 Task: Find connections with filter location Joué-lés-Tours with filter topic #Leanstartupswith filter profile language French with filter current company Bottomline Technologies with filter school SALESIAN COLLEGE  with filter industry Banking with filter service category Life Insurance with filter keywords title Researcher
Action: Mouse moved to (690, 112)
Screenshot: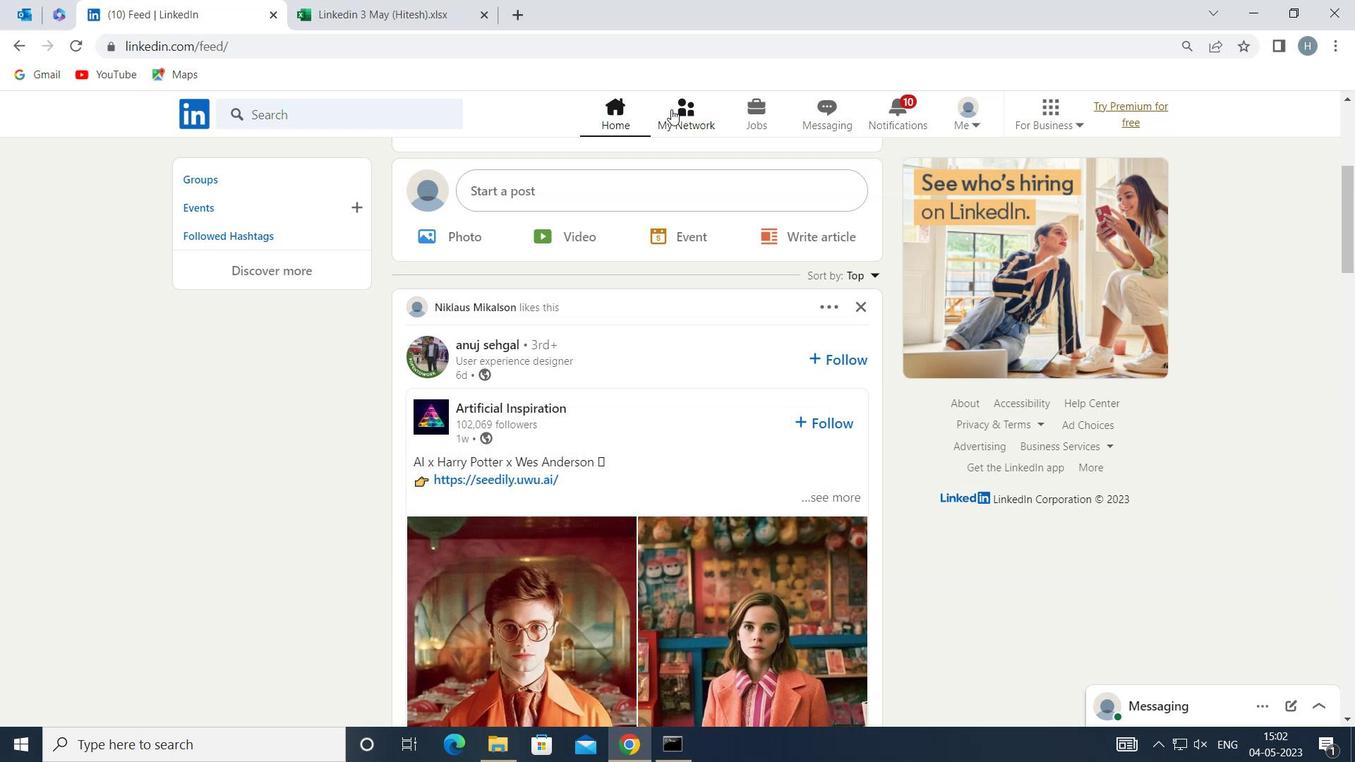 
Action: Mouse pressed left at (690, 112)
Screenshot: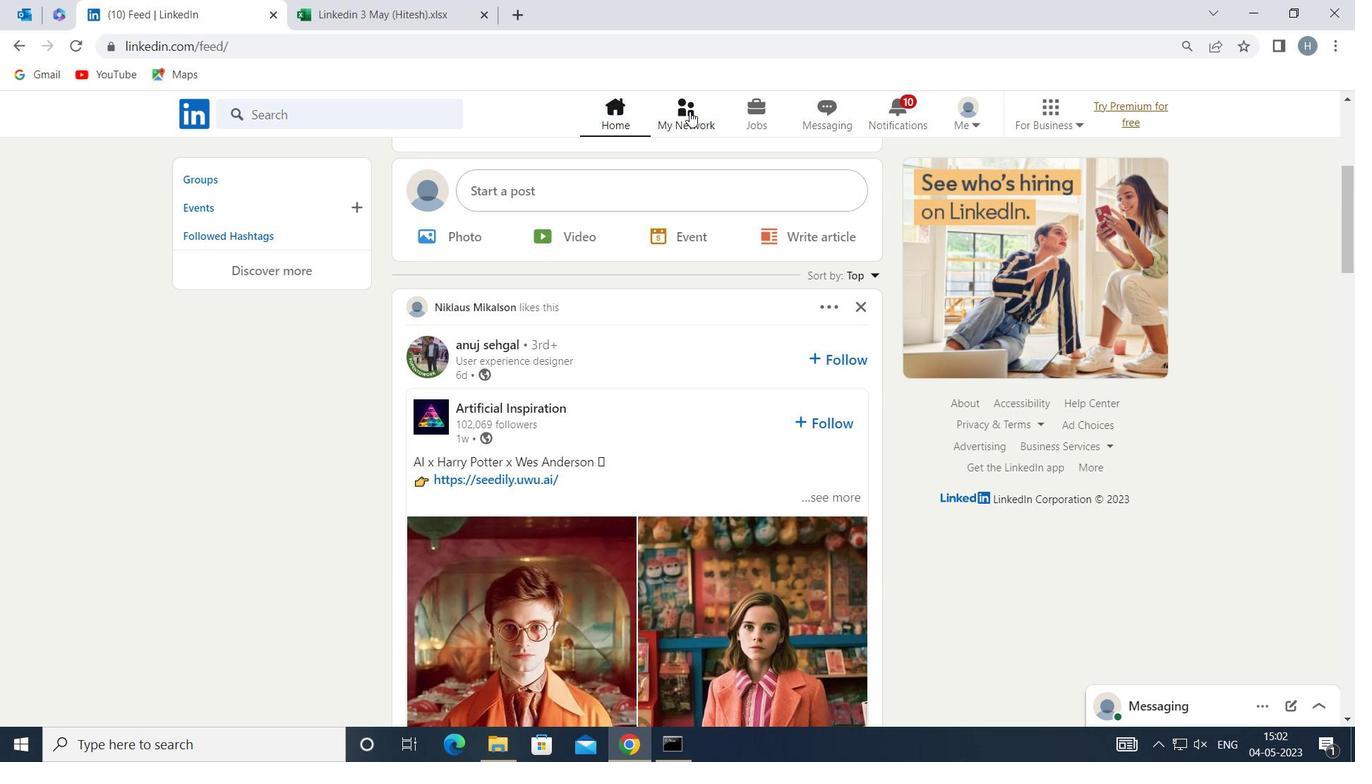 
Action: Mouse moved to (392, 207)
Screenshot: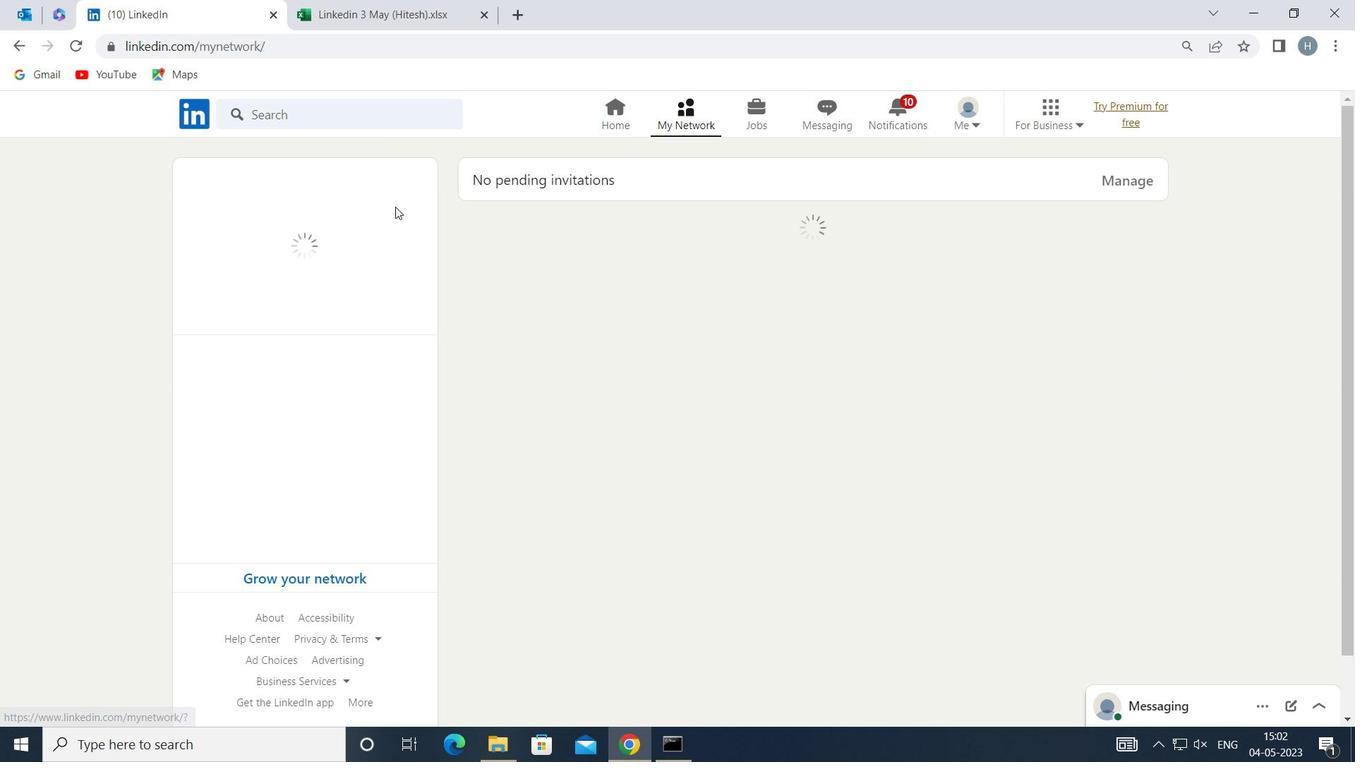 
Action: Mouse pressed left at (392, 207)
Screenshot: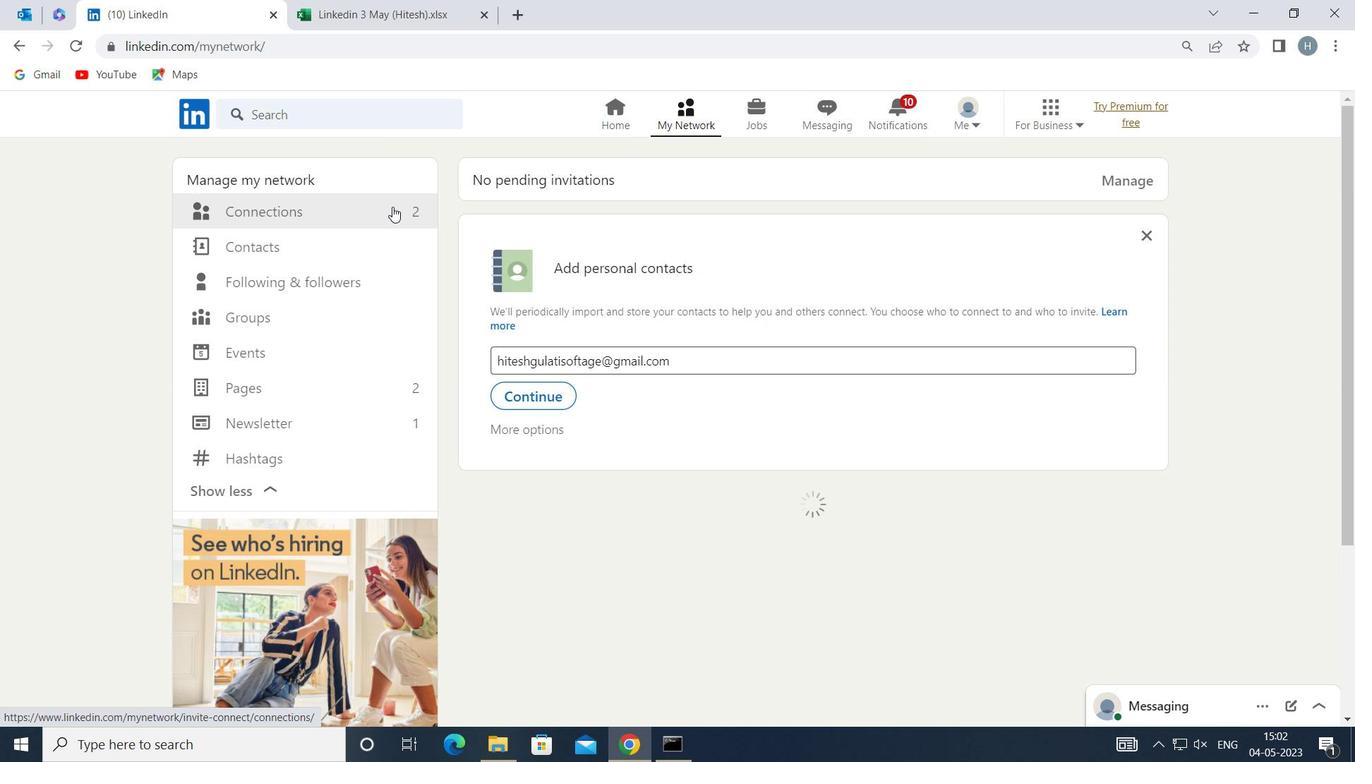 
Action: Mouse moved to (831, 208)
Screenshot: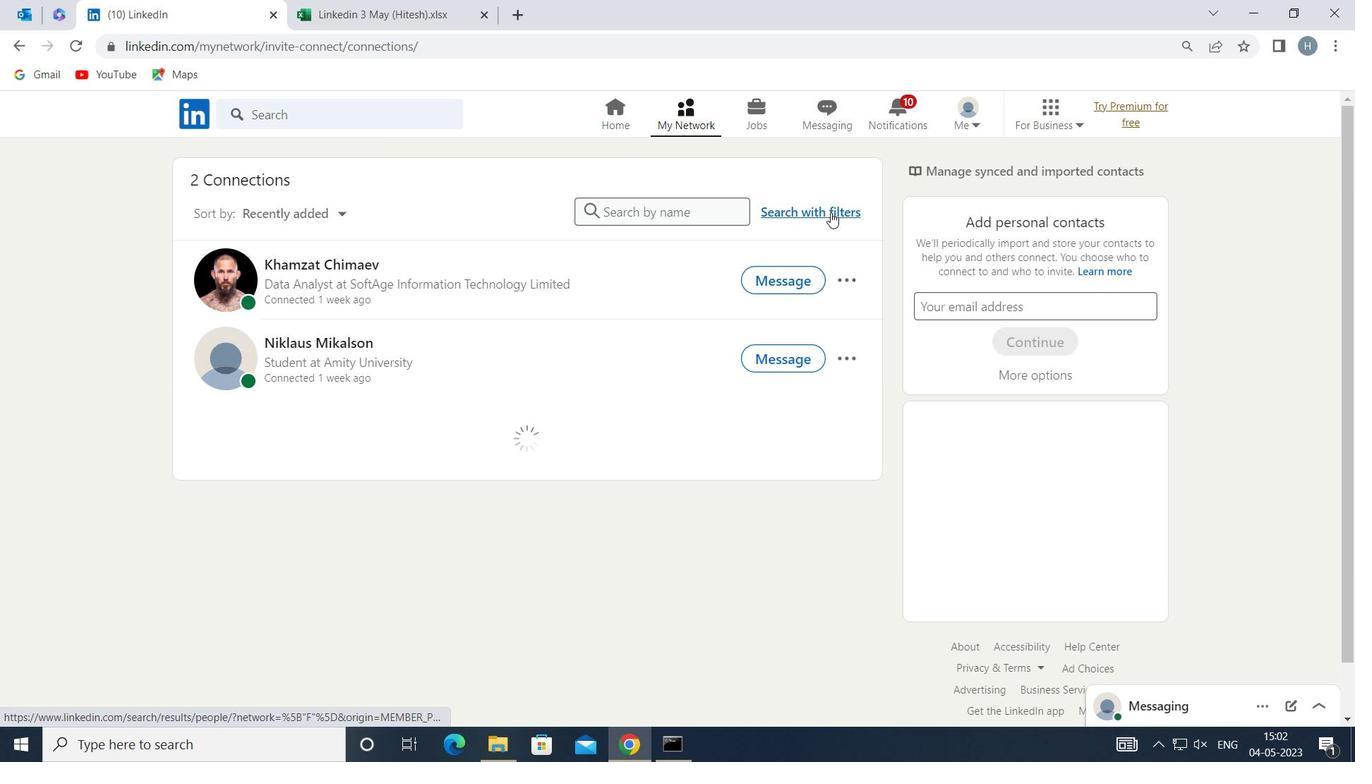 
Action: Mouse pressed left at (831, 208)
Screenshot: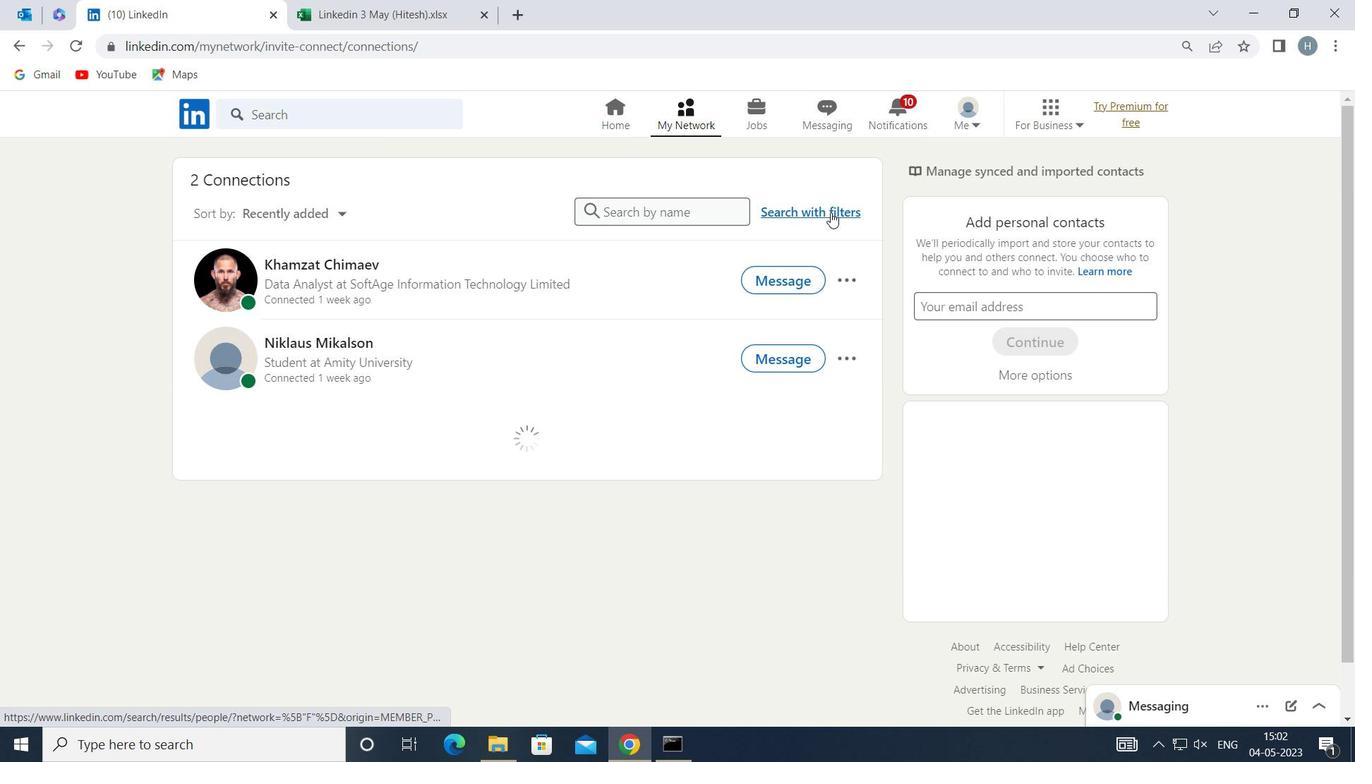 
Action: Mouse moved to (735, 163)
Screenshot: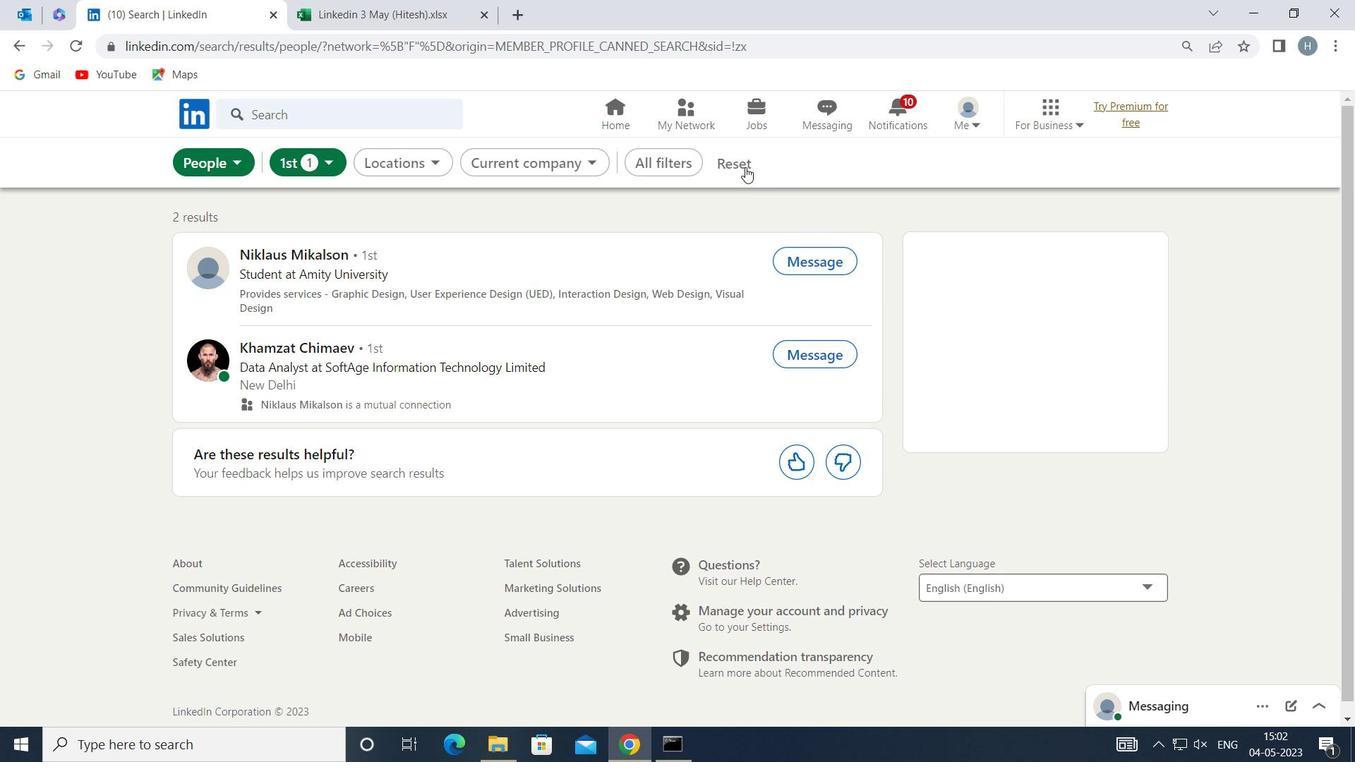 
Action: Mouse pressed left at (735, 163)
Screenshot: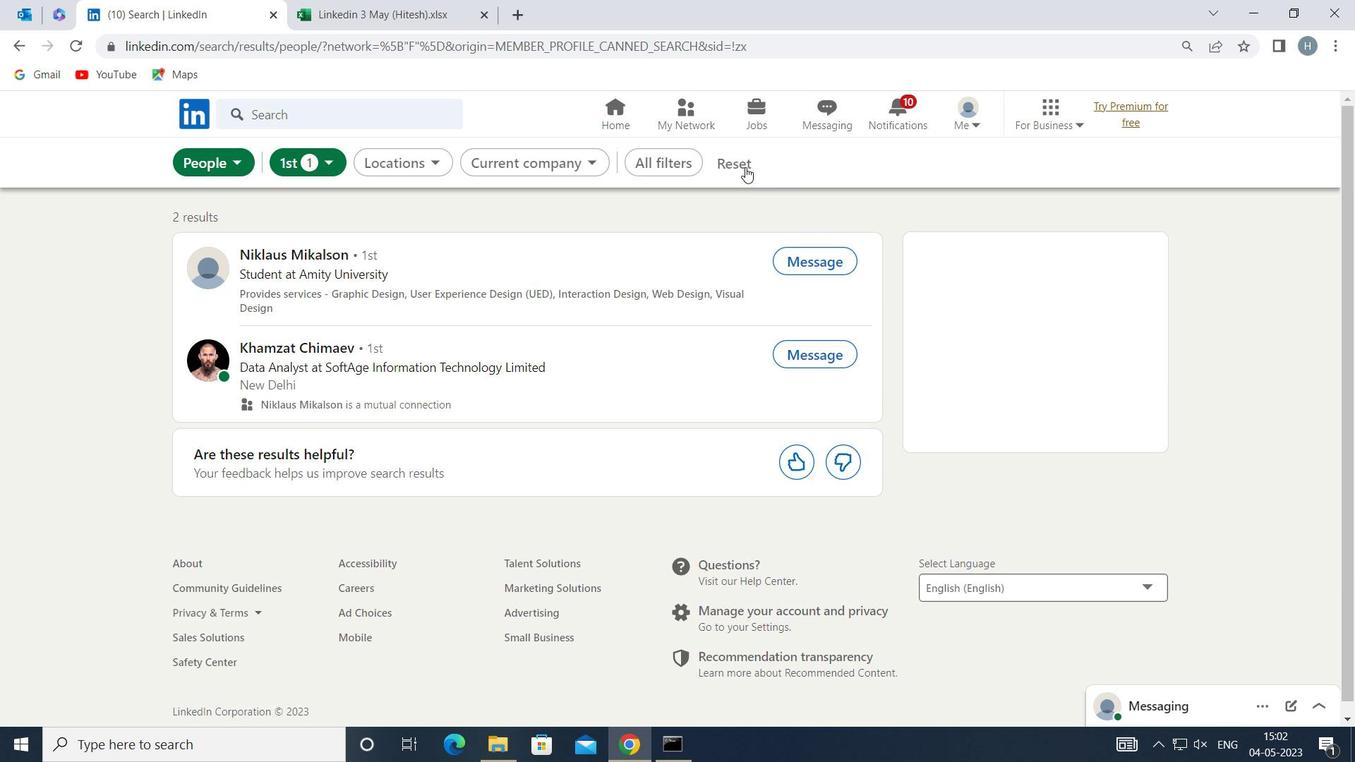 
Action: Mouse moved to (719, 160)
Screenshot: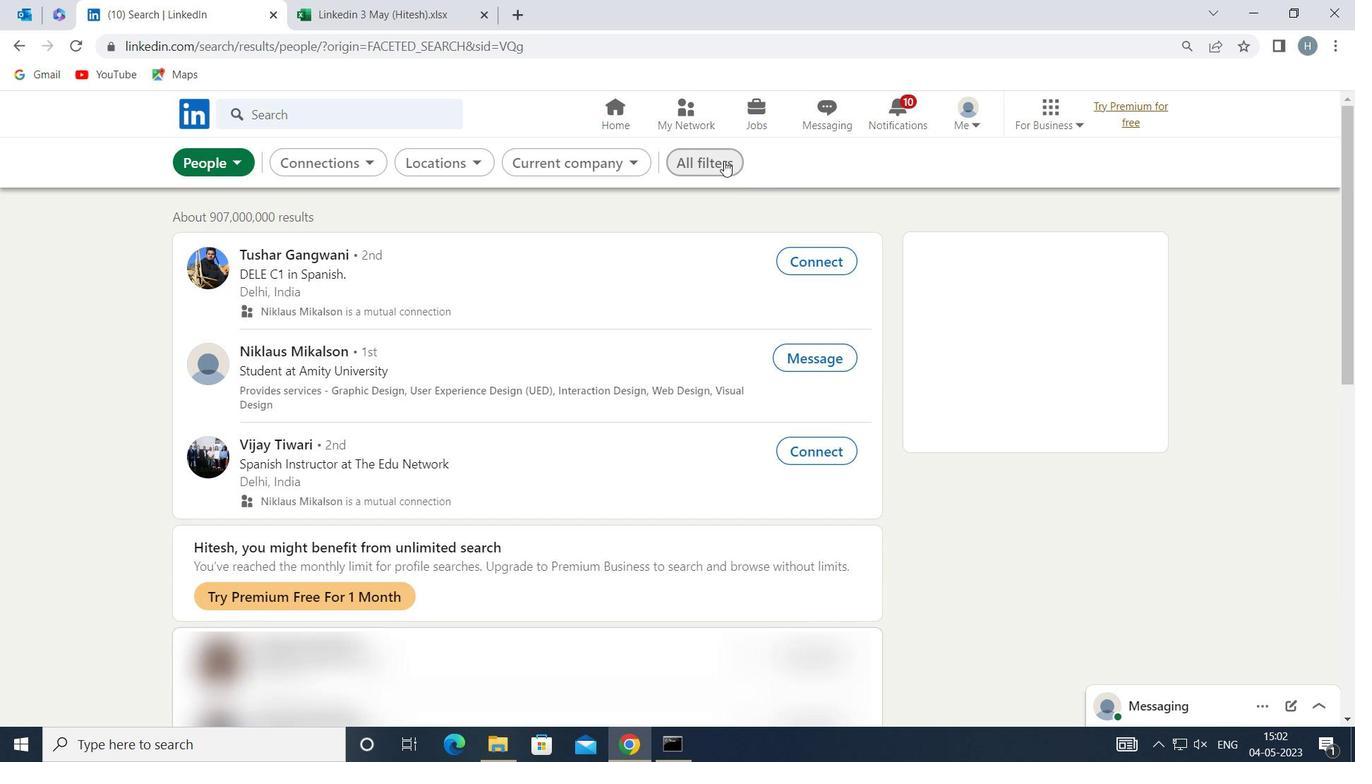 
Action: Mouse pressed left at (719, 160)
Screenshot: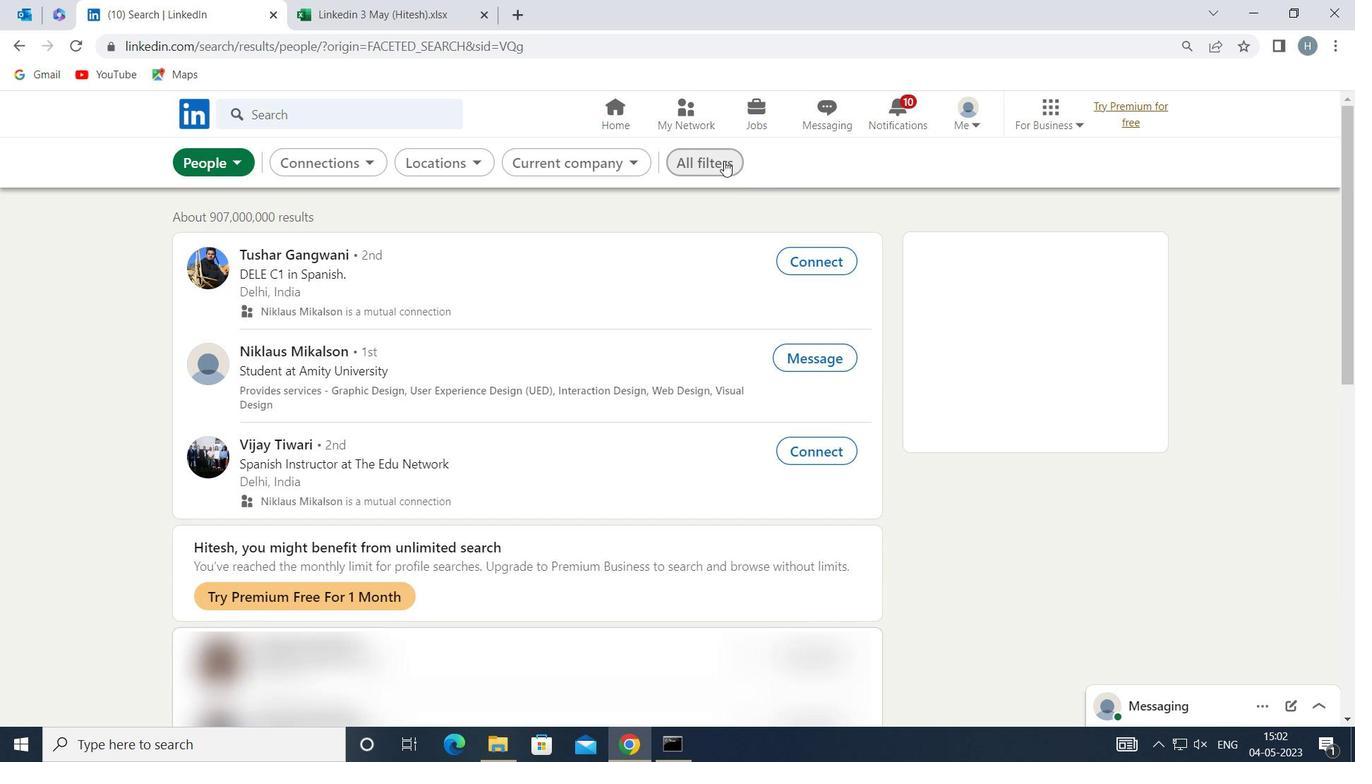
Action: Mouse moved to (1091, 402)
Screenshot: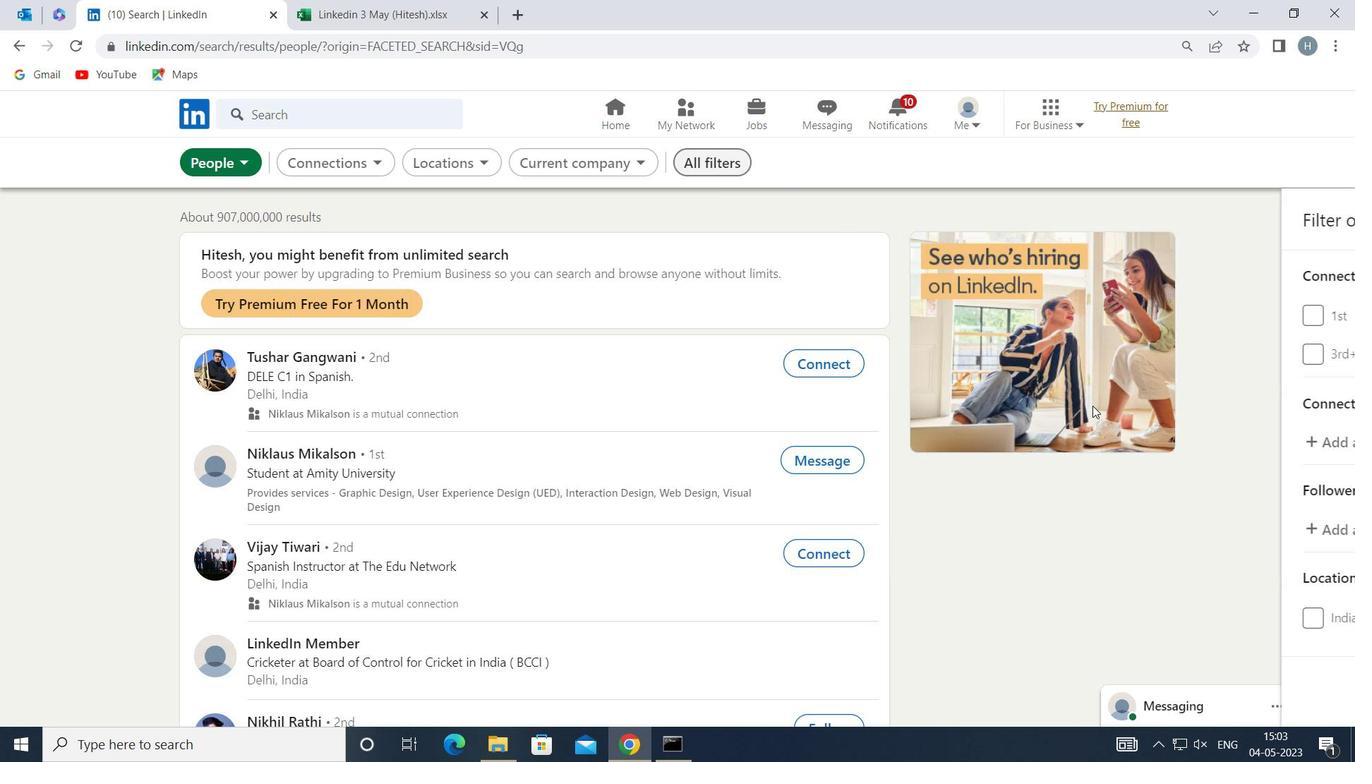 
Action: Mouse scrolled (1091, 401) with delta (0, 0)
Screenshot: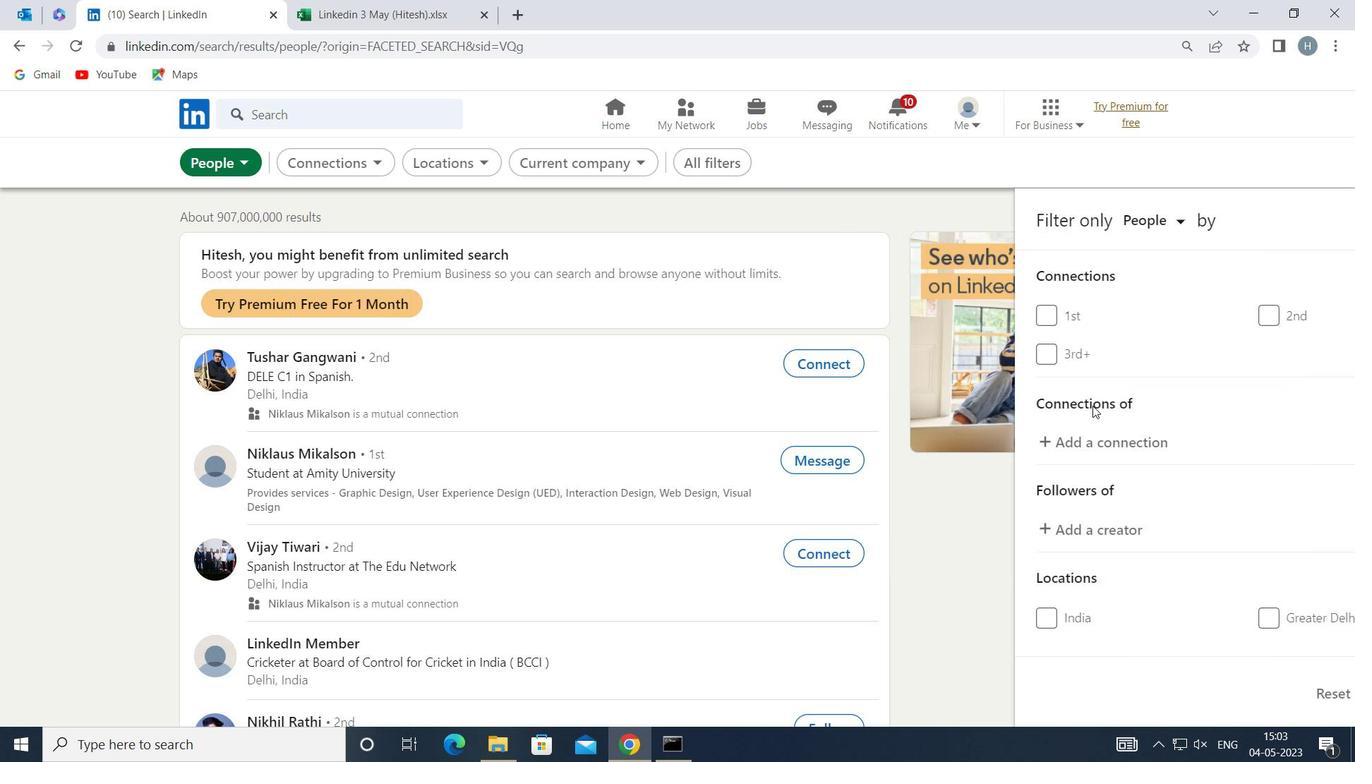 
Action: Mouse scrolled (1091, 401) with delta (0, 0)
Screenshot: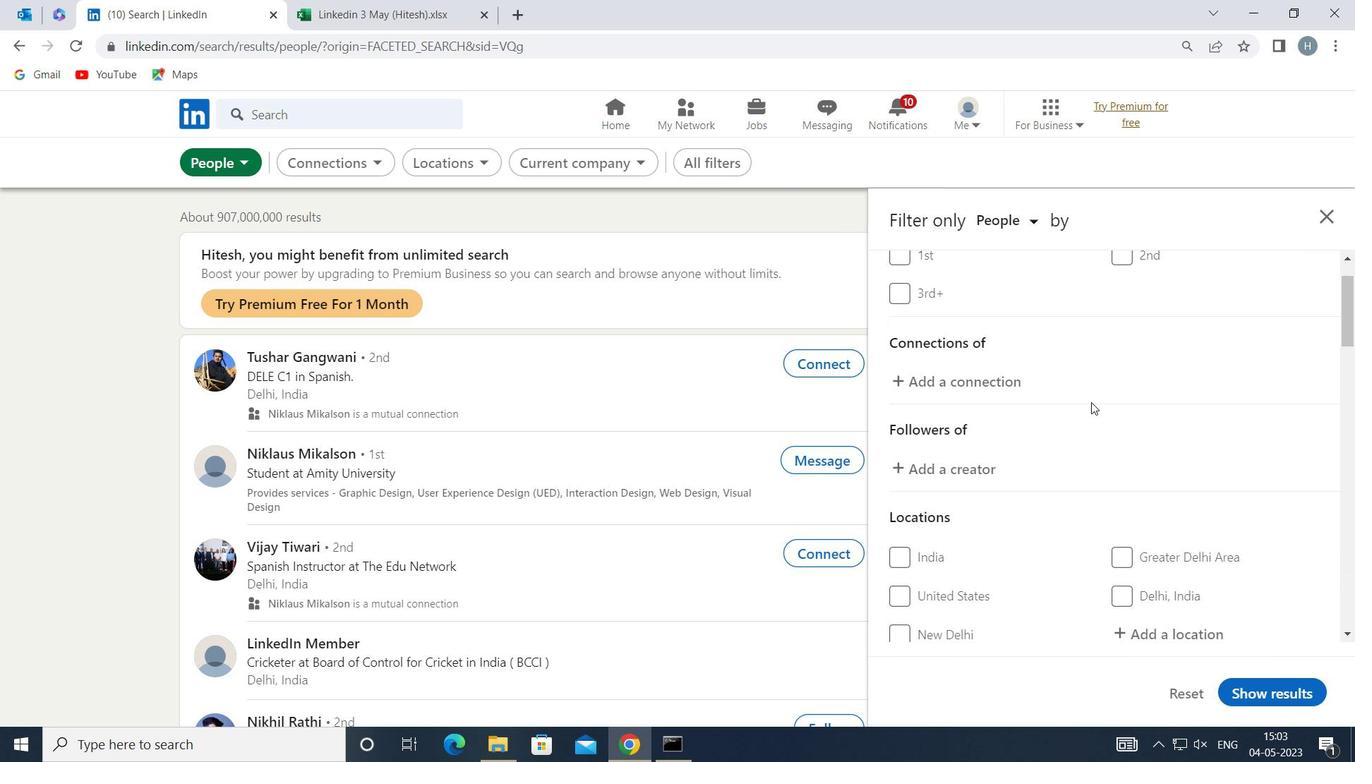 
Action: Mouse scrolled (1091, 401) with delta (0, 0)
Screenshot: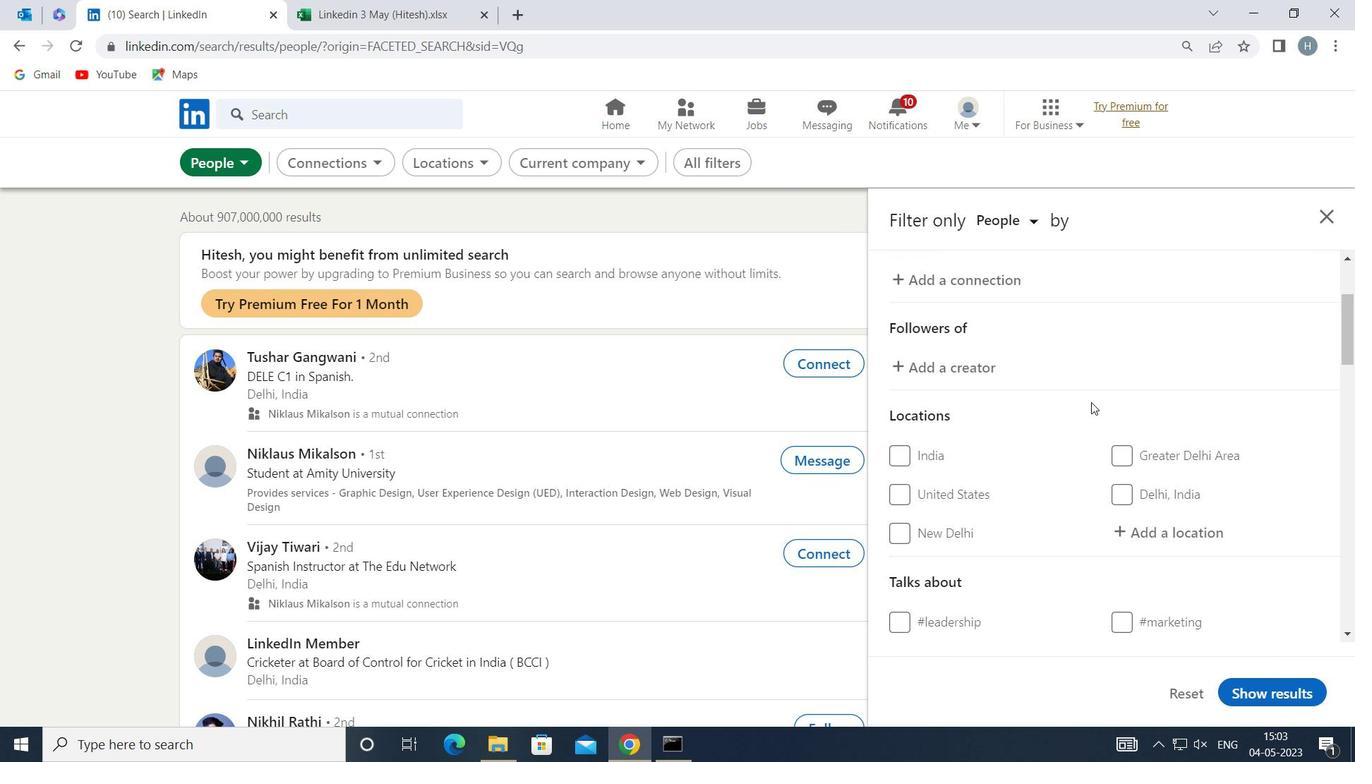 
Action: Mouse moved to (1166, 422)
Screenshot: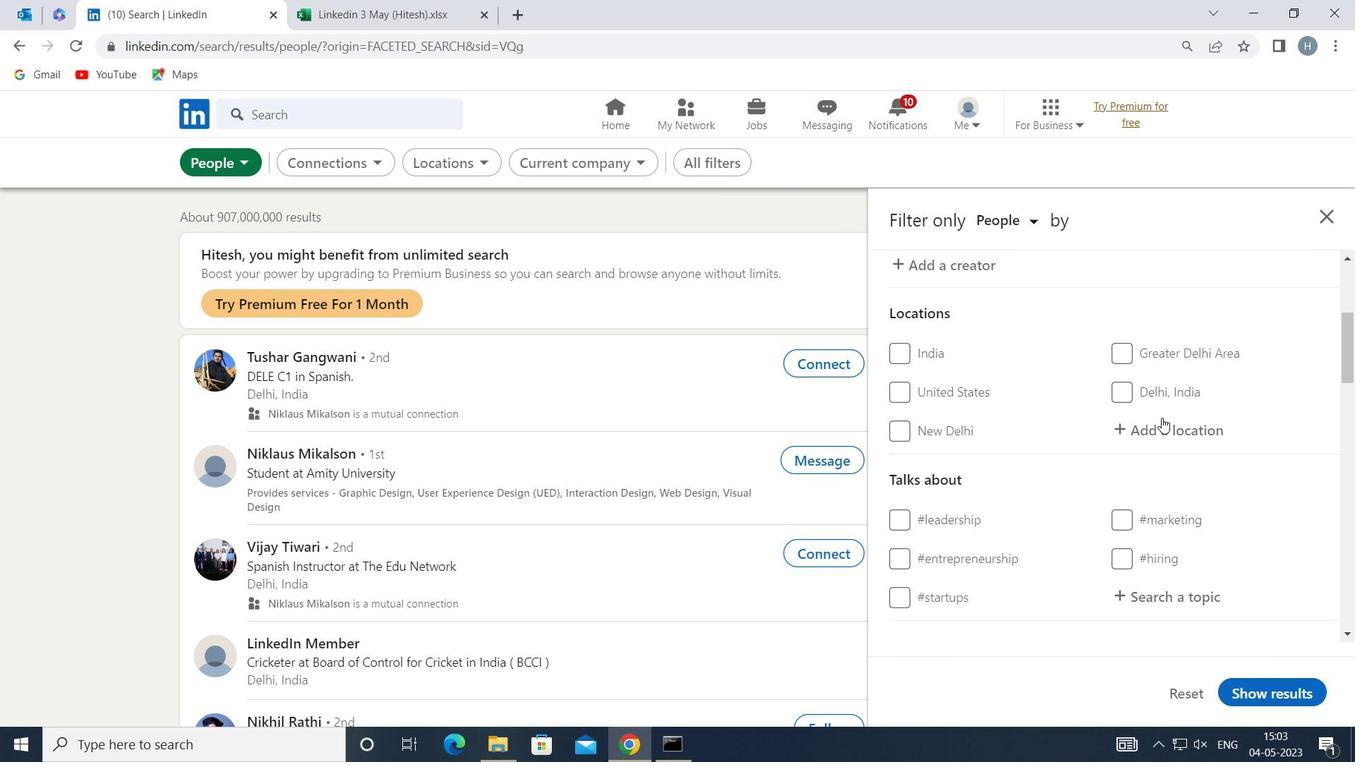 
Action: Mouse pressed left at (1166, 422)
Screenshot: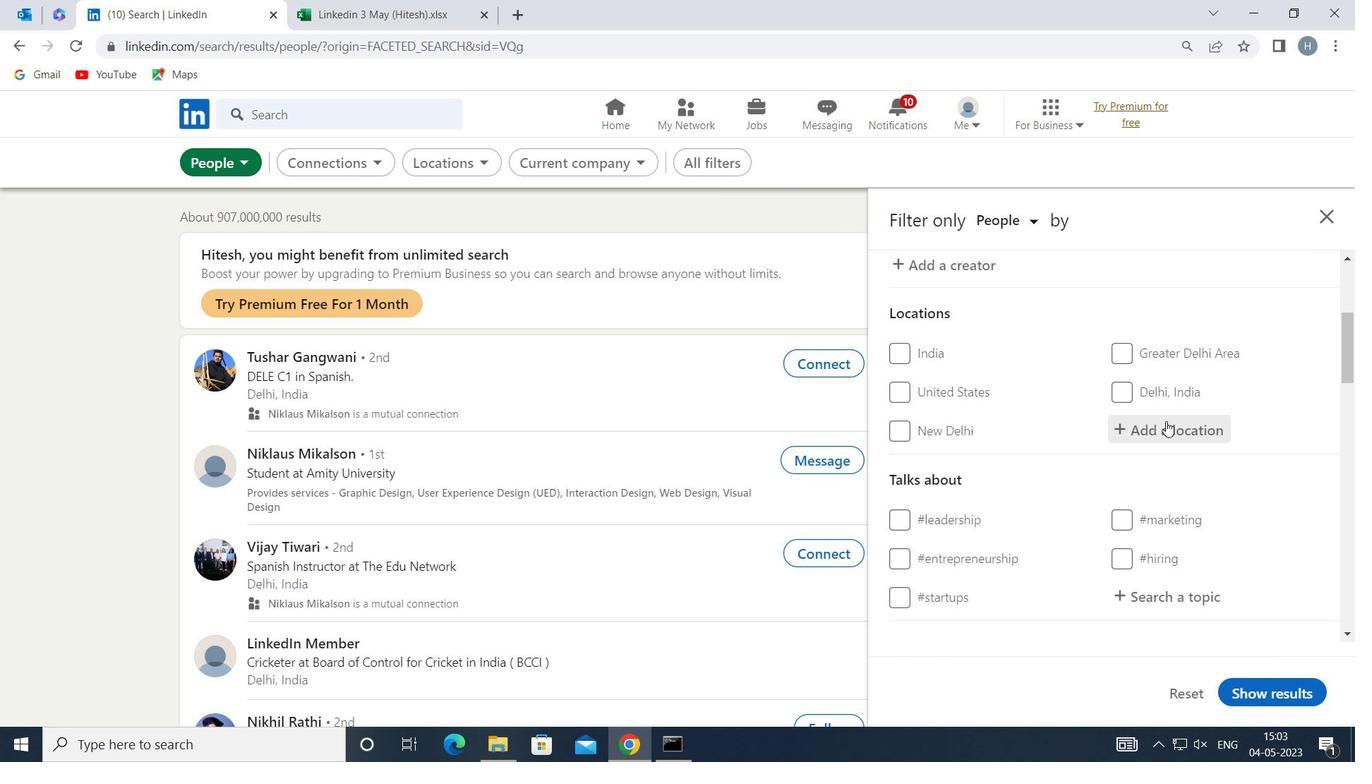 
Action: Key pressed <Key.shift>JOUE<Key.space>LA<Key.backspace>ES
Screenshot: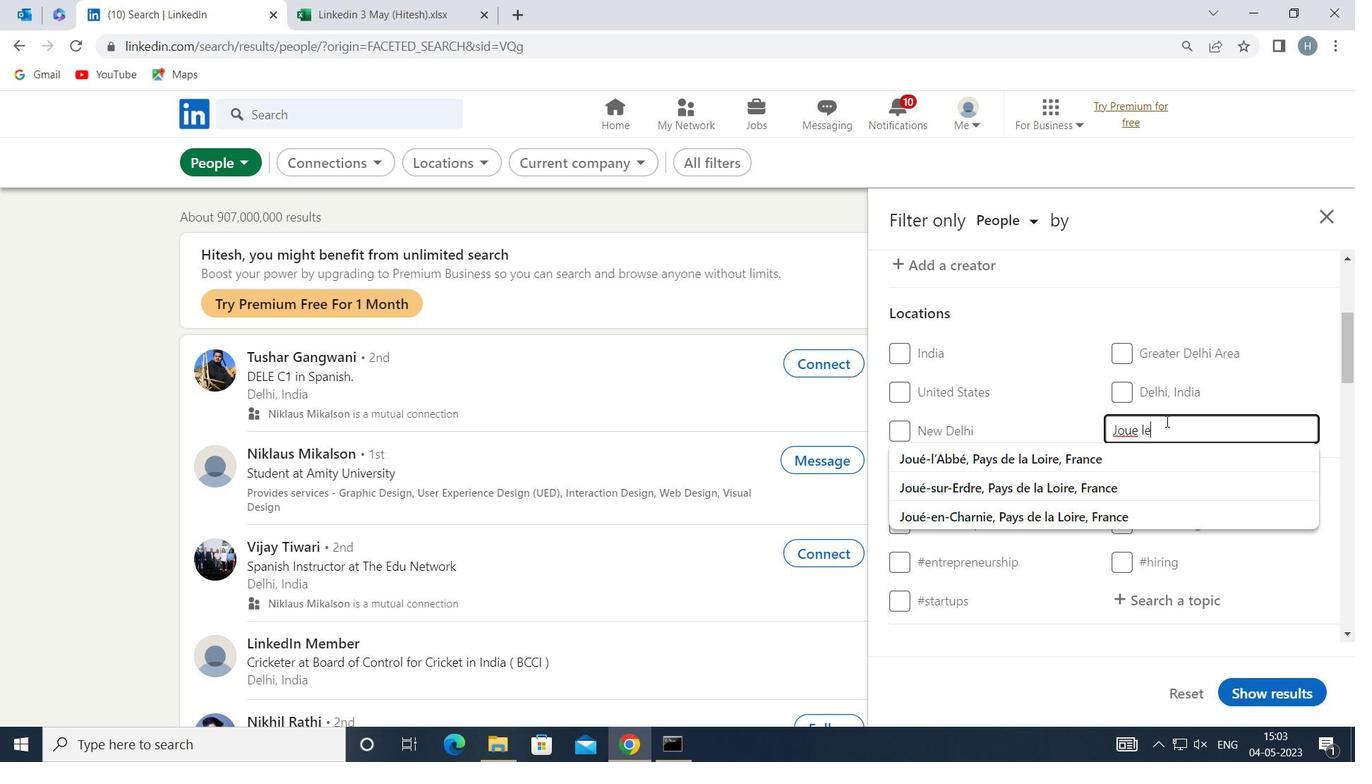 
Action: Mouse moved to (1084, 453)
Screenshot: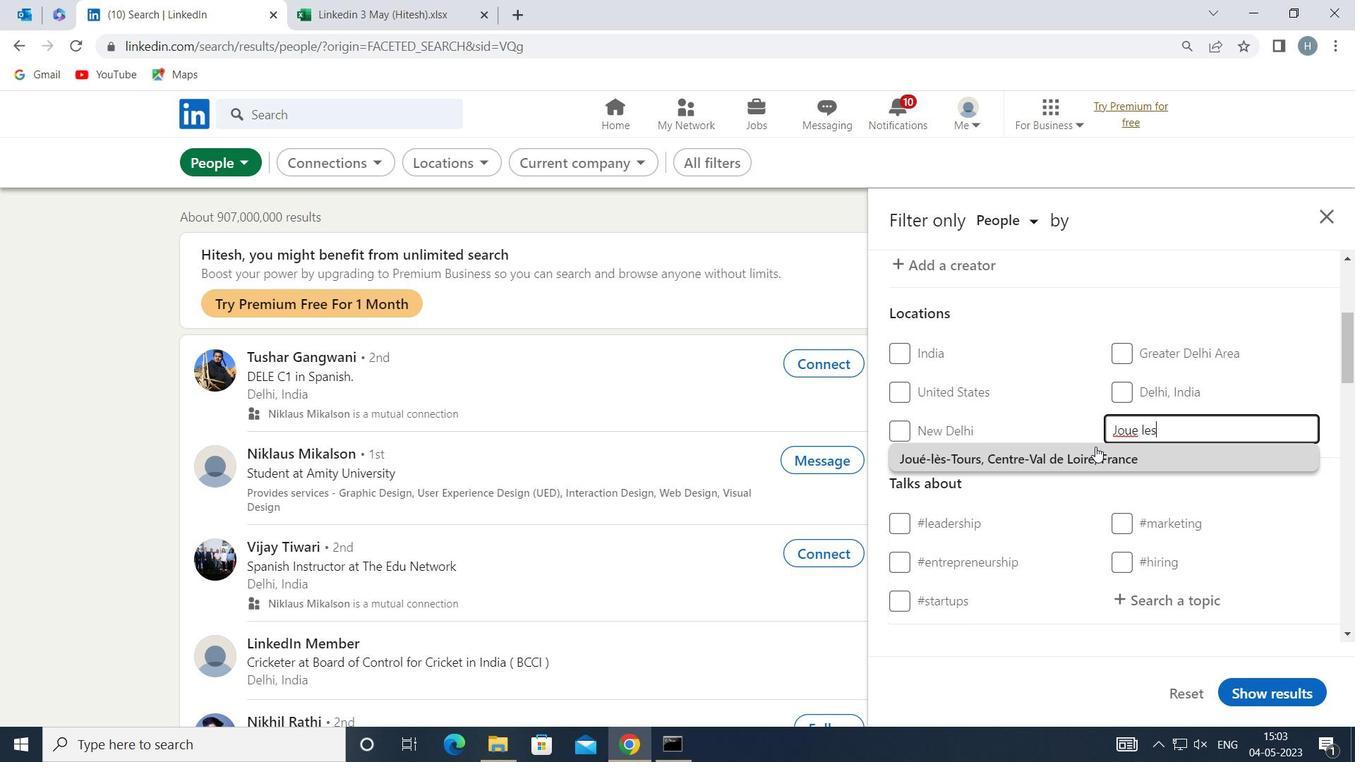 
Action: Mouse pressed left at (1084, 453)
Screenshot: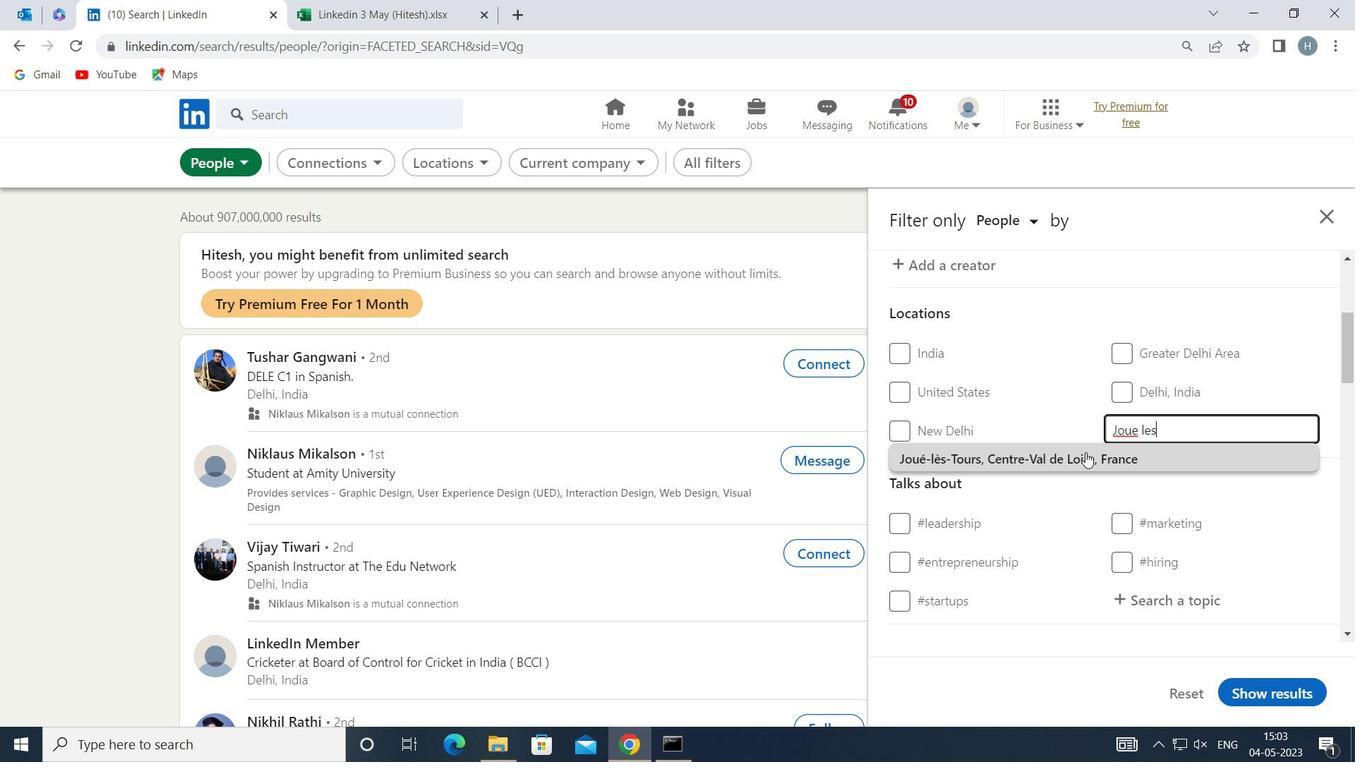 
Action: Mouse moved to (1079, 456)
Screenshot: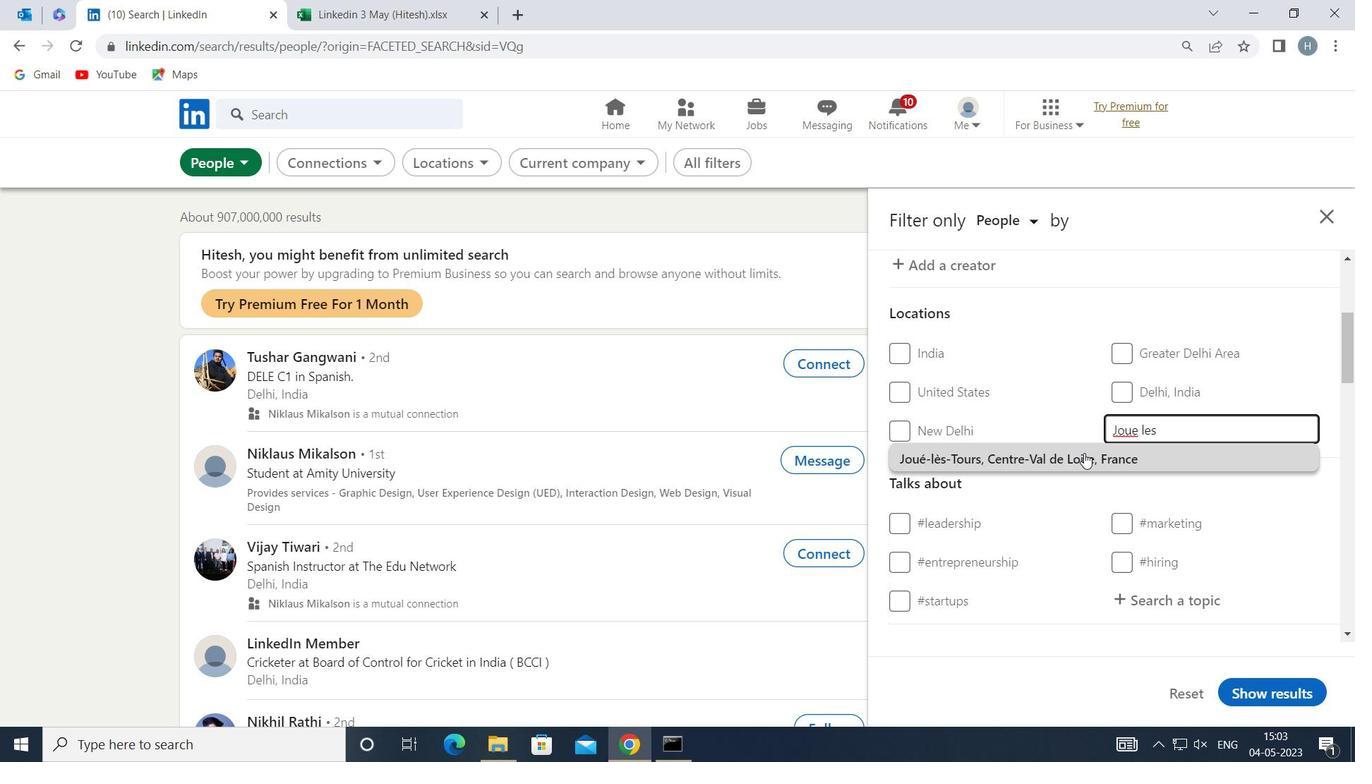 
Action: Mouse scrolled (1079, 455) with delta (0, 0)
Screenshot: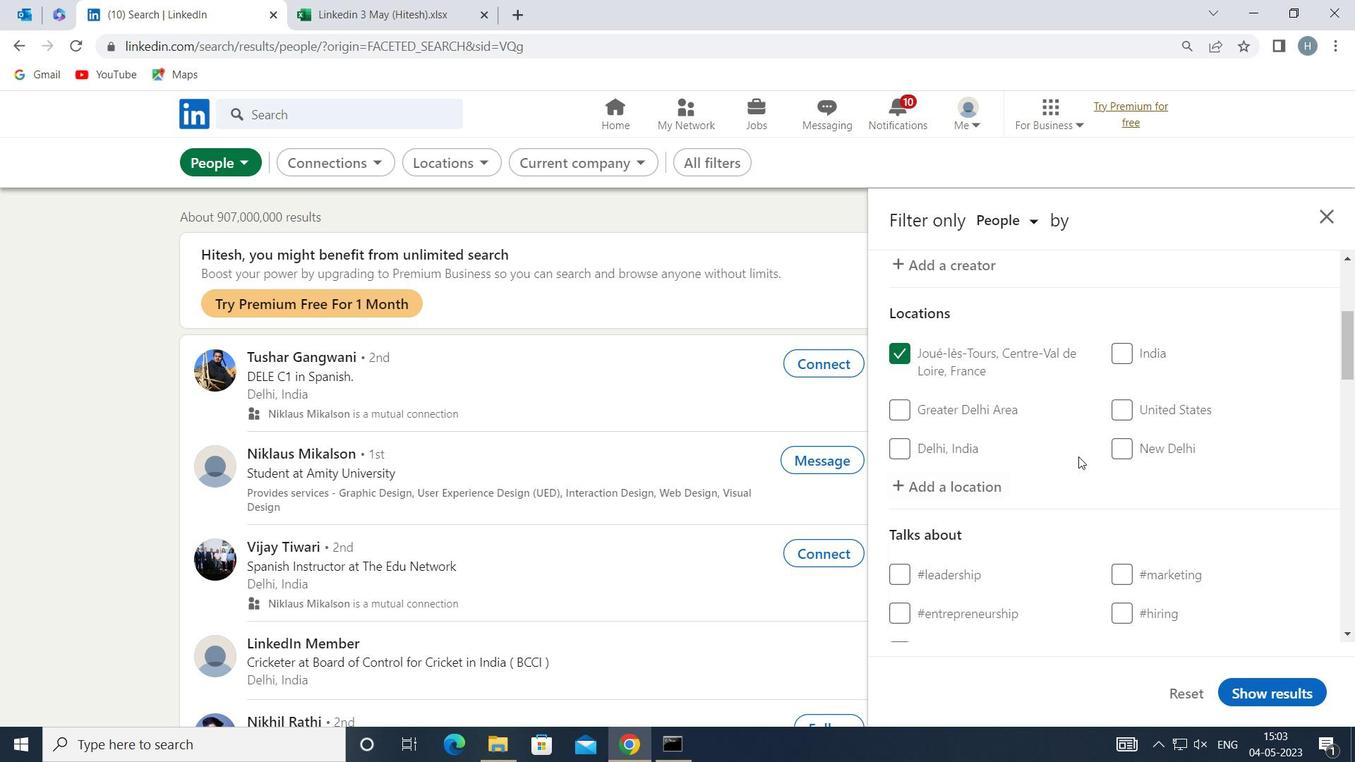 
Action: Mouse scrolled (1079, 455) with delta (0, 0)
Screenshot: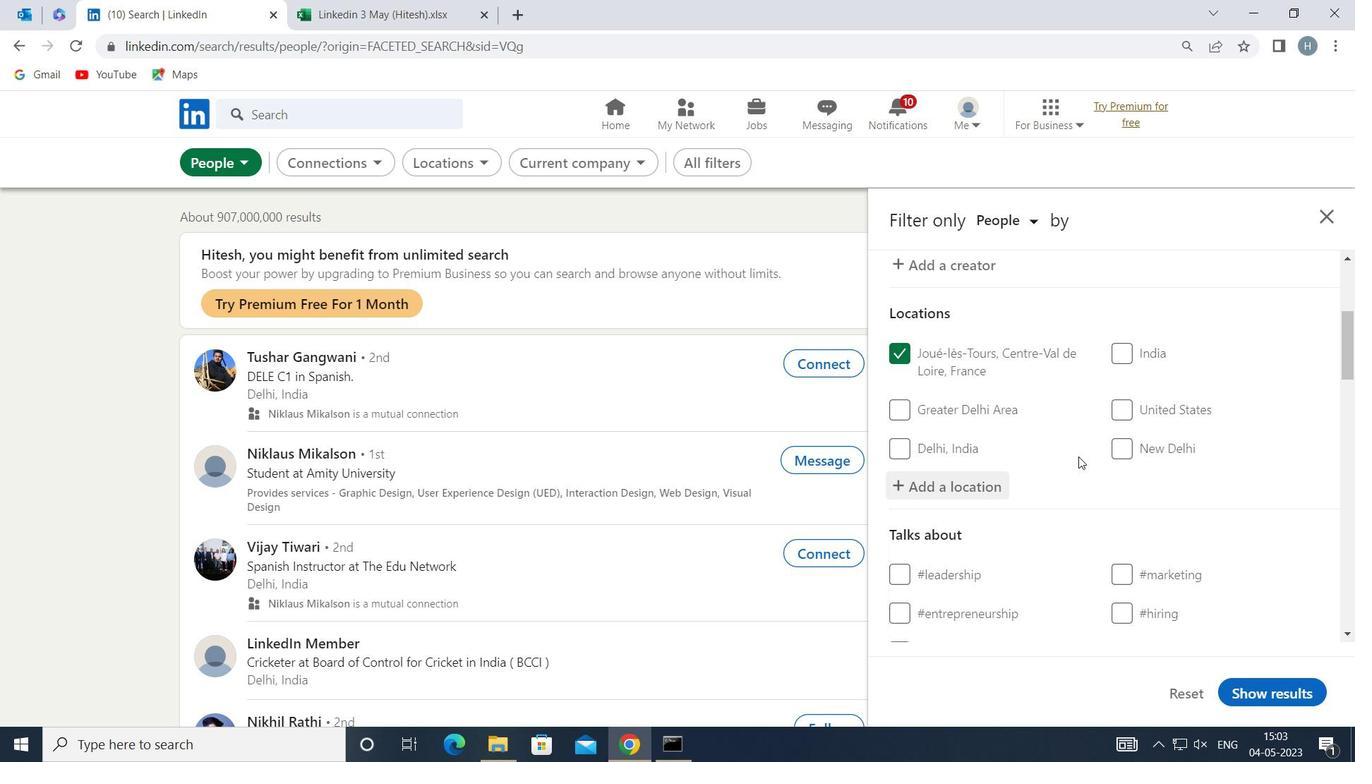 
Action: Mouse scrolled (1079, 455) with delta (0, 0)
Screenshot: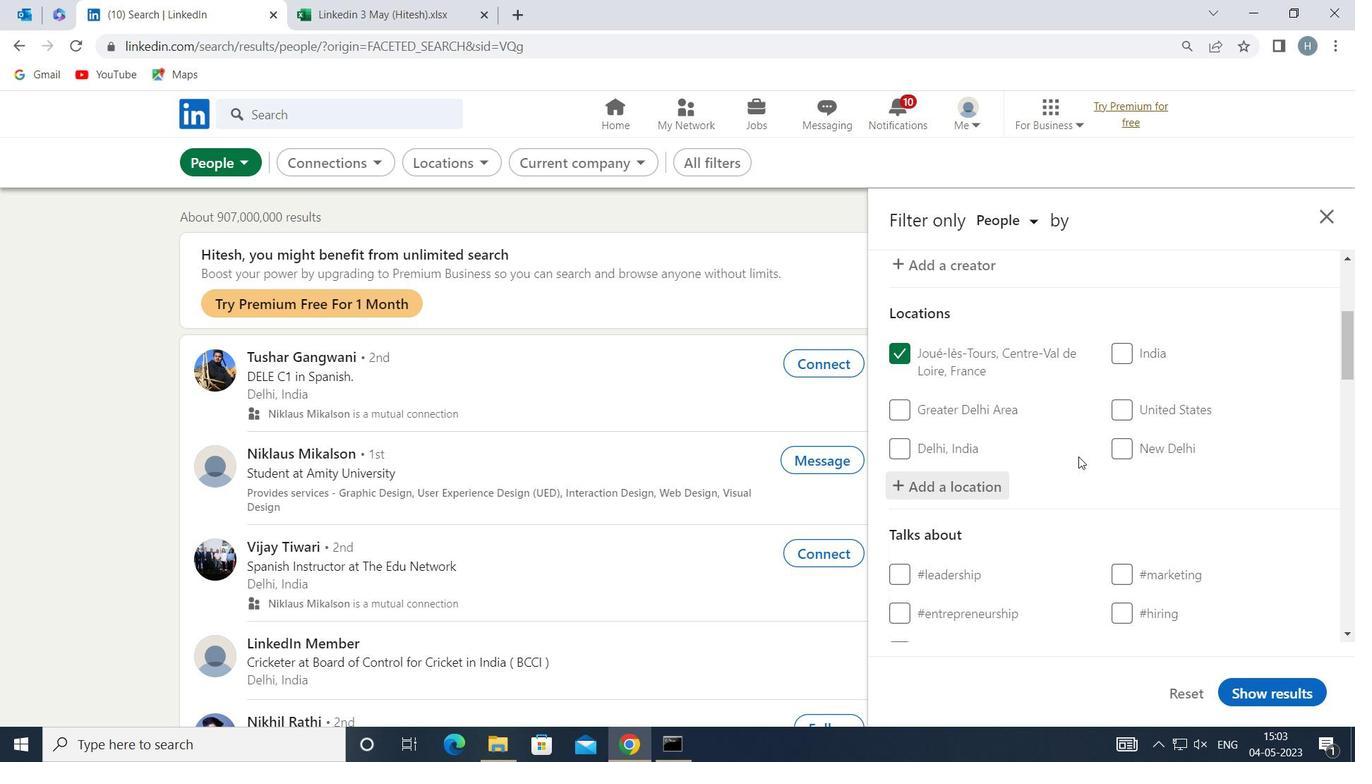 
Action: Mouse moved to (1076, 462)
Screenshot: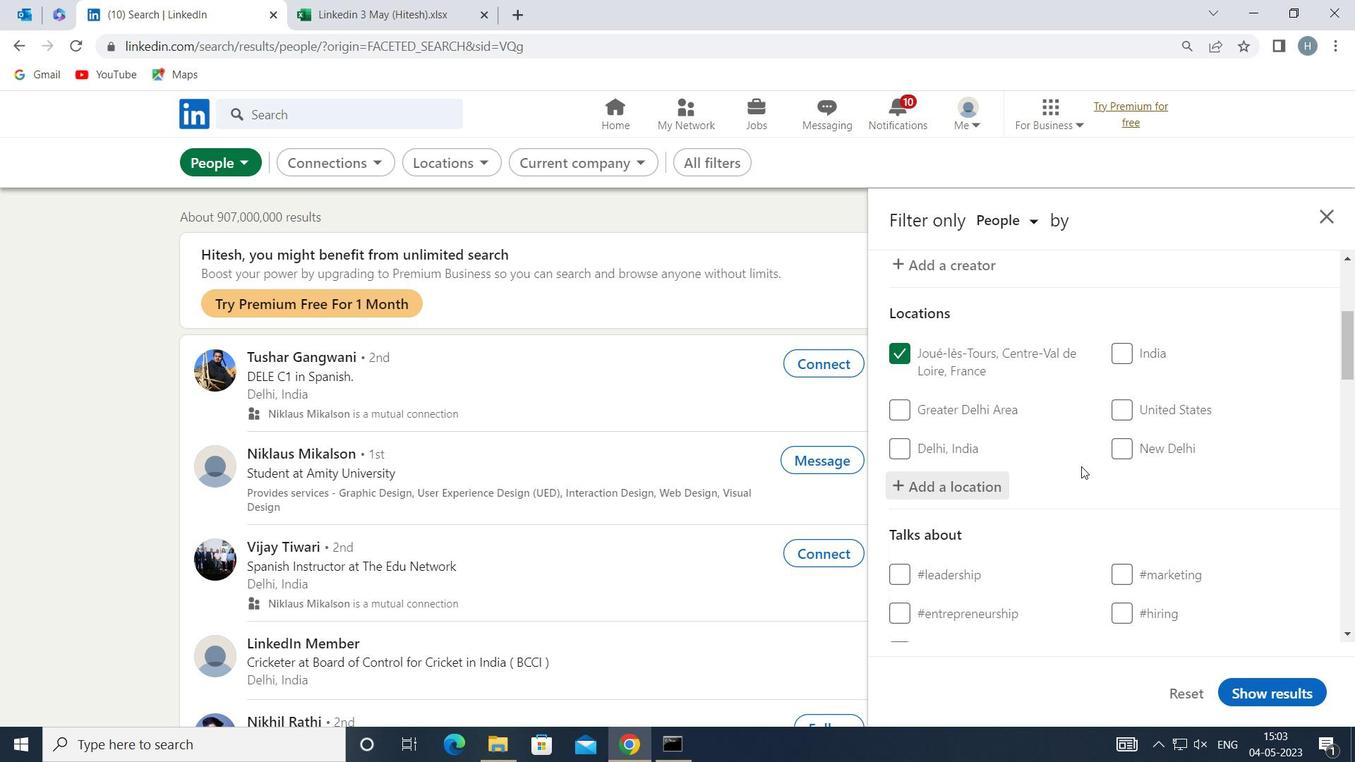 
Action: Mouse scrolled (1076, 462) with delta (0, 0)
Screenshot: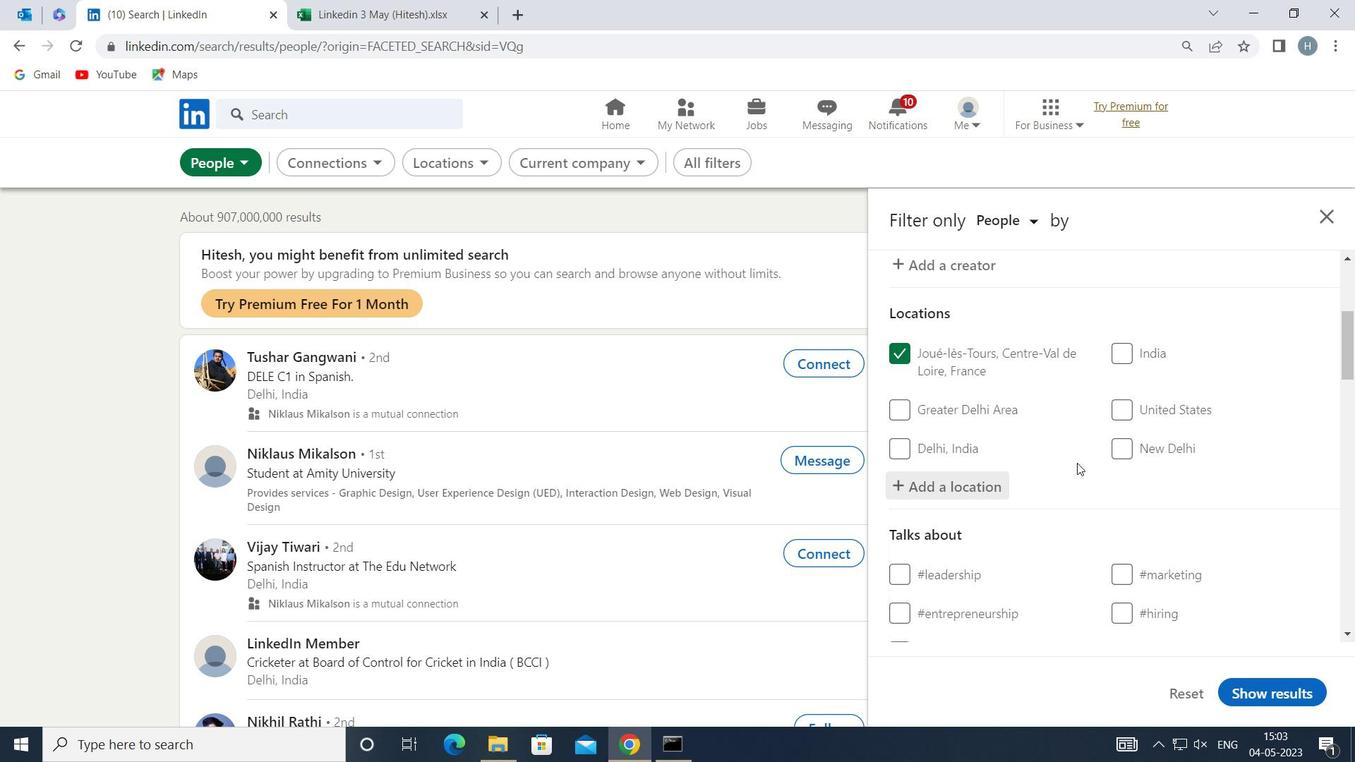 
Action: Mouse moved to (1124, 348)
Screenshot: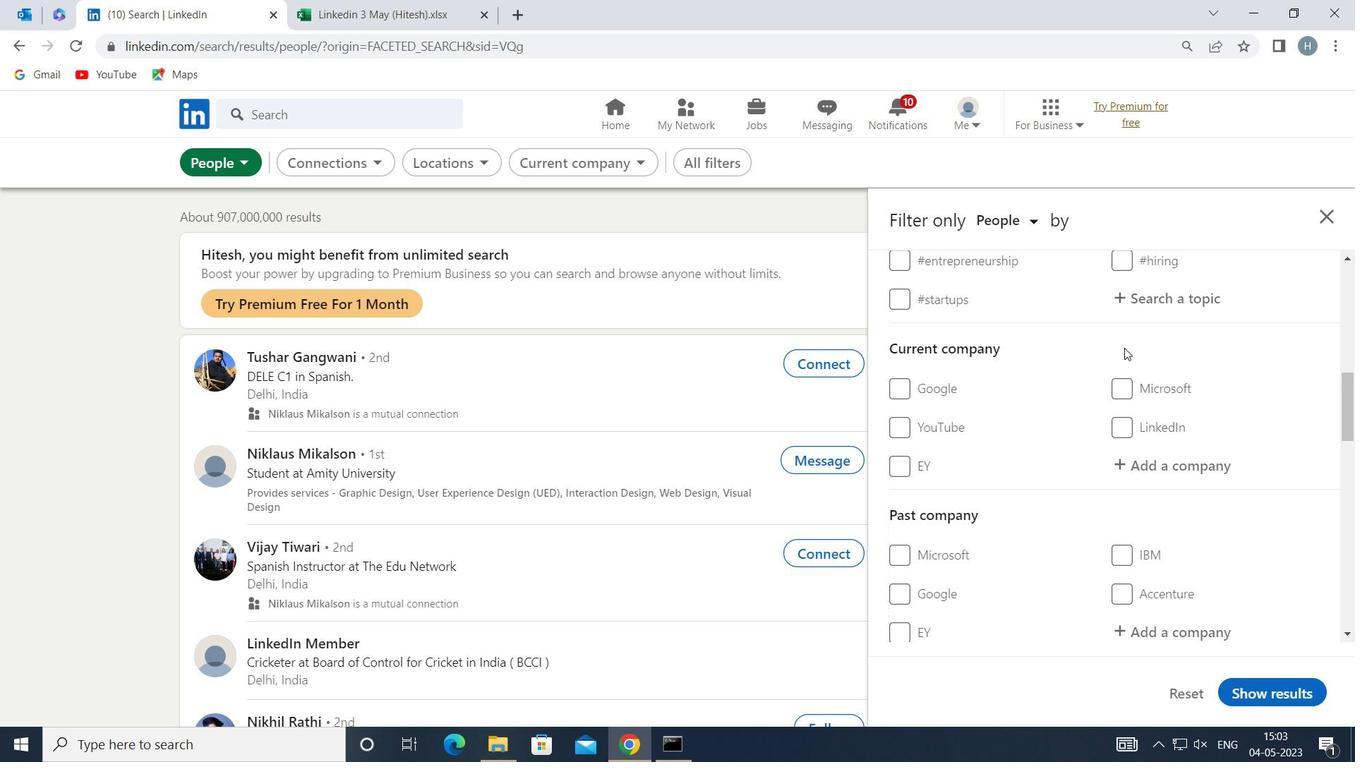 
Action: Mouse scrolled (1124, 349) with delta (0, 0)
Screenshot: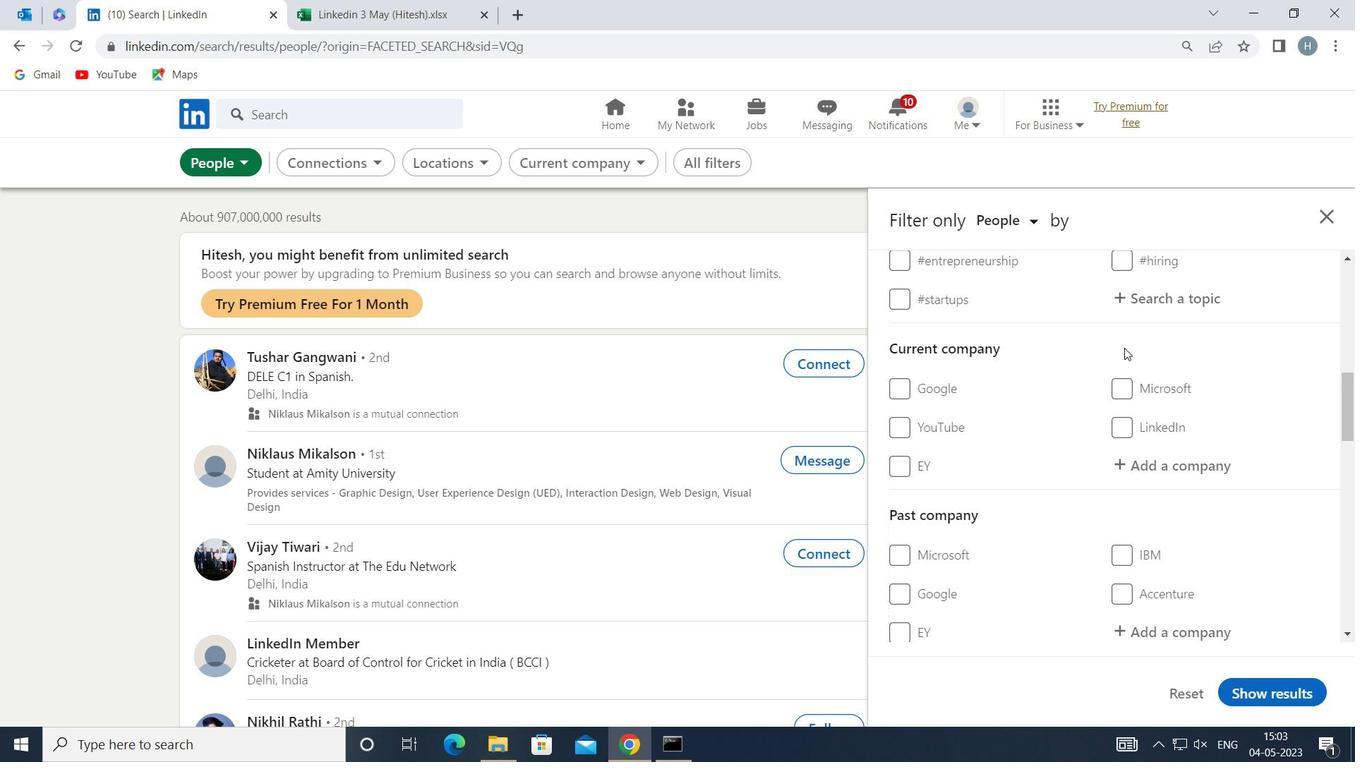 
Action: Mouse moved to (1161, 378)
Screenshot: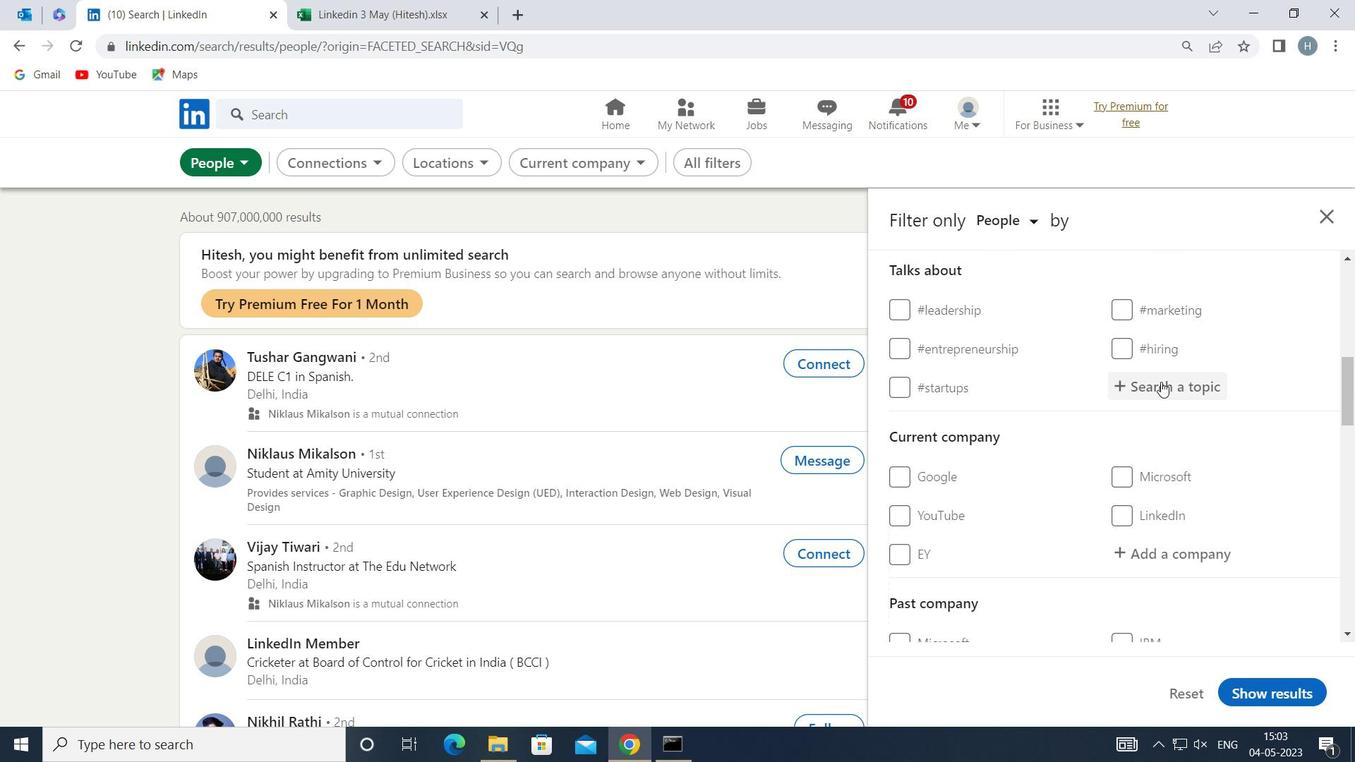 
Action: Mouse pressed left at (1161, 378)
Screenshot: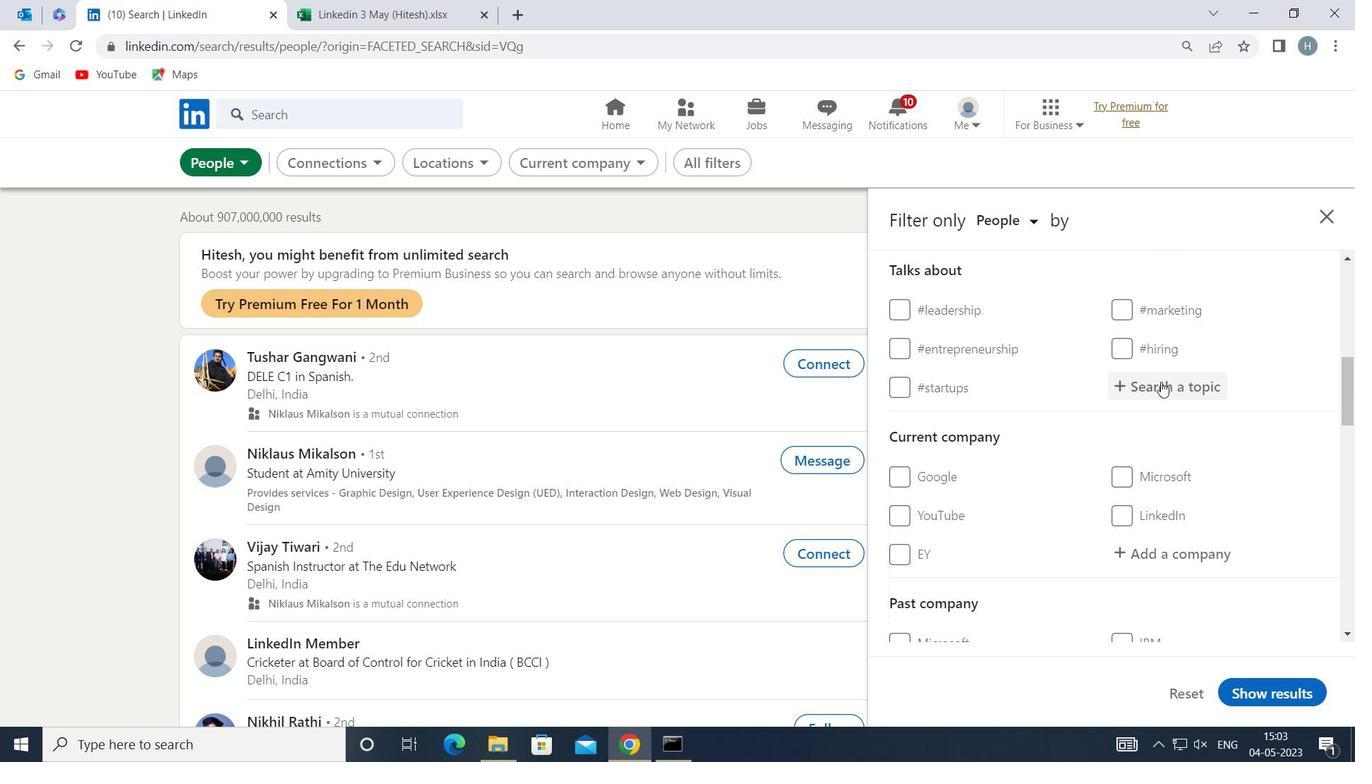 
Action: Key pressed LEANSTARTUPS
Screenshot: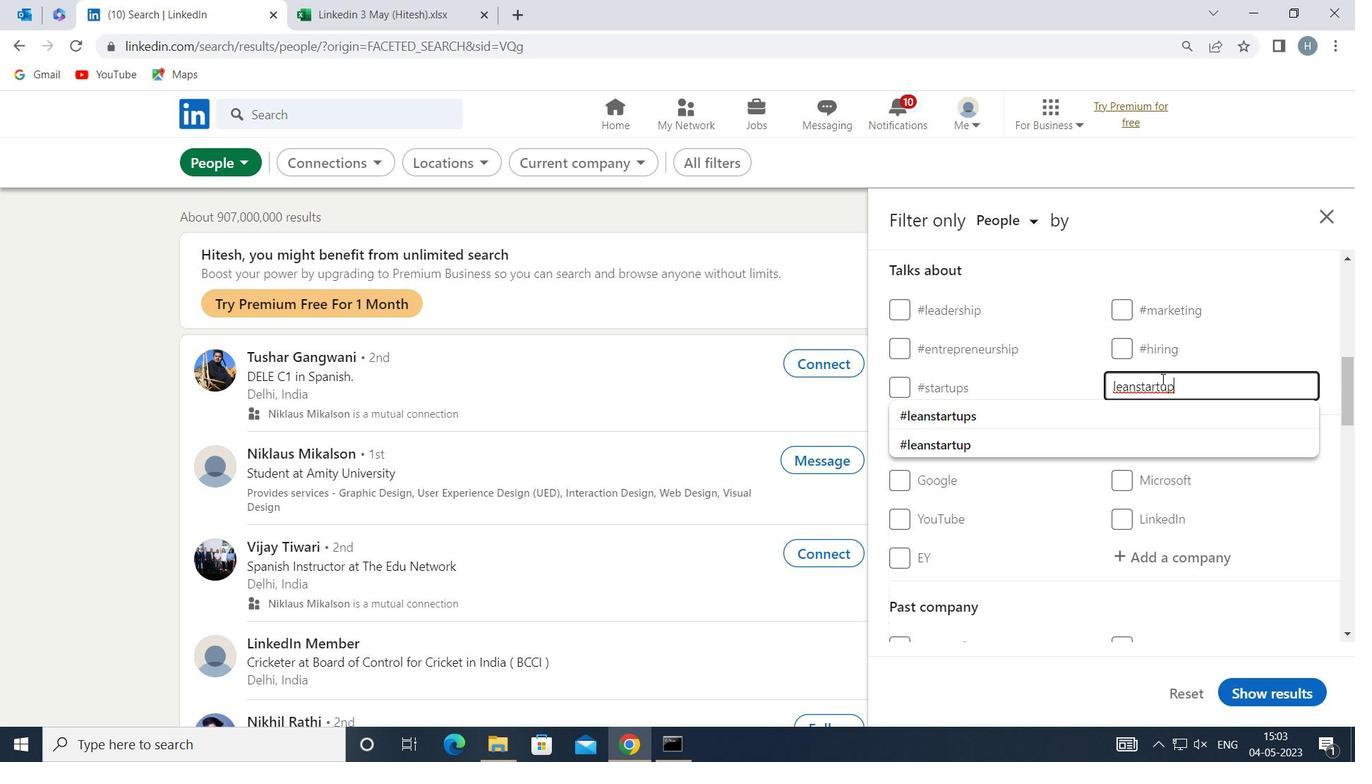 
Action: Mouse moved to (1064, 411)
Screenshot: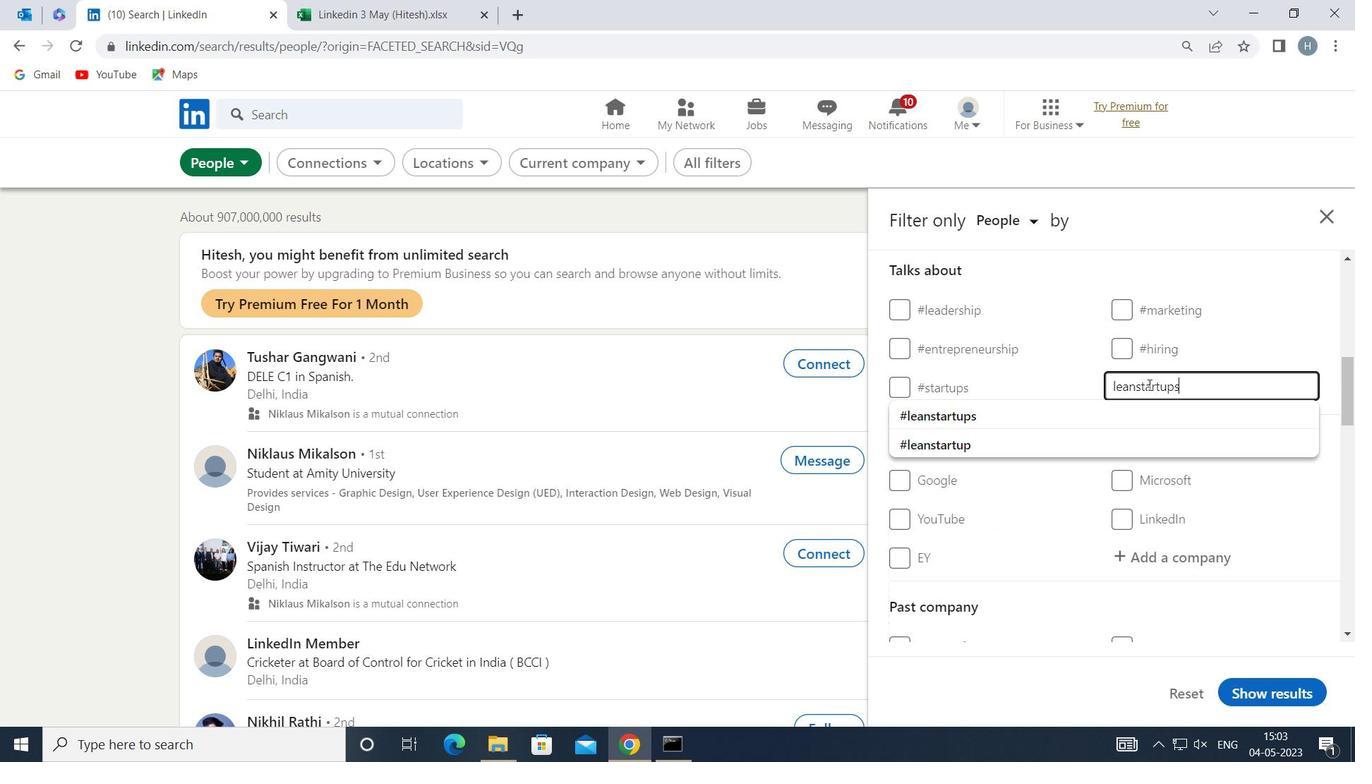 
Action: Mouse pressed left at (1064, 411)
Screenshot: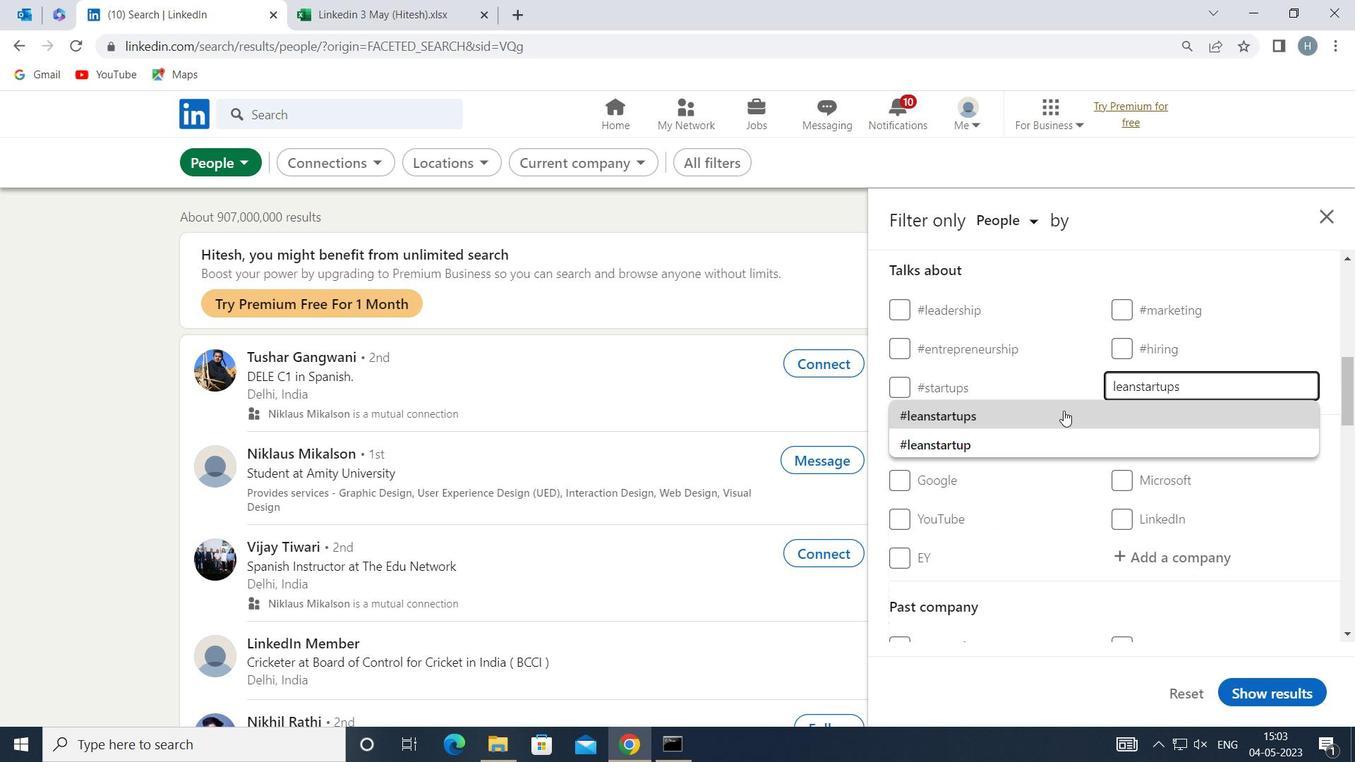 
Action: Mouse scrolled (1064, 410) with delta (0, 0)
Screenshot: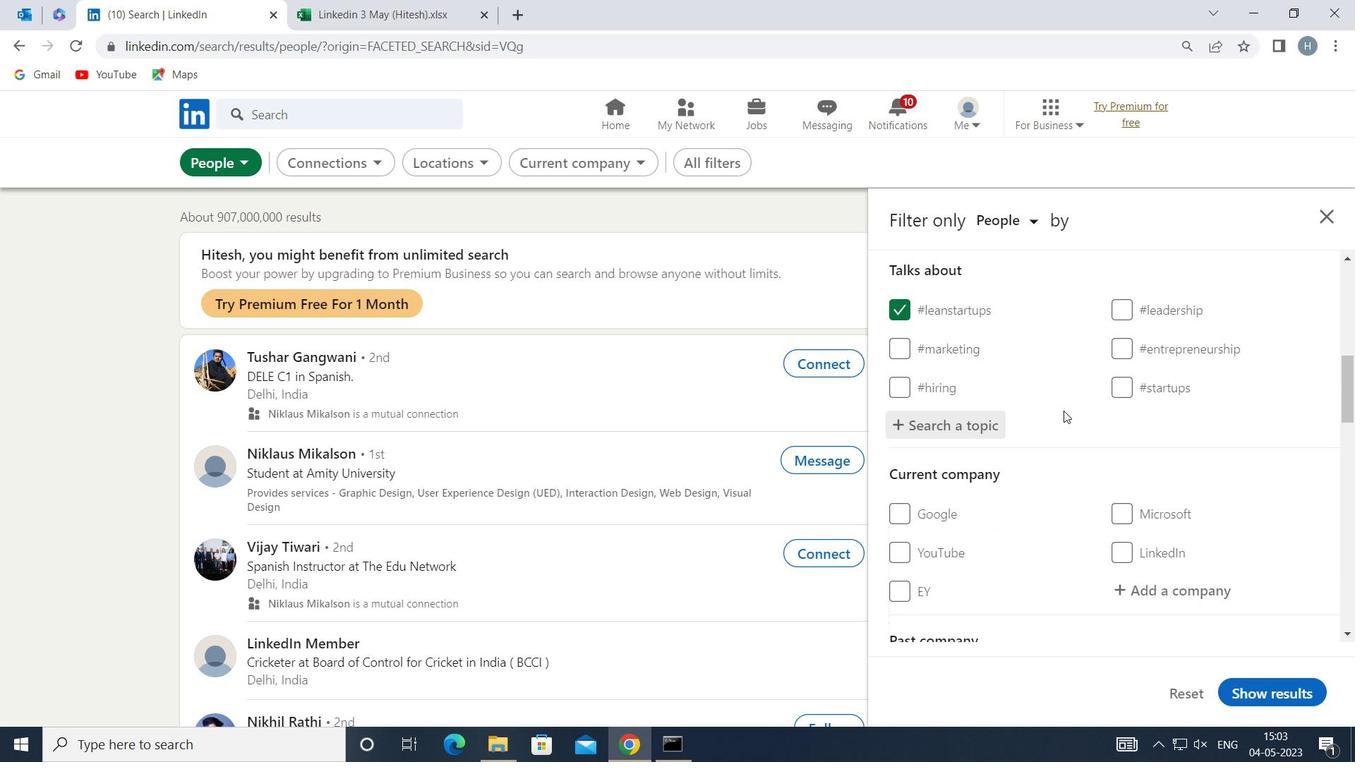 
Action: Mouse scrolled (1064, 410) with delta (0, 0)
Screenshot: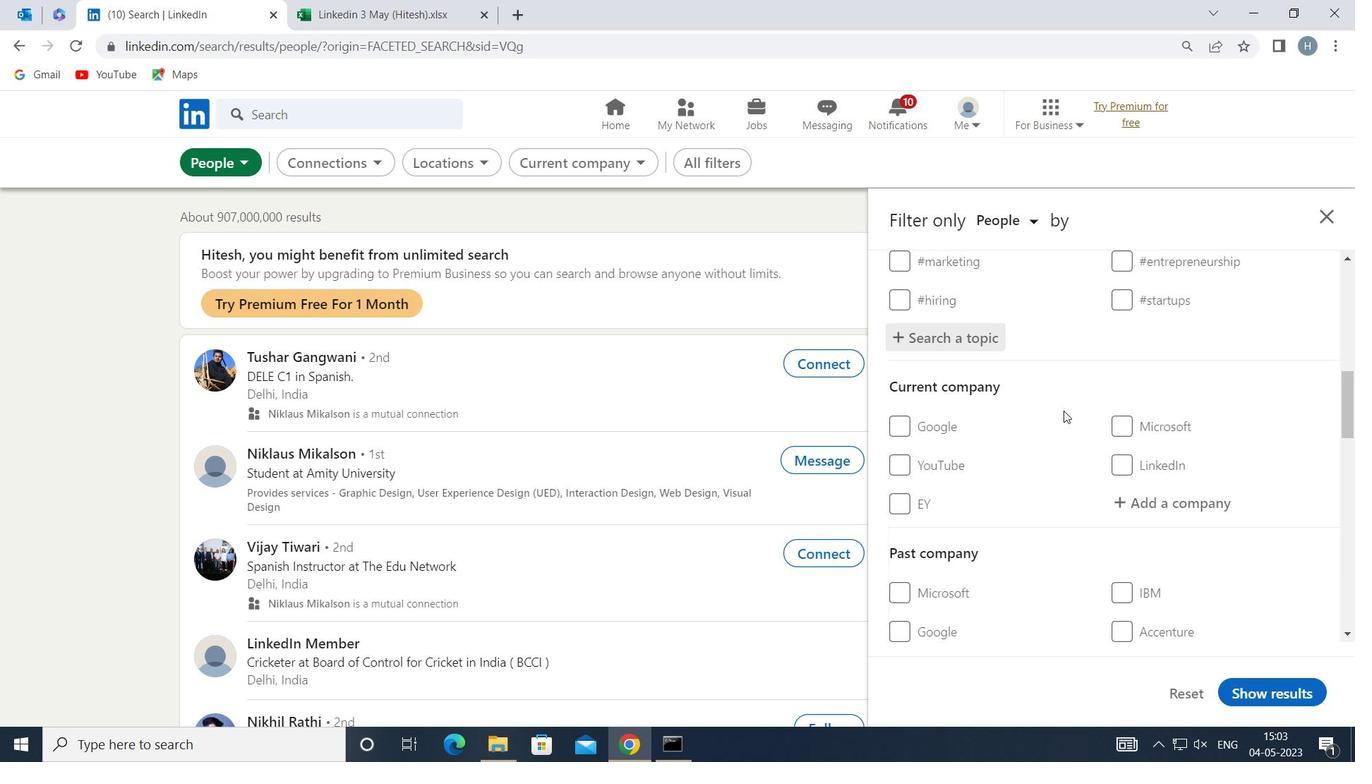 
Action: Mouse scrolled (1064, 410) with delta (0, 0)
Screenshot: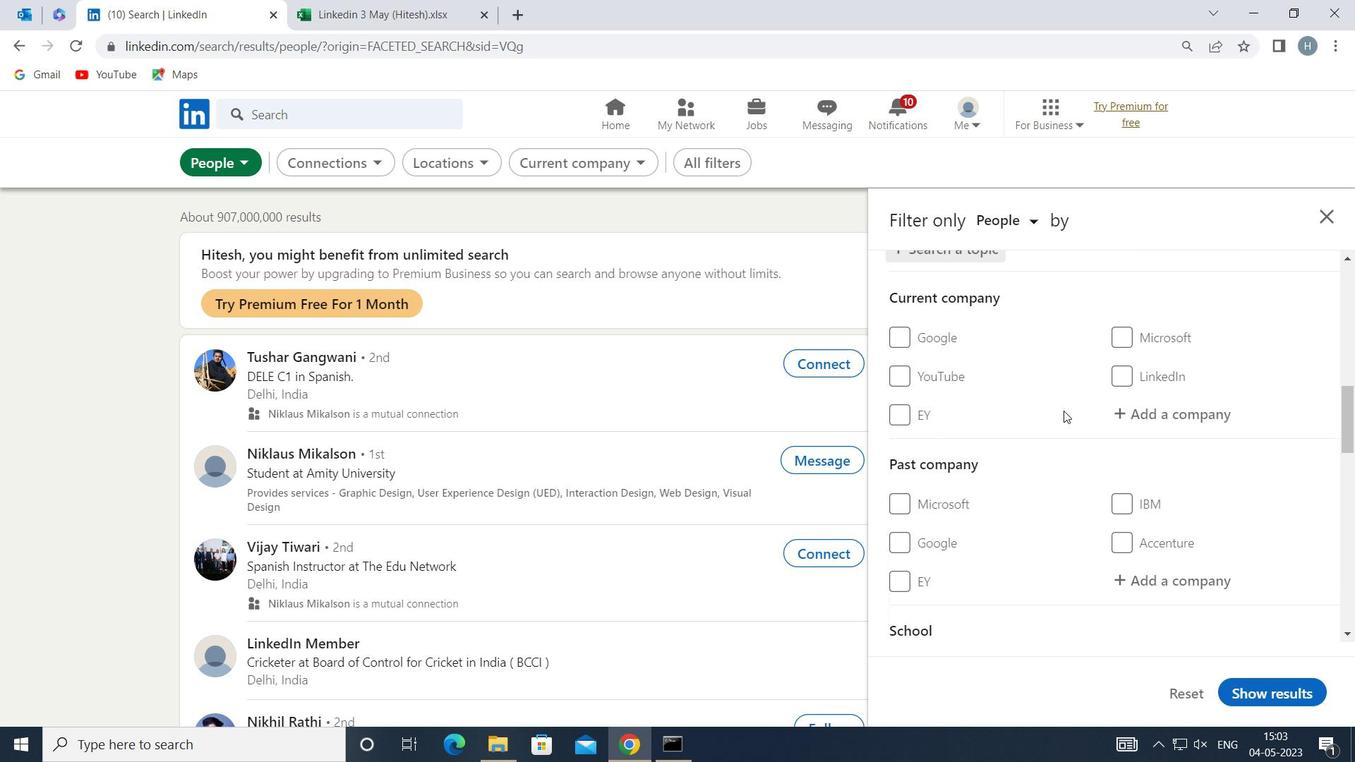 
Action: Mouse scrolled (1064, 410) with delta (0, 0)
Screenshot: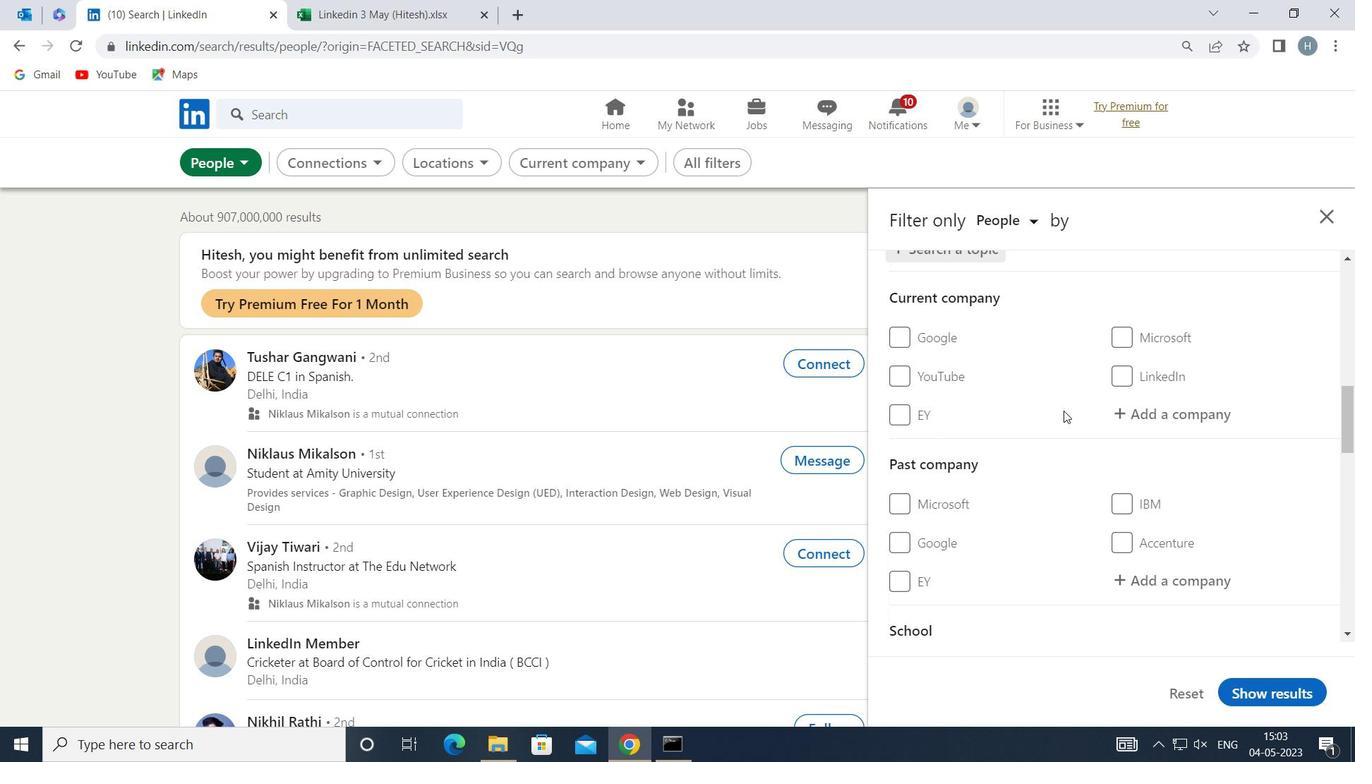 
Action: Mouse scrolled (1064, 410) with delta (0, 0)
Screenshot: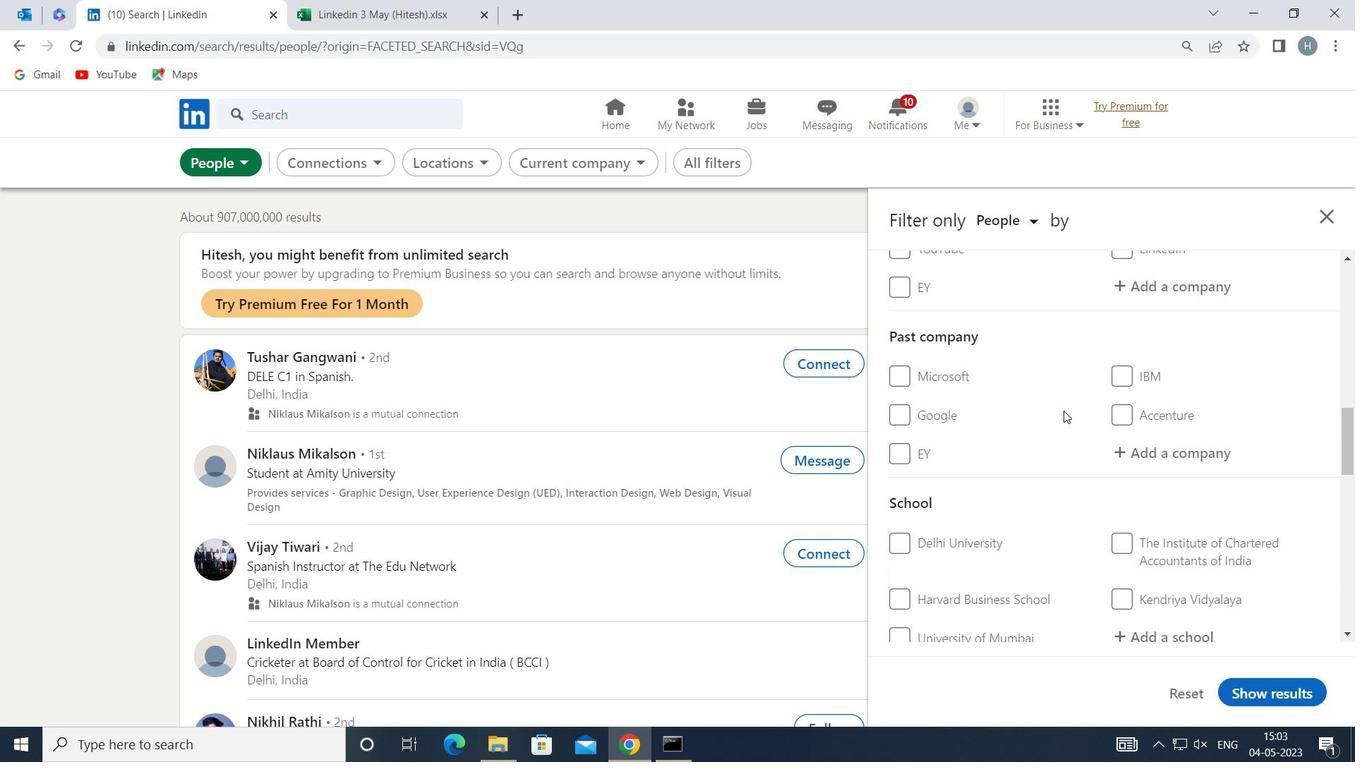 
Action: Mouse scrolled (1064, 410) with delta (0, 0)
Screenshot: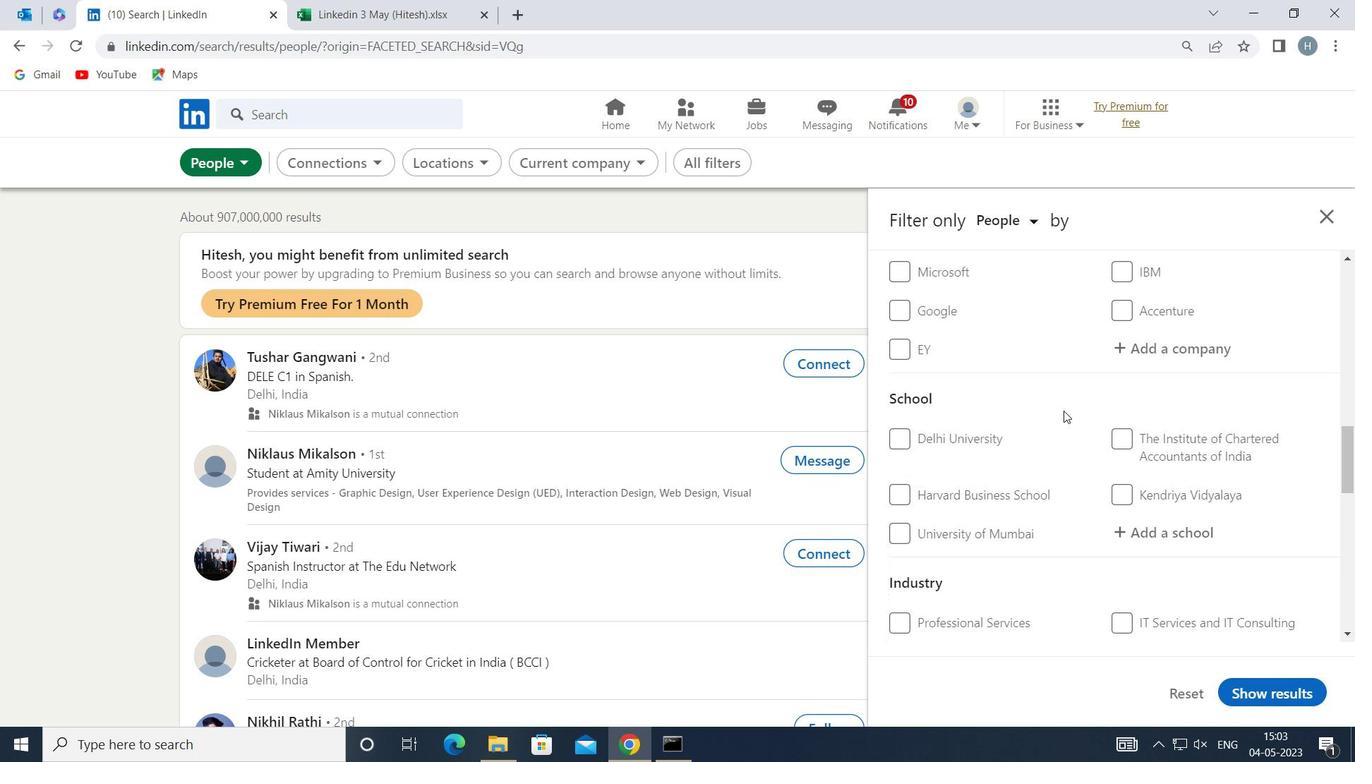 
Action: Mouse scrolled (1064, 410) with delta (0, 0)
Screenshot: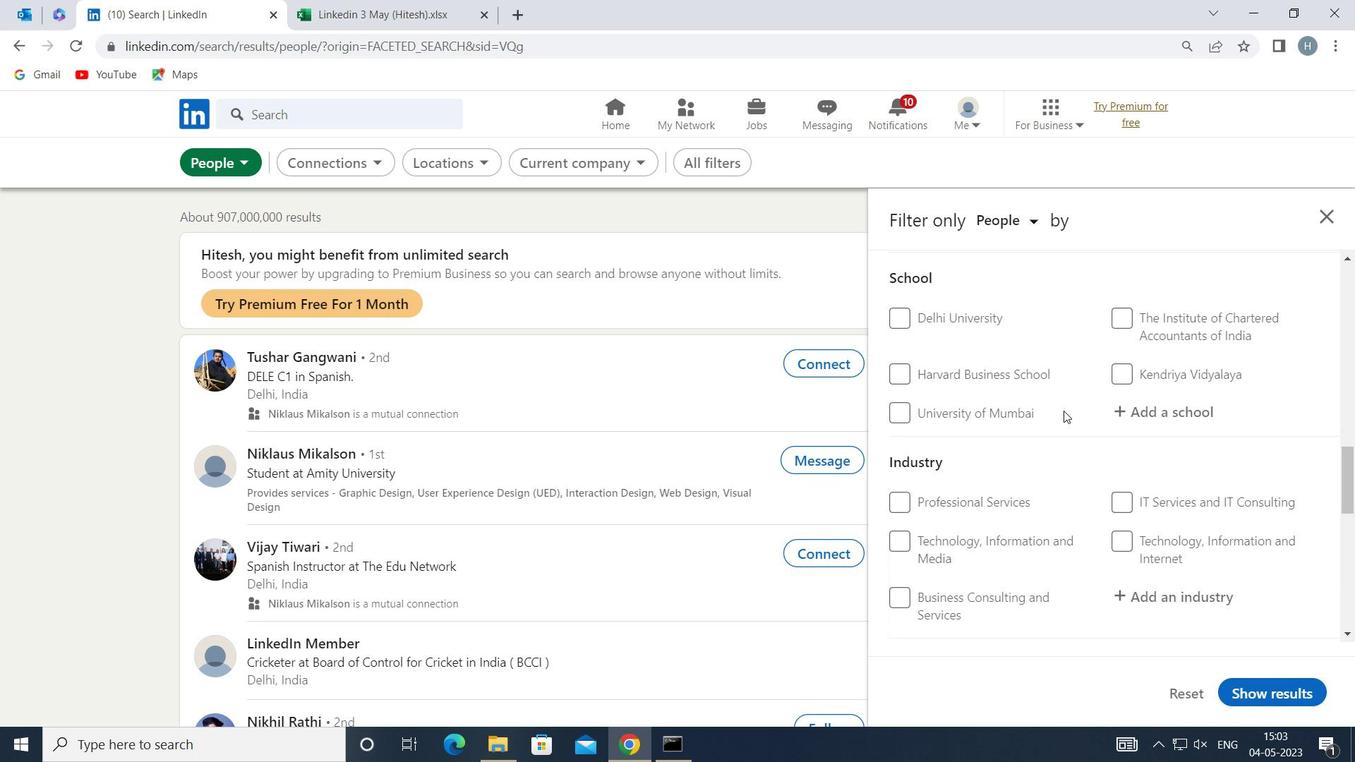 
Action: Mouse scrolled (1064, 410) with delta (0, 0)
Screenshot: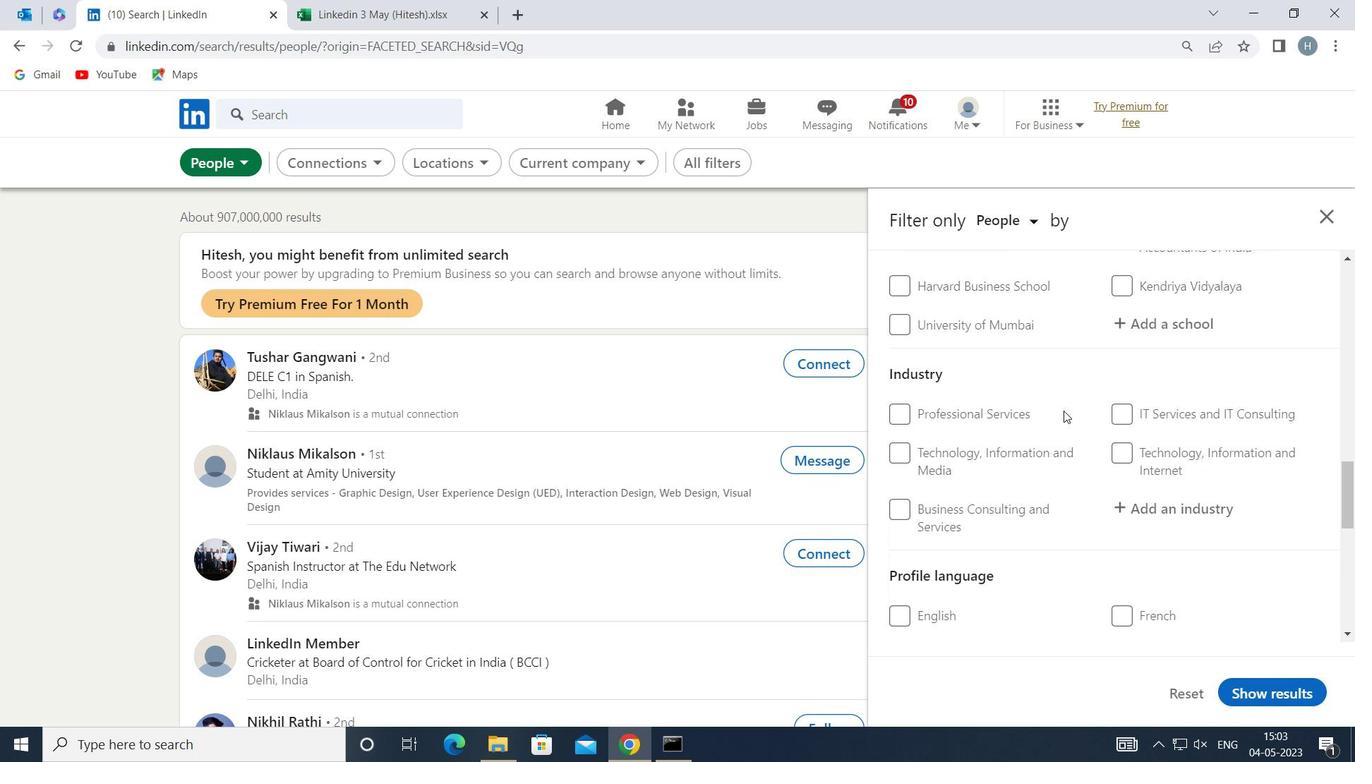 
Action: Mouse scrolled (1064, 410) with delta (0, 0)
Screenshot: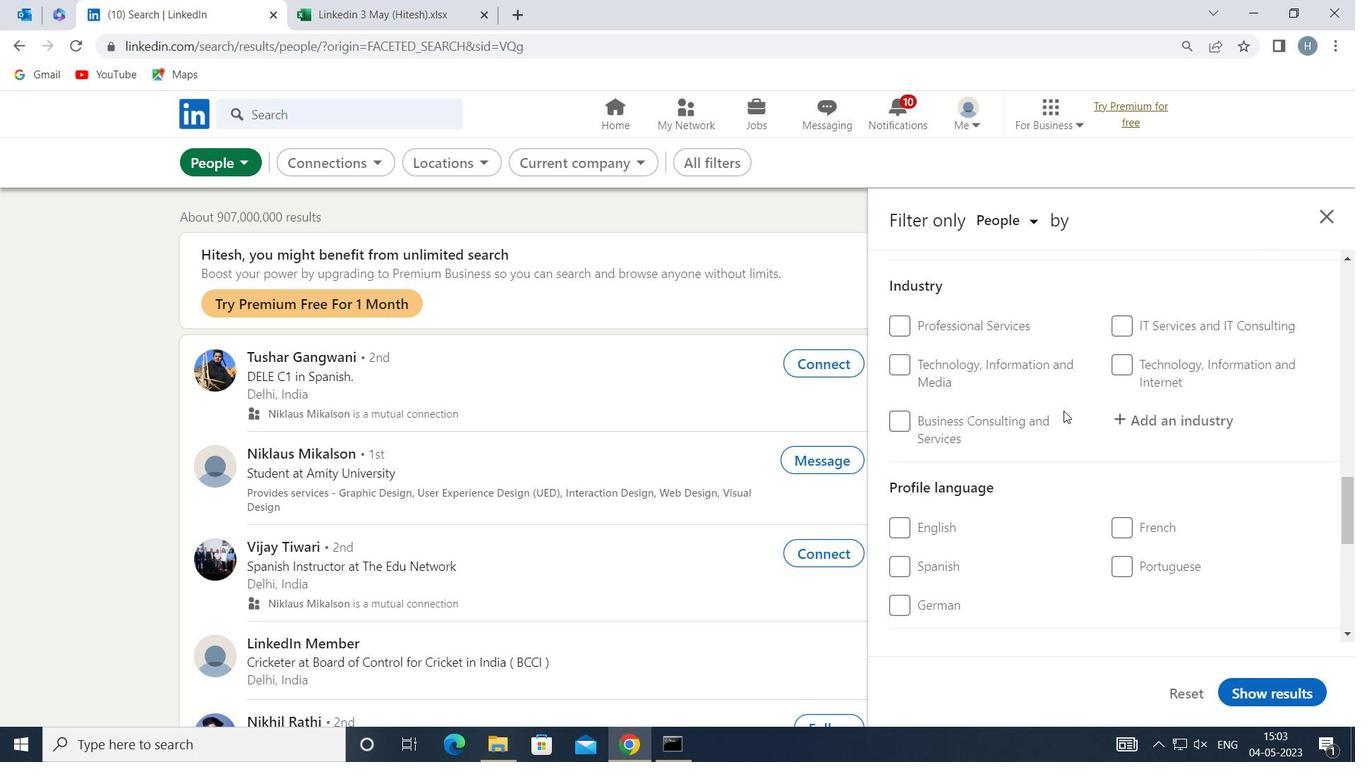 
Action: Mouse moved to (1124, 429)
Screenshot: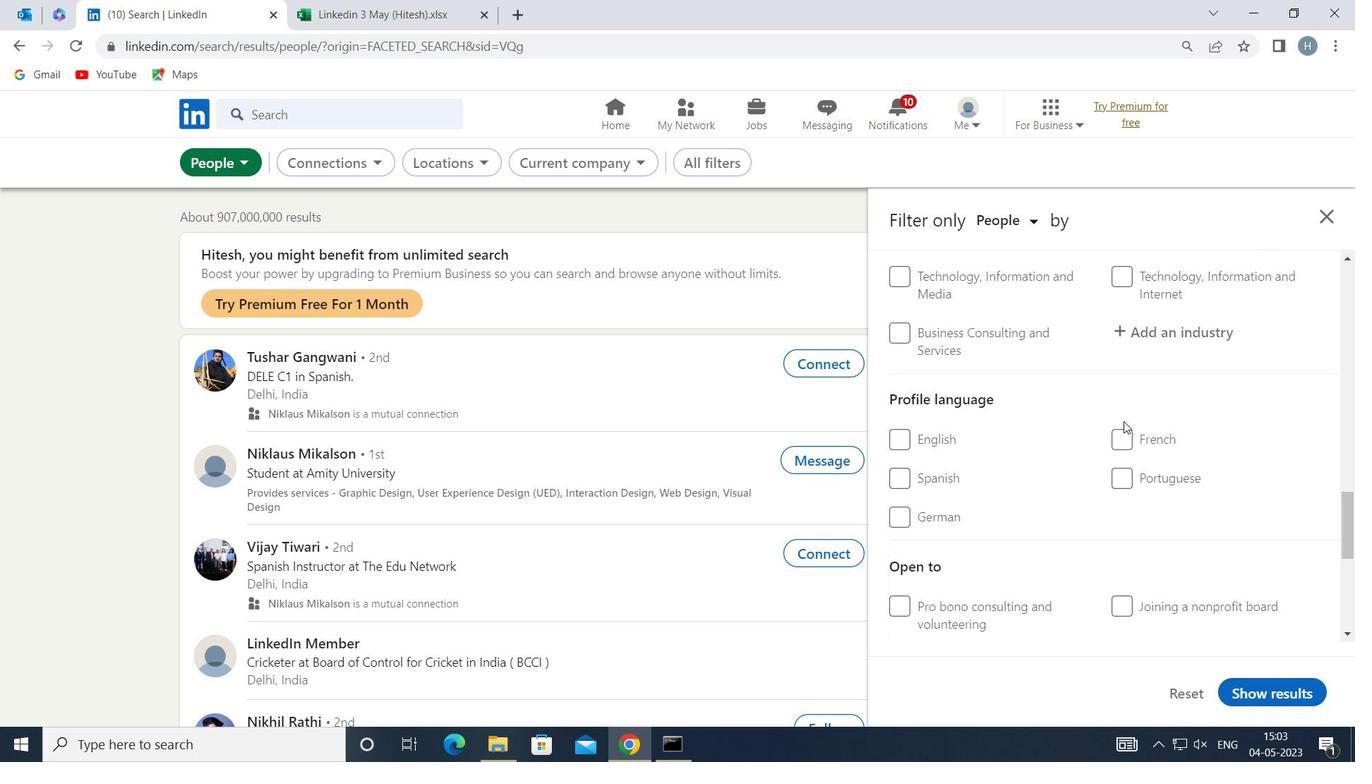 
Action: Mouse pressed left at (1124, 429)
Screenshot: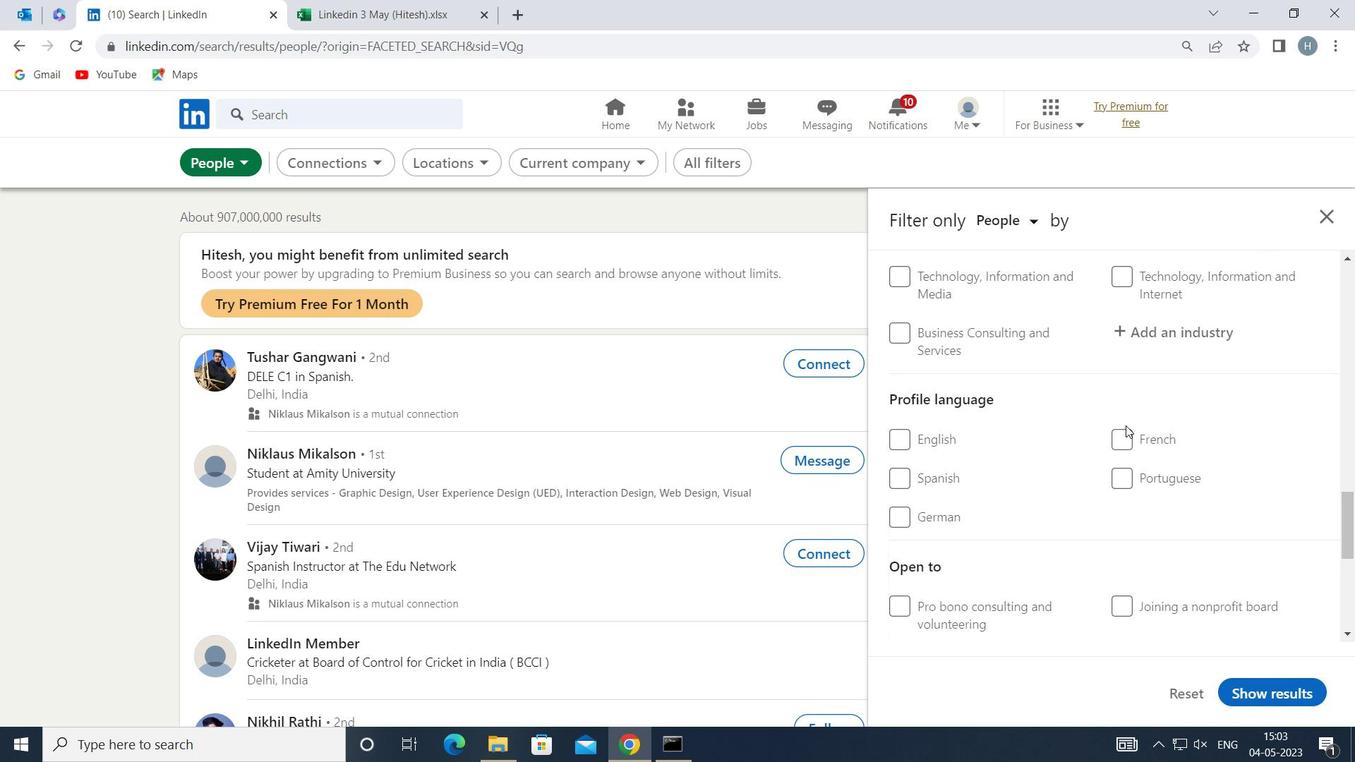 
Action: Mouse moved to (1069, 451)
Screenshot: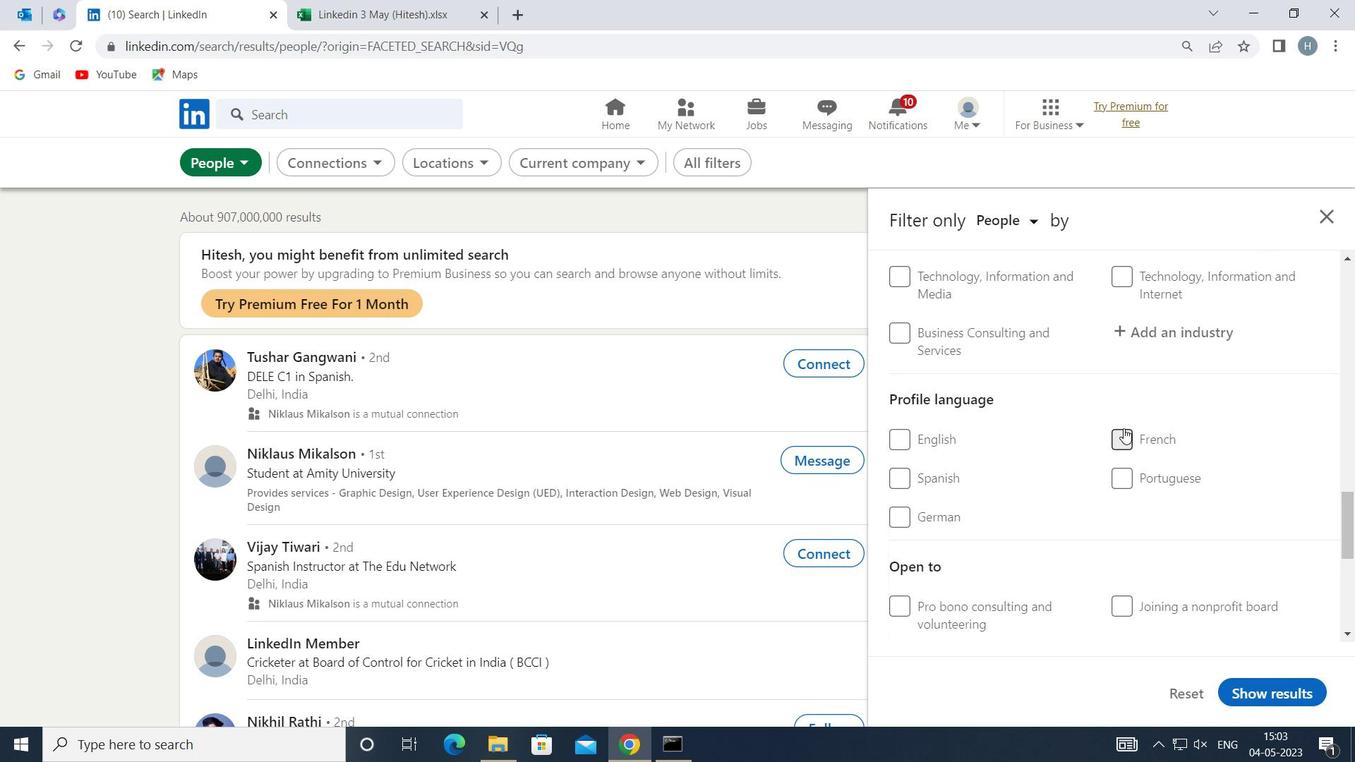 
Action: Mouse scrolled (1069, 452) with delta (0, 0)
Screenshot: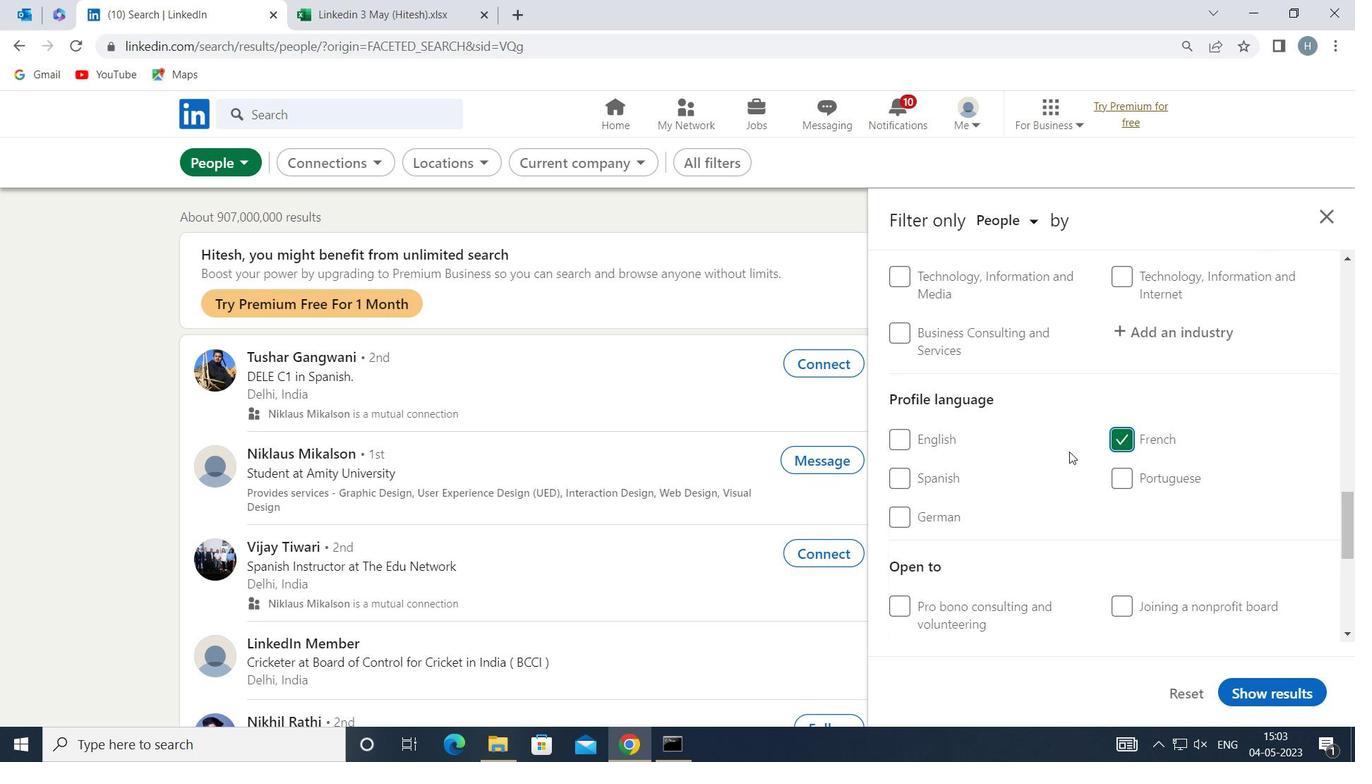 
Action: Mouse scrolled (1069, 452) with delta (0, 0)
Screenshot: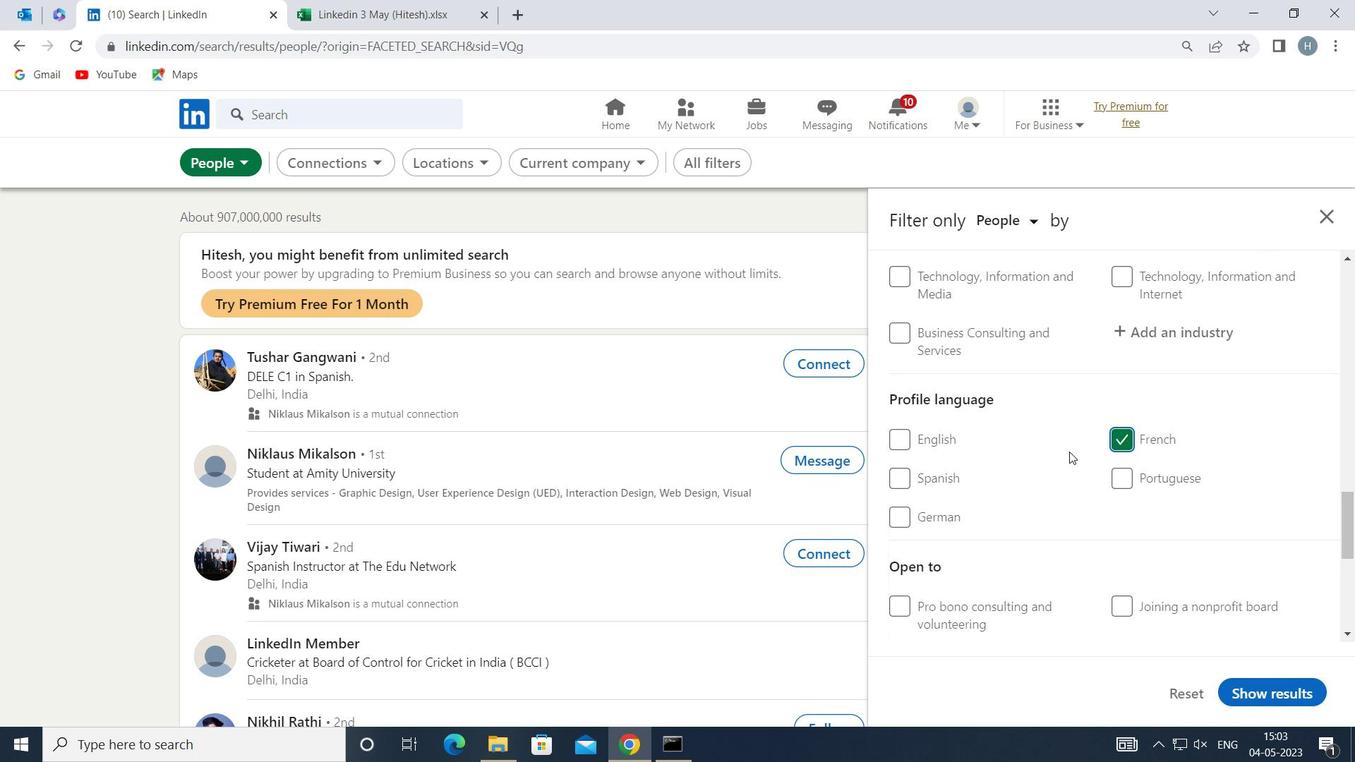 
Action: Mouse scrolled (1069, 452) with delta (0, 0)
Screenshot: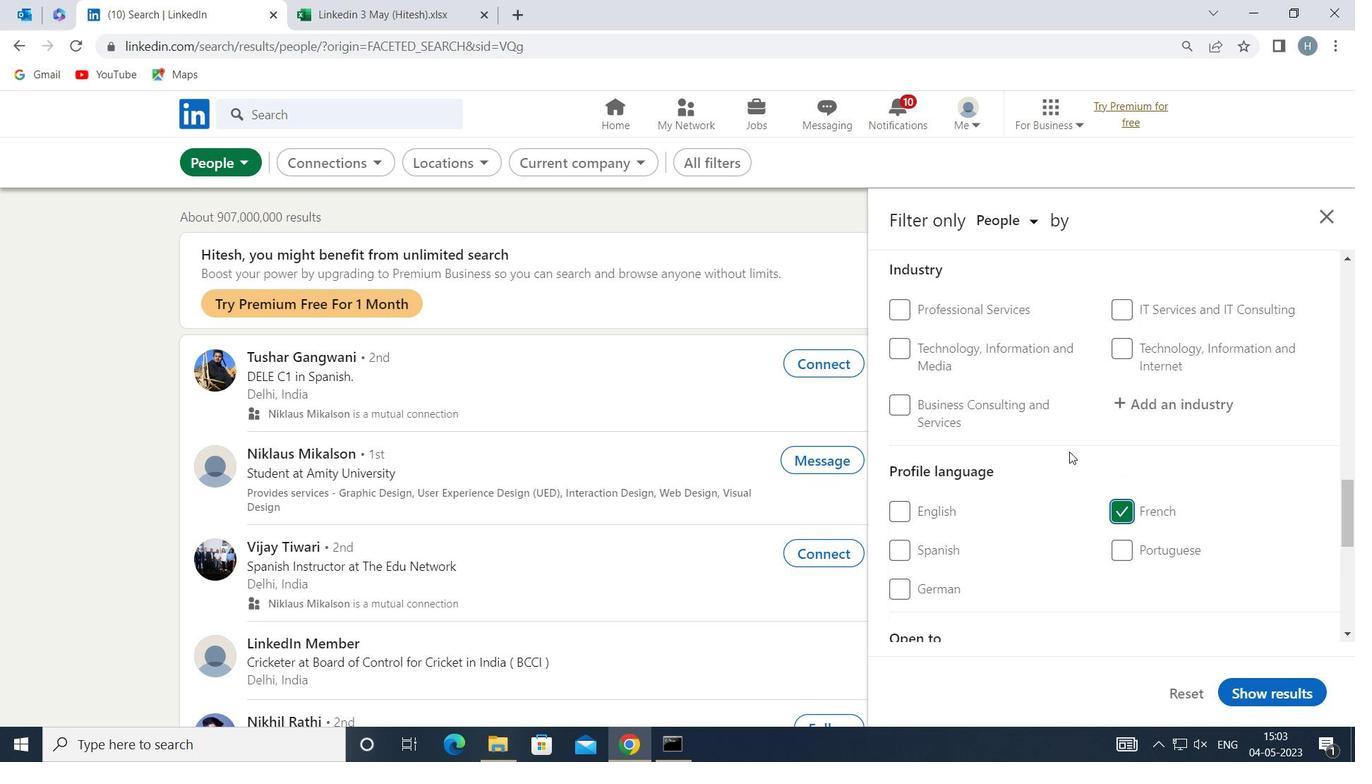 
Action: Mouse scrolled (1069, 452) with delta (0, 0)
Screenshot: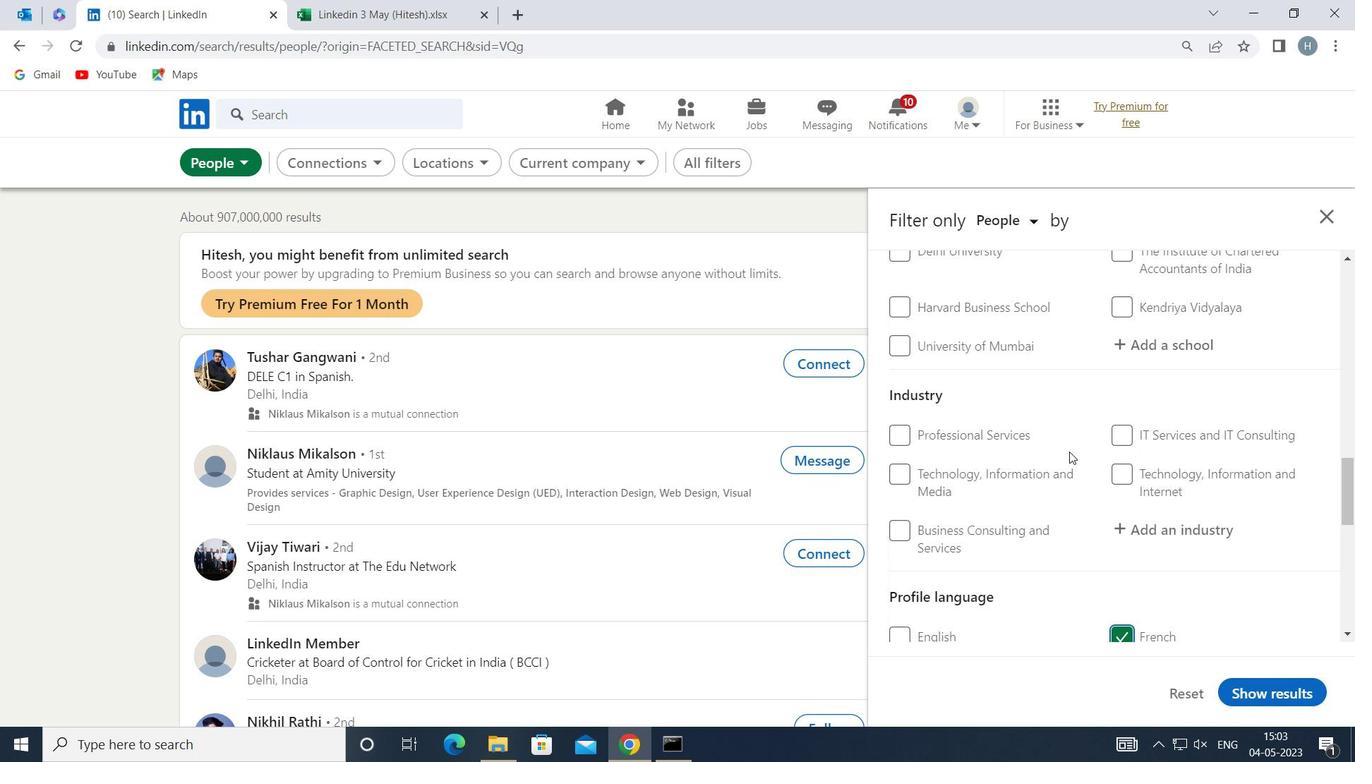 
Action: Mouse scrolled (1069, 452) with delta (0, 0)
Screenshot: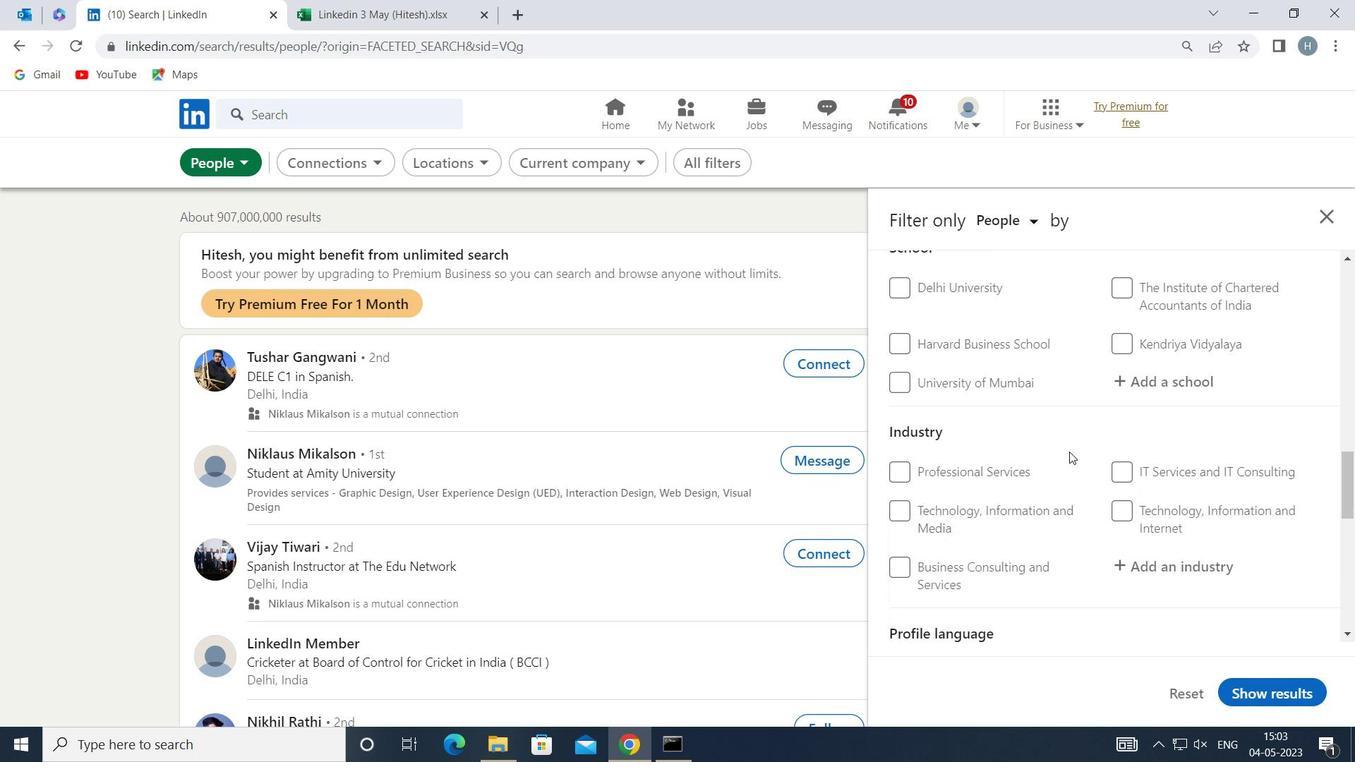 
Action: Mouse scrolled (1069, 452) with delta (0, 0)
Screenshot: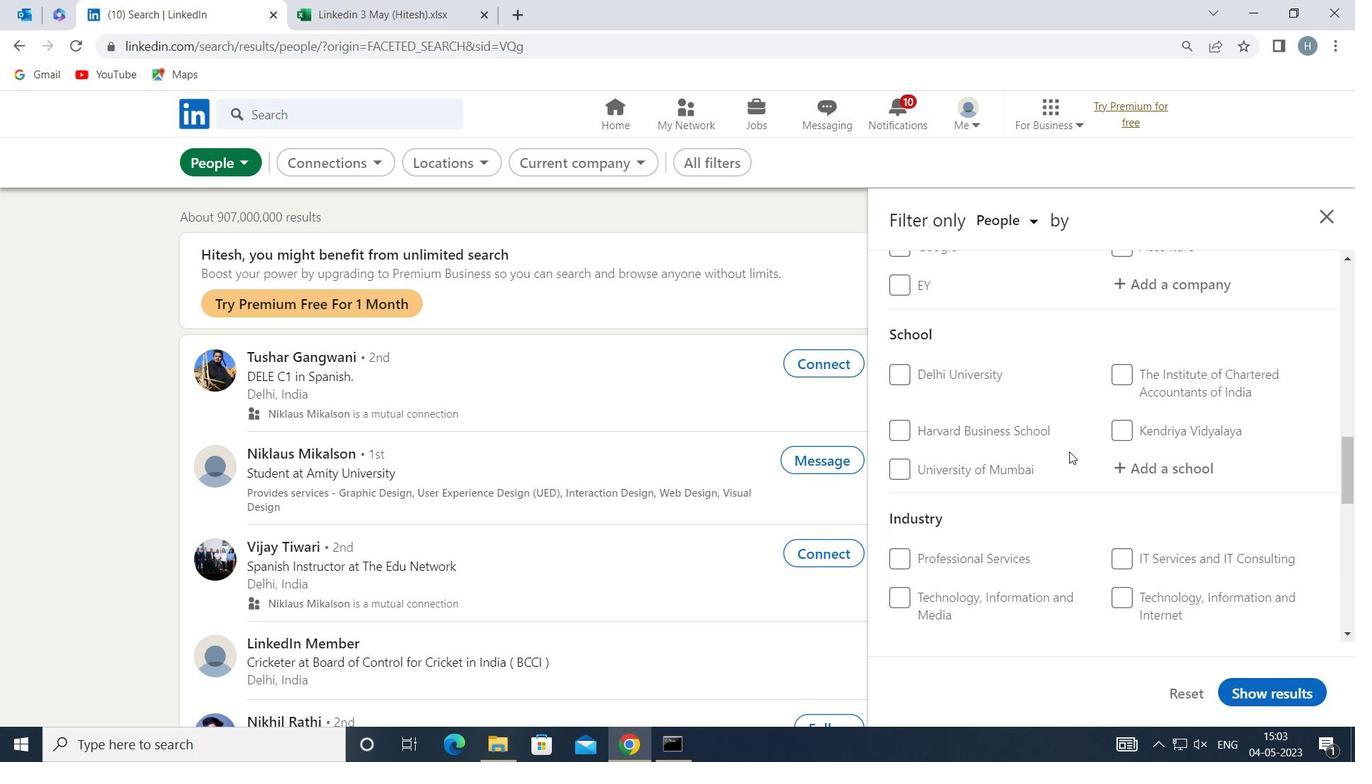 
Action: Mouse scrolled (1069, 452) with delta (0, 0)
Screenshot: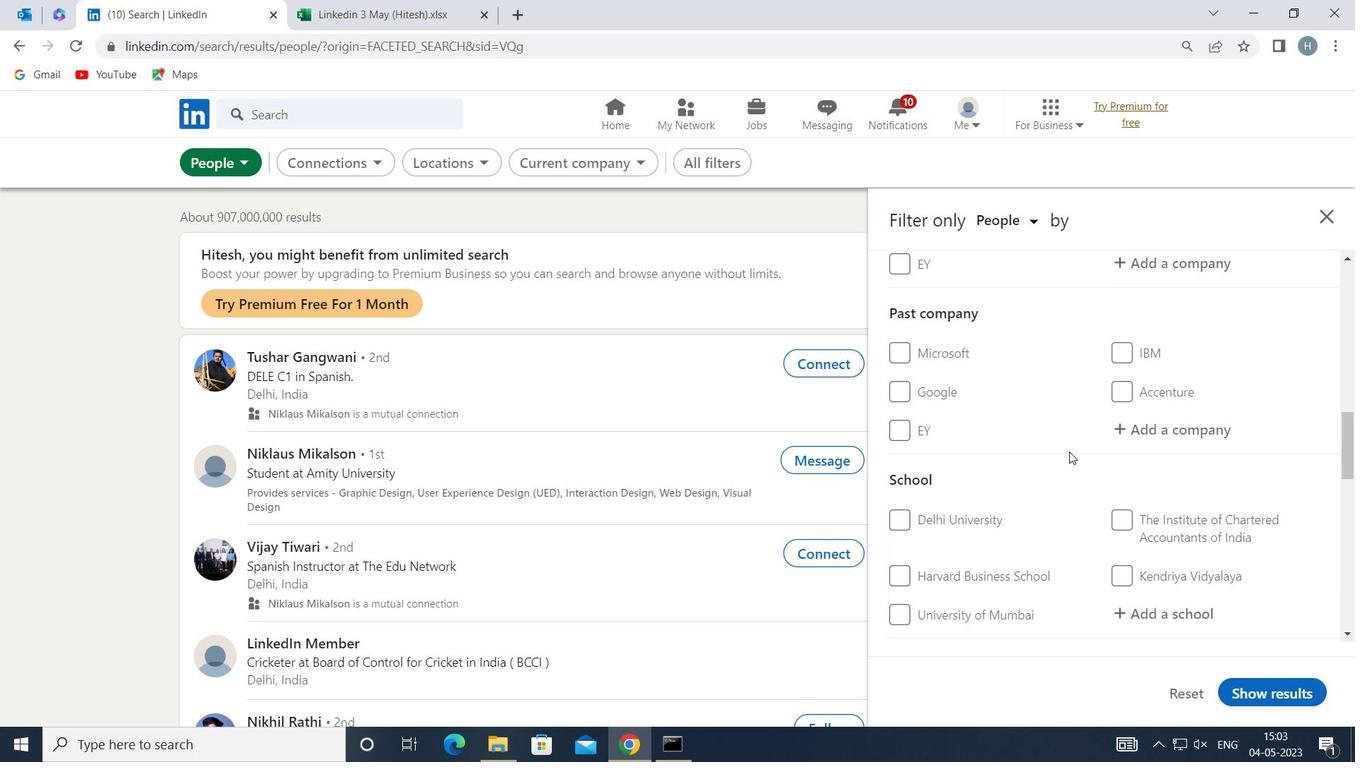 
Action: Mouse moved to (1180, 412)
Screenshot: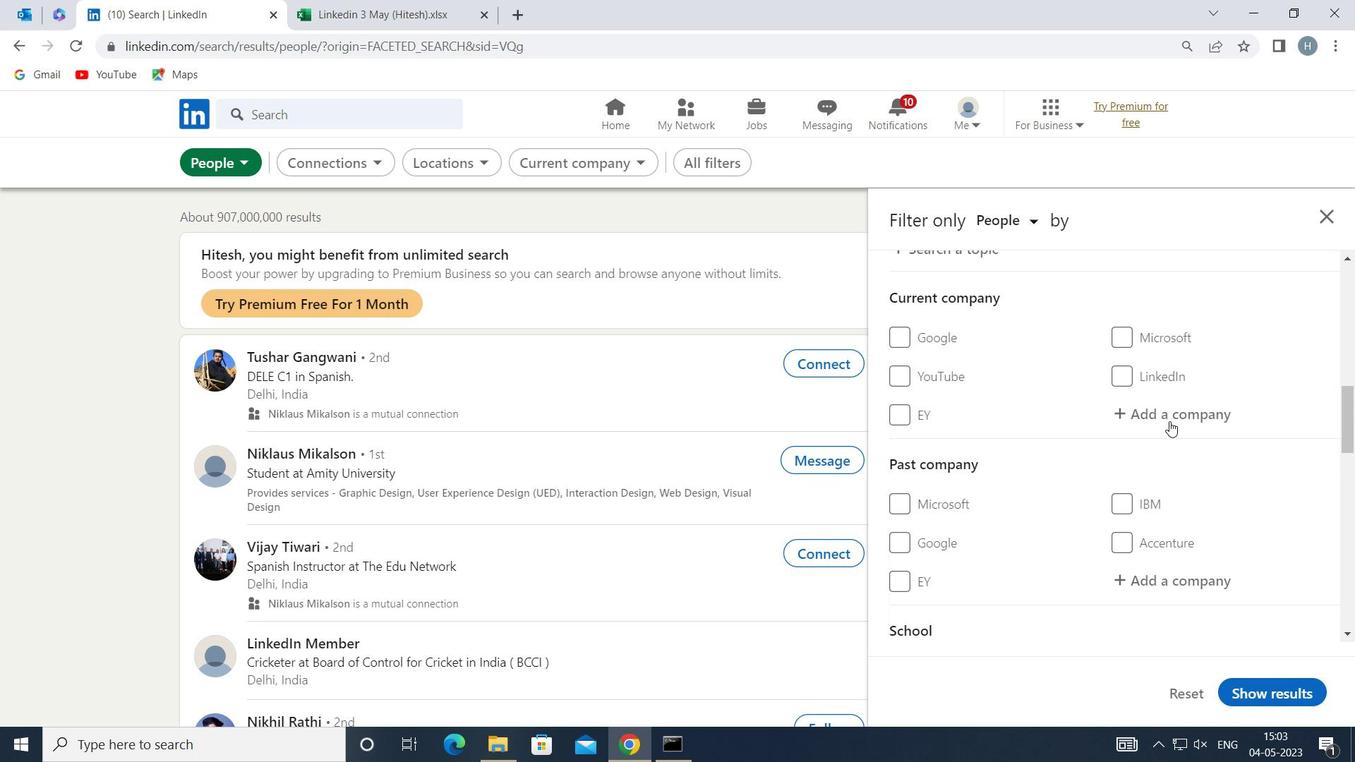 
Action: Mouse pressed left at (1180, 412)
Screenshot: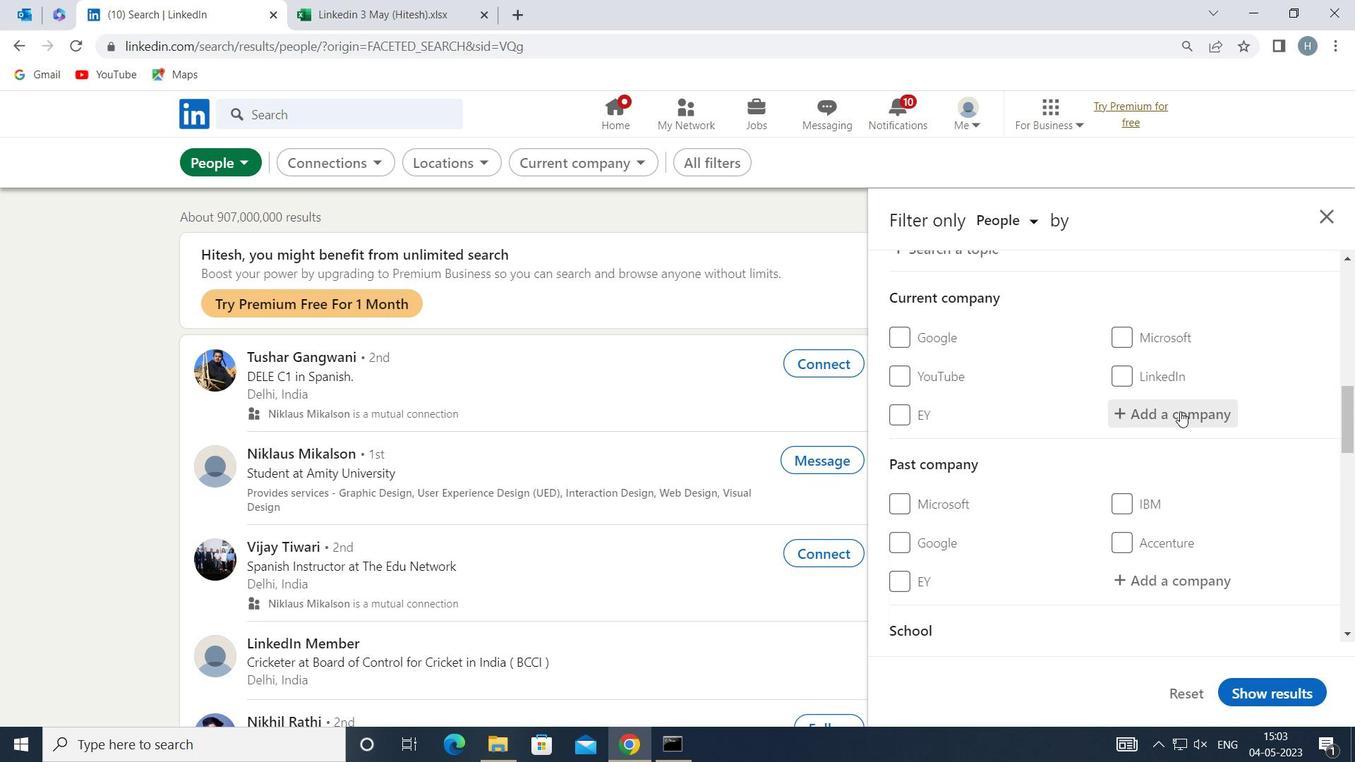
Action: Key pressed <Key.shift>BOTTAMLINE<Key.space>
Screenshot: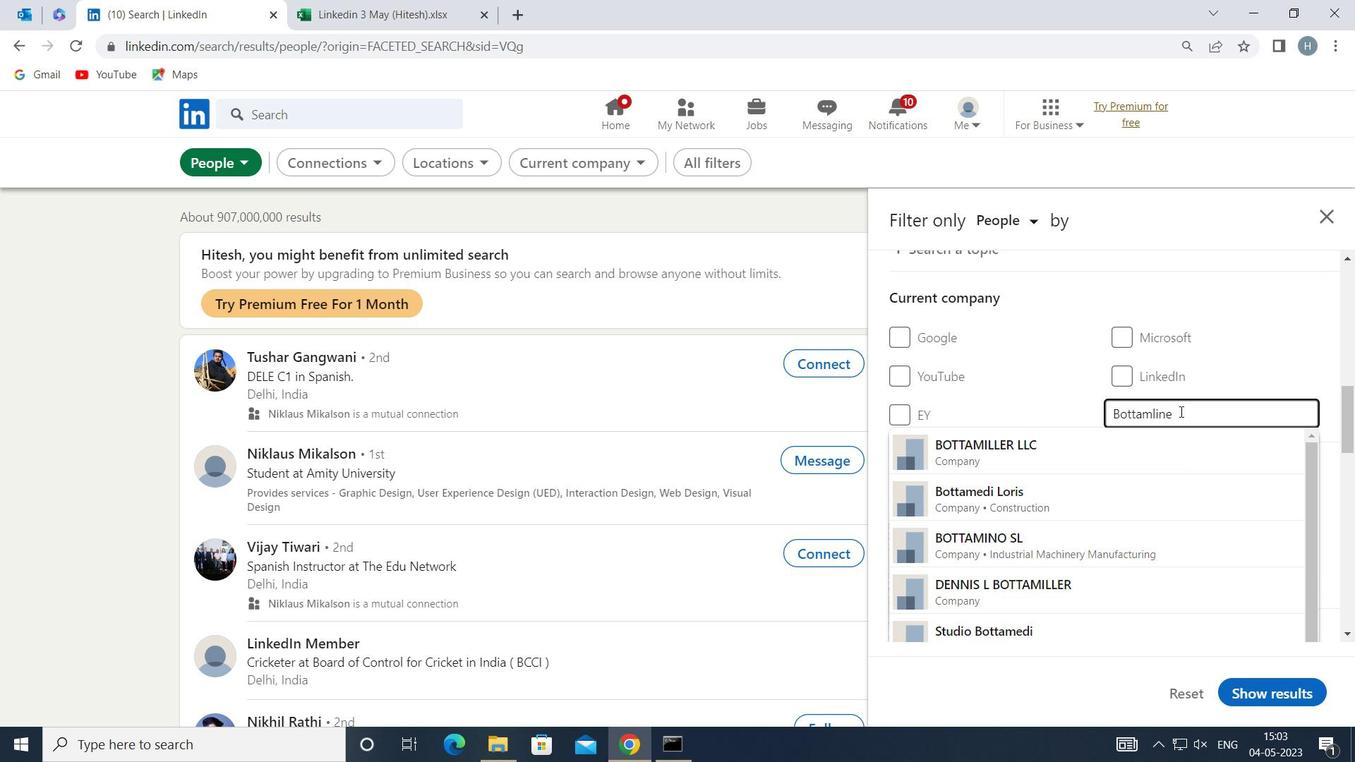 
Action: Mouse moved to (1180, 411)
Screenshot: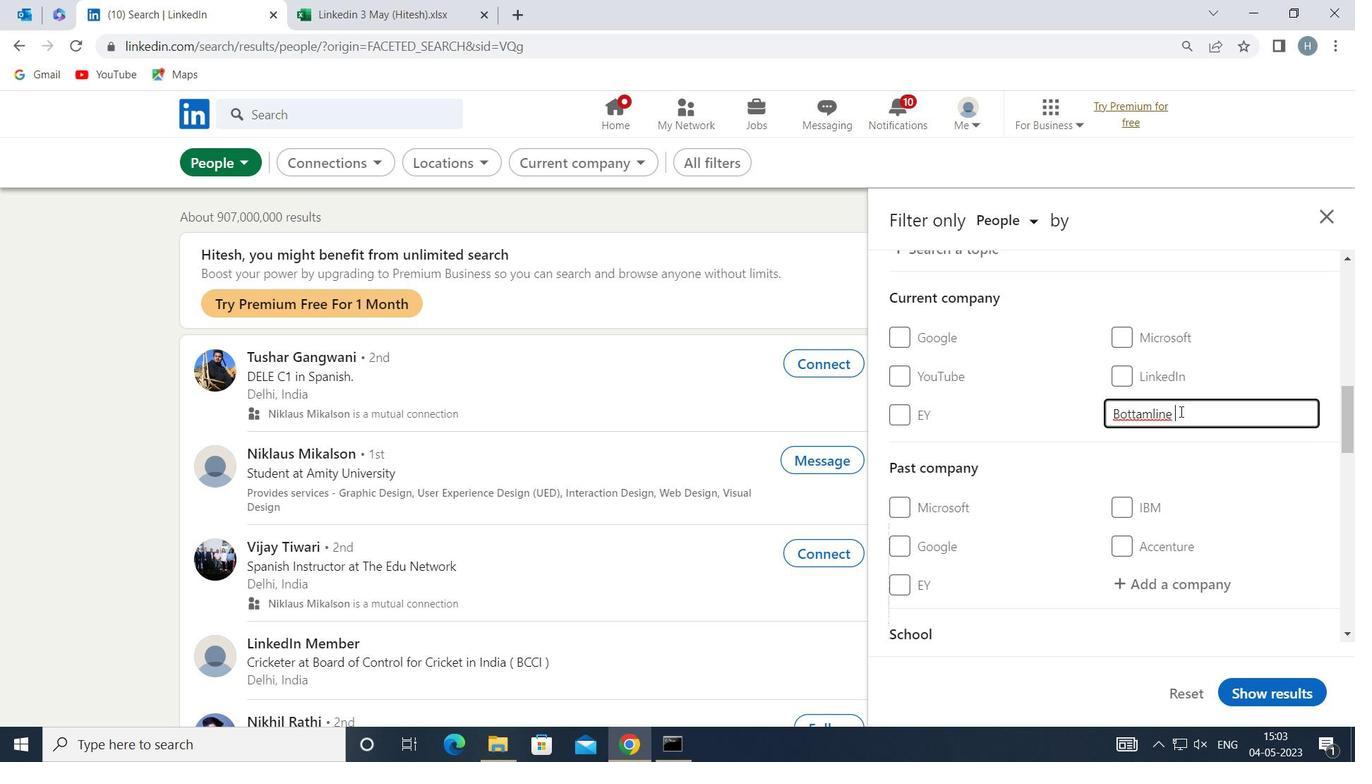 
Action: Key pressed <Key.backspace><Key.backspace><Key.backspace><Key.backspace><Key.backspace><Key.backspace><Key.backspace>OMLL<Key.backspace>INE<Key.space>
Screenshot: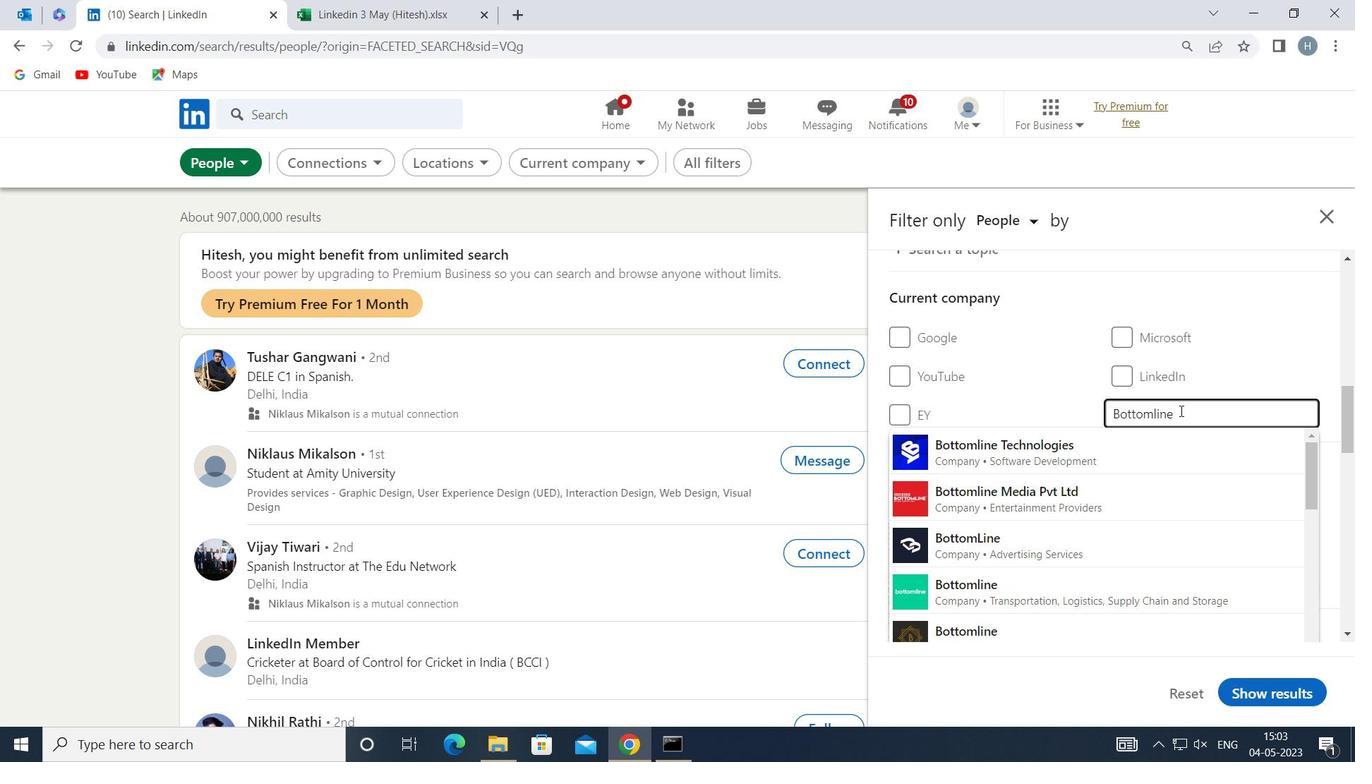 
Action: Mouse moved to (1140, 441)
Screenshot: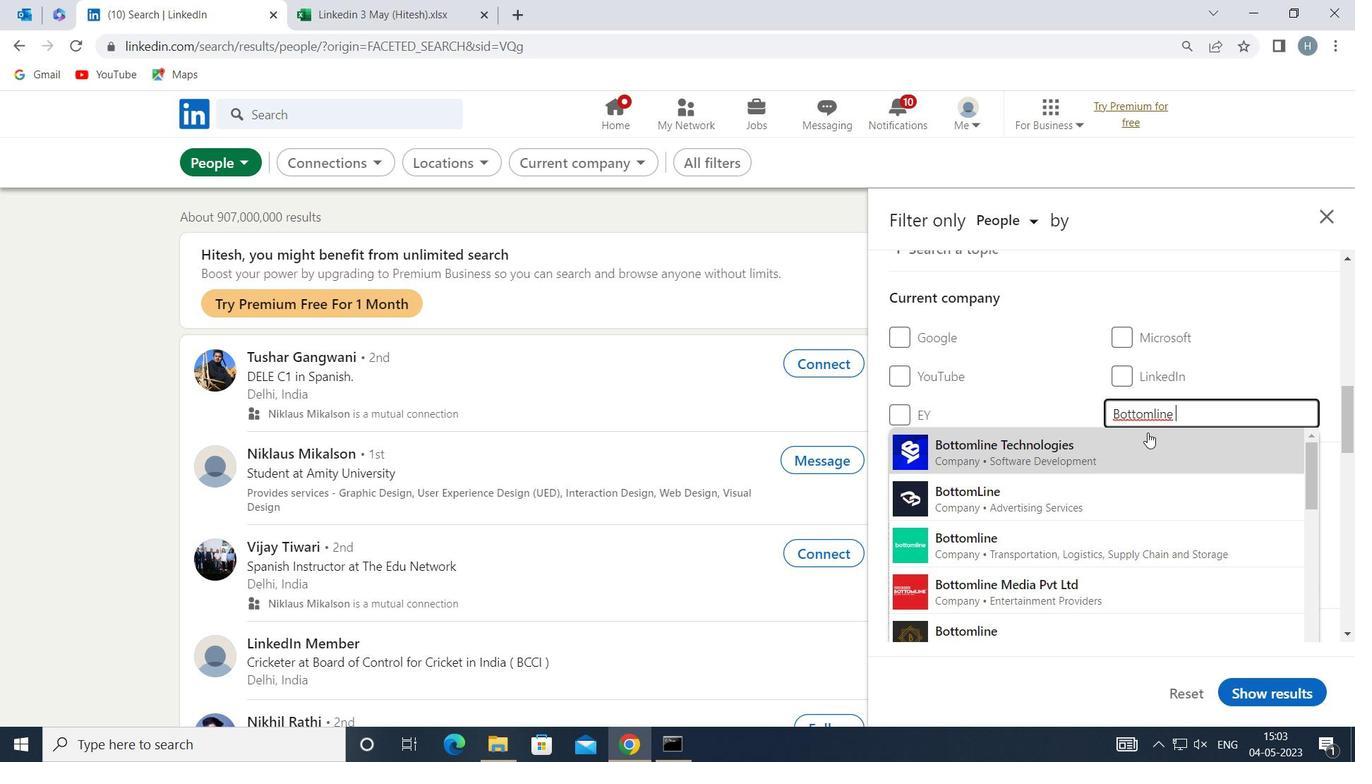 
Action: Mouse pressed left at (1140, 441)
Screenshot: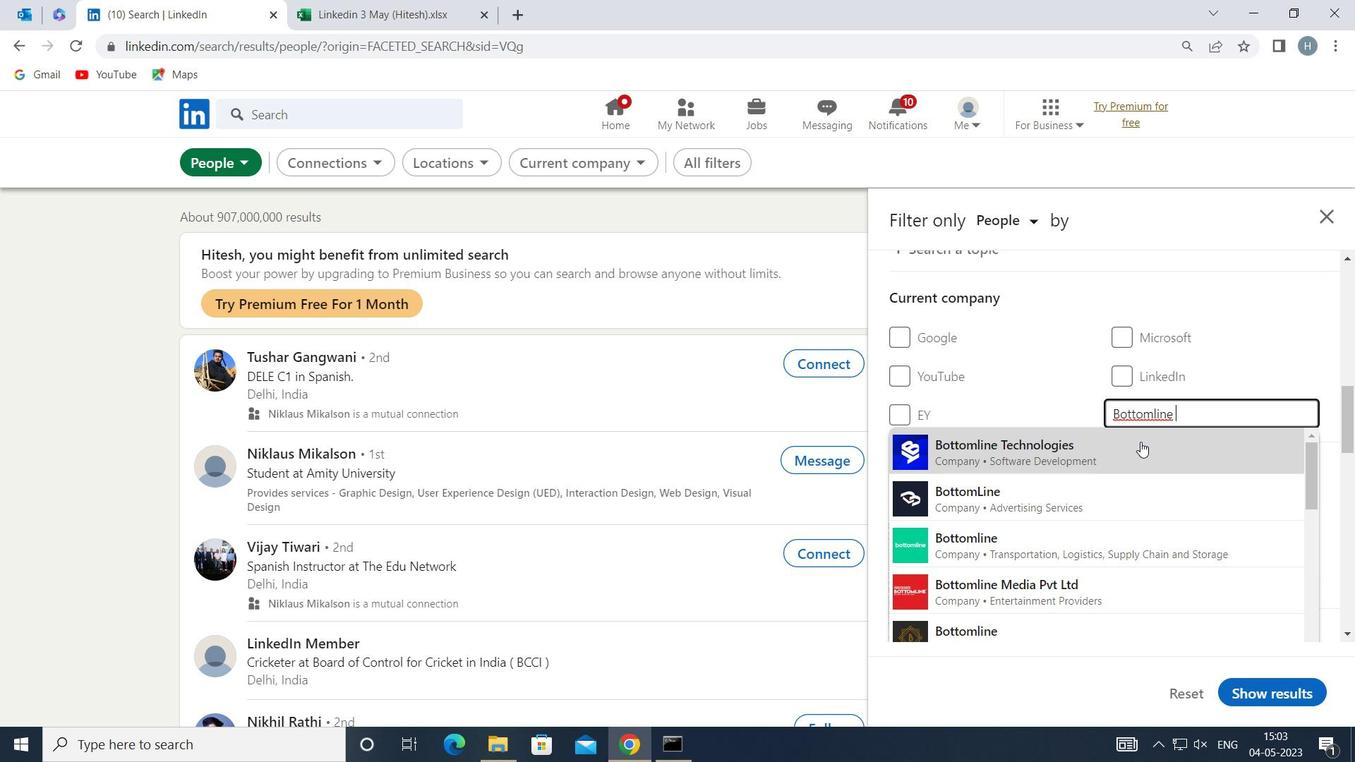 
Action: Mouse moved to (1110, 441)
Screenshot: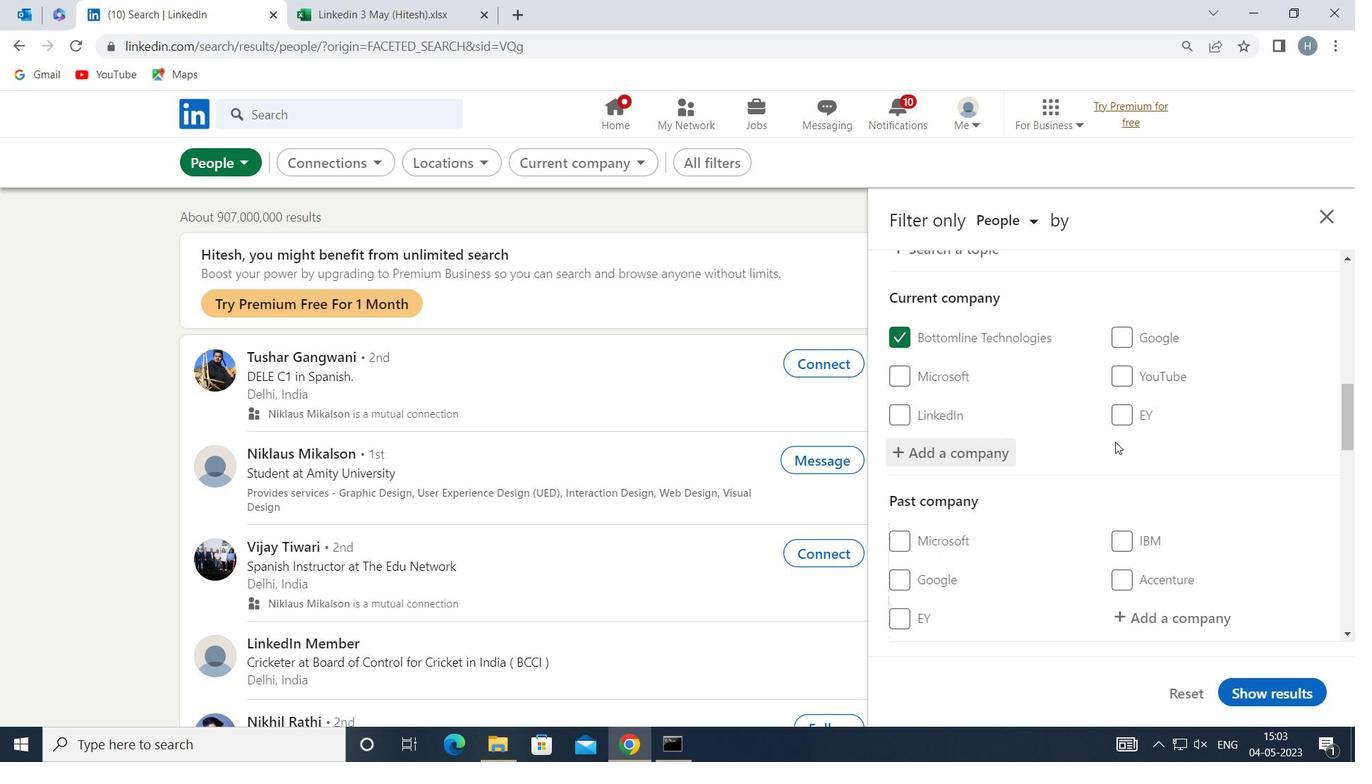 
Action: Mouse scrolled (1110, 441) with delta (0, 0)
Screenshot: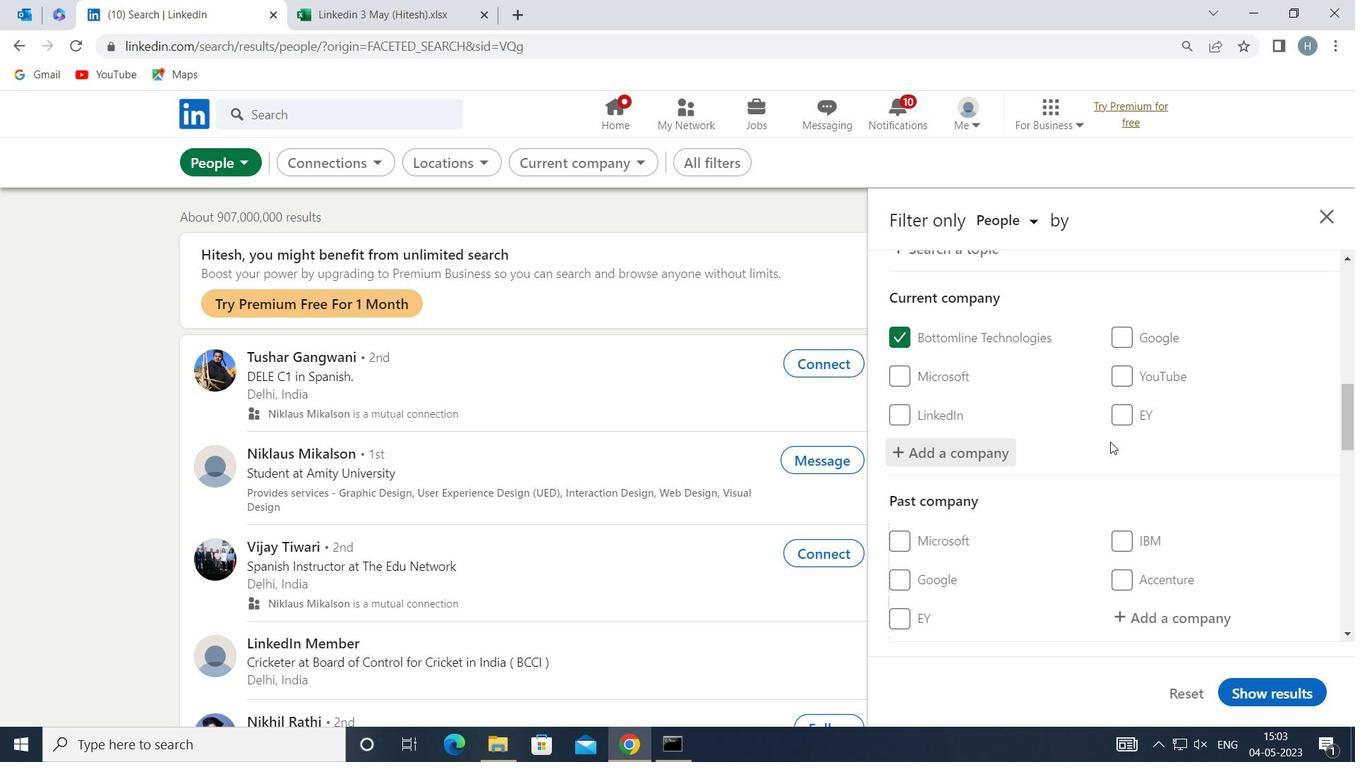 
Action: Mouse scrolled (1110, 441) with delta (0, 0)
Screenshot: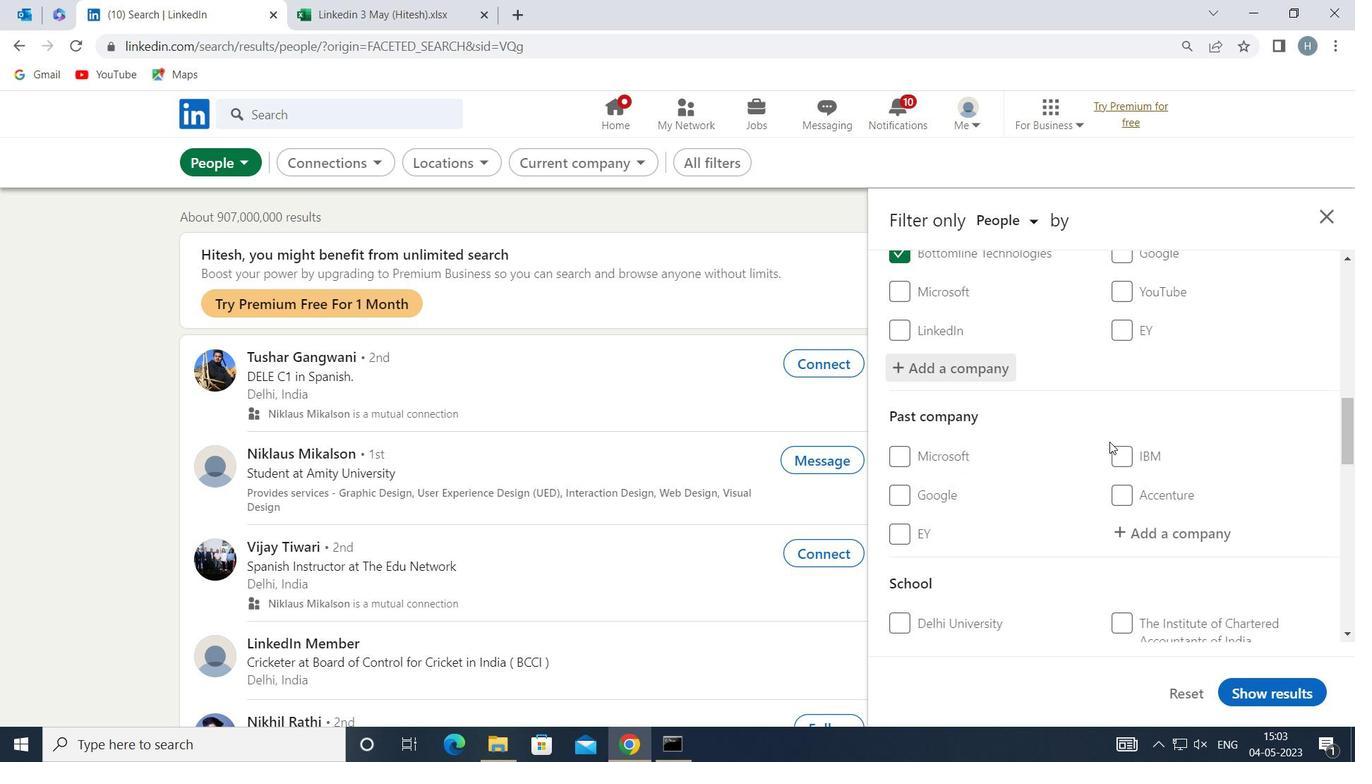 
Action: Mouse scrolled (1110, 441) with delta (0, 0)
Screenshot: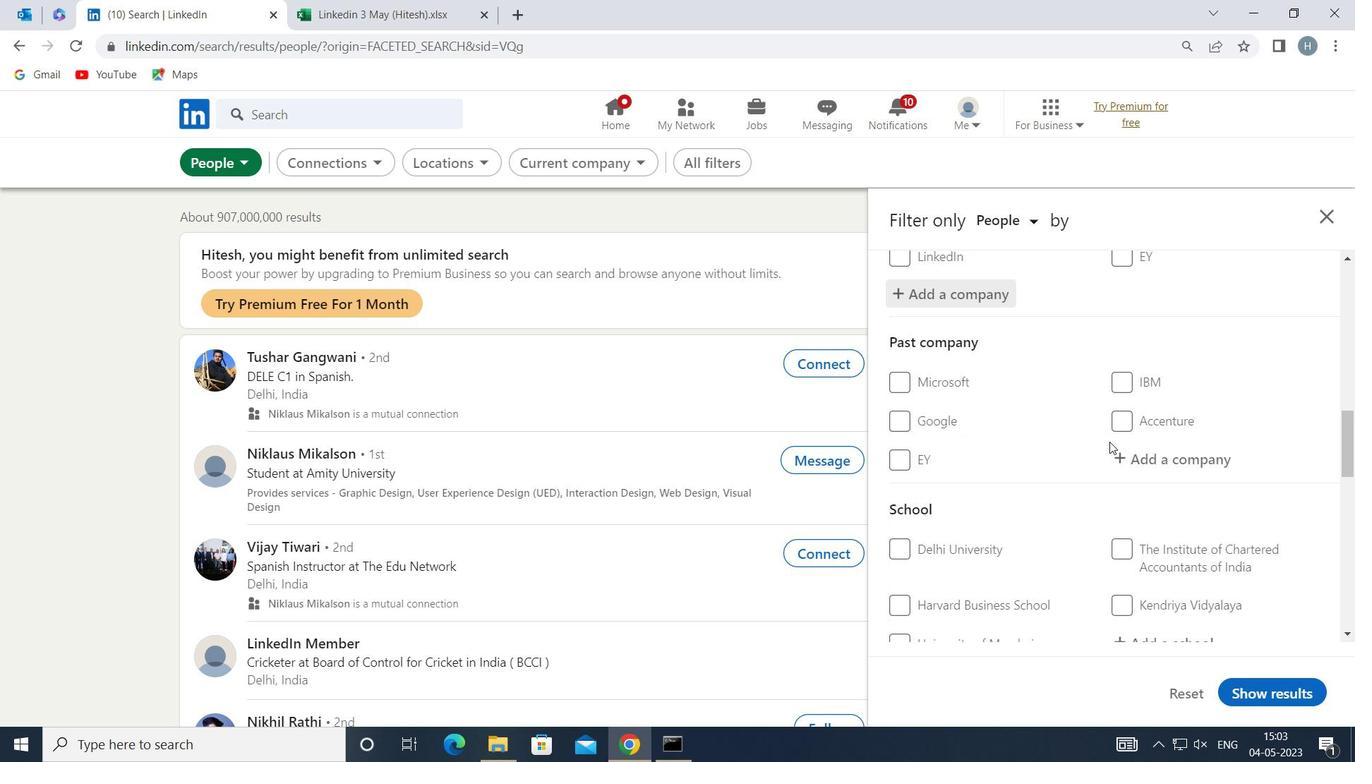 
Action: Mouse scrolled (1110, 441) with delta (0, 0)
Screenshot: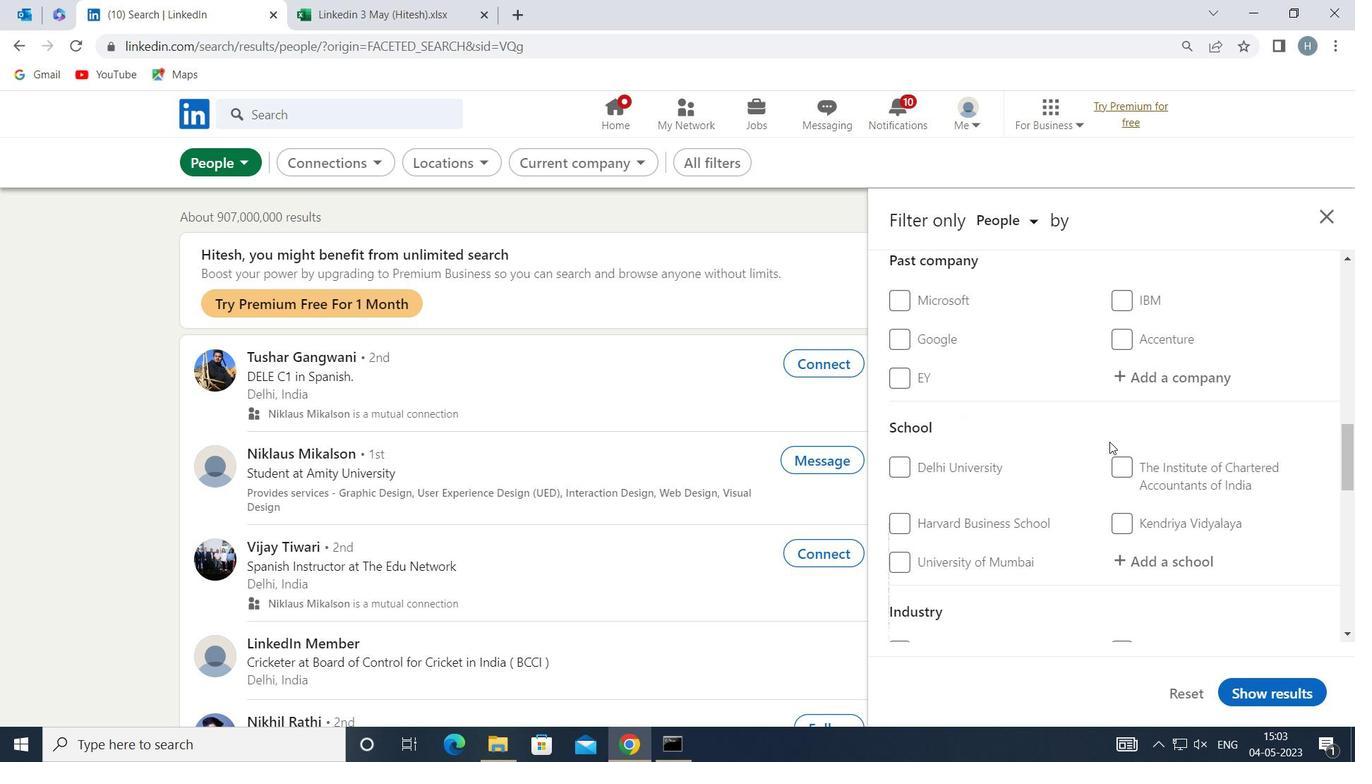 
Action: Mouse moved to (1163, 448)
Screenshot: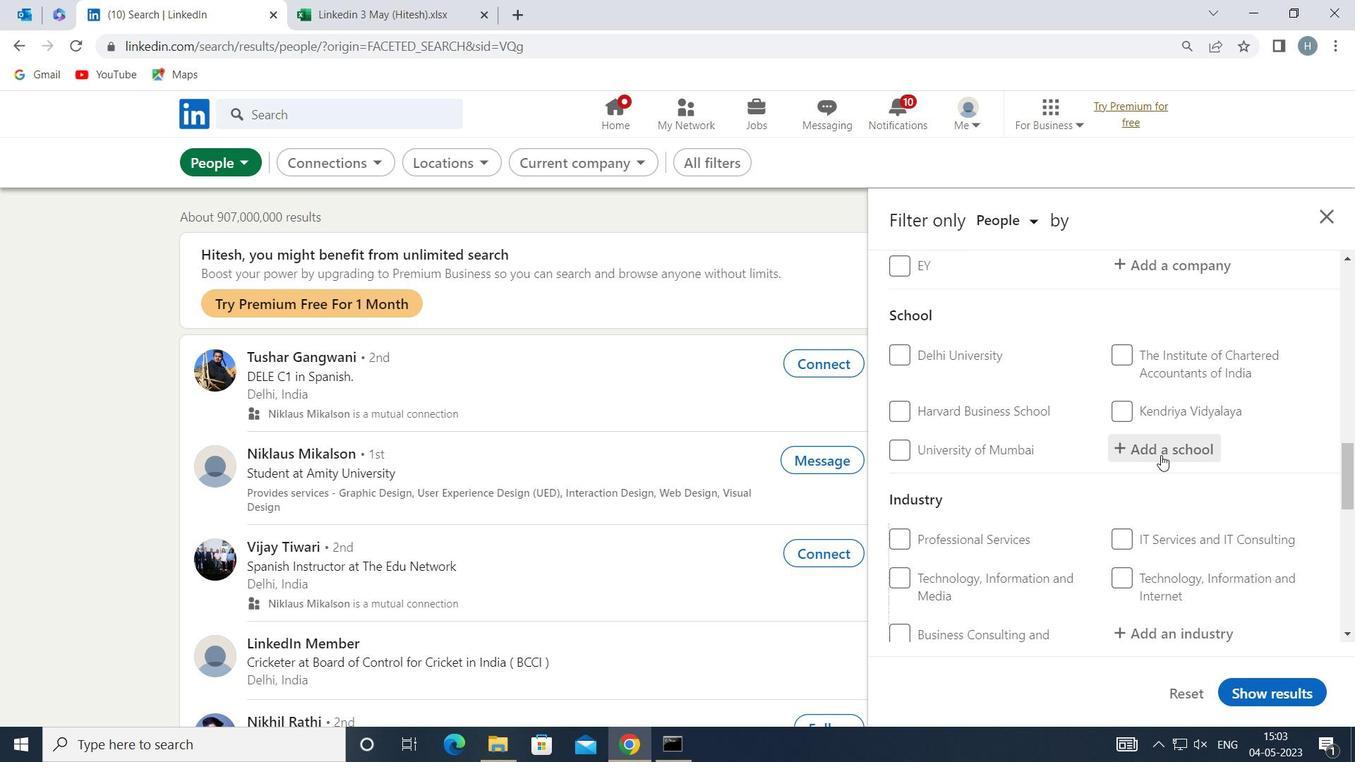
Action: Mouse pressed left at (1163, 448)
Screenshot: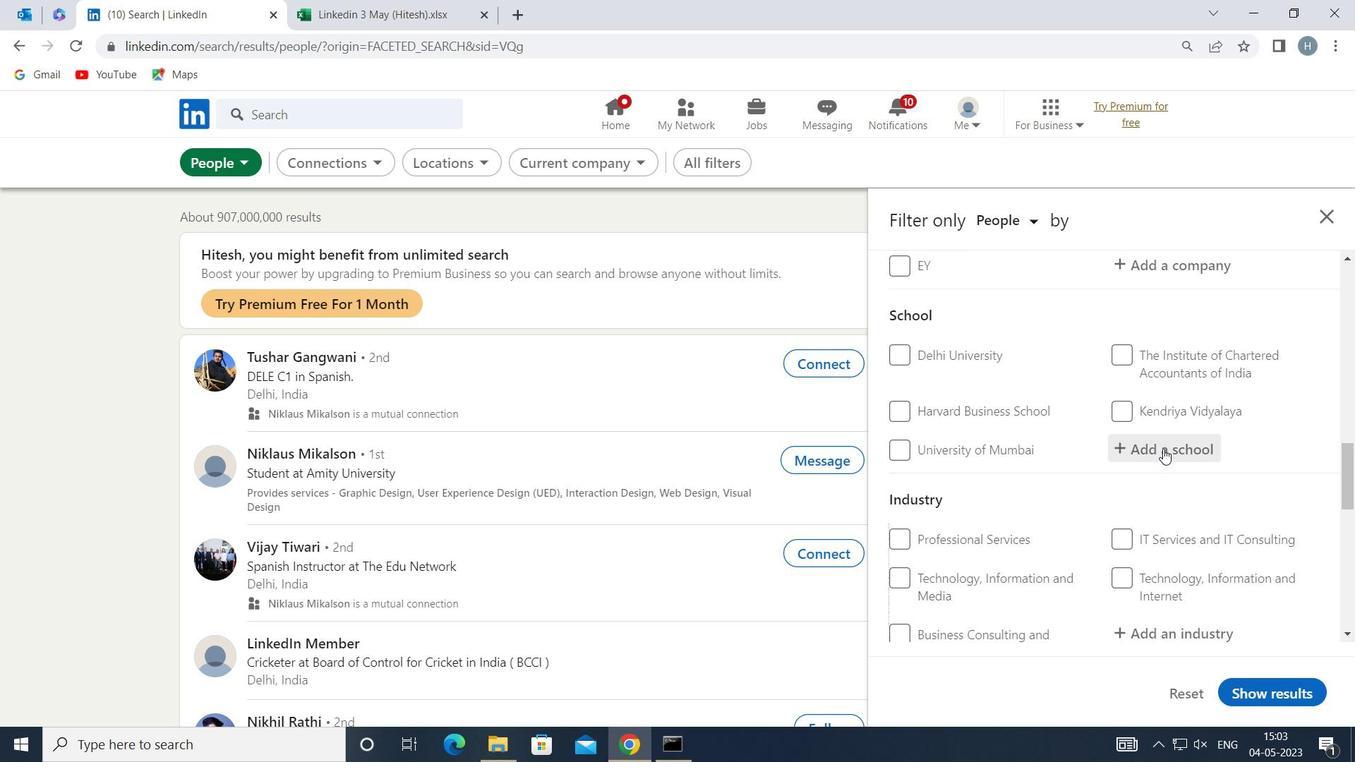 
Action: Key pressed <Key.shift>SALESIAN<Key.space>COLLEGE
Screenshot: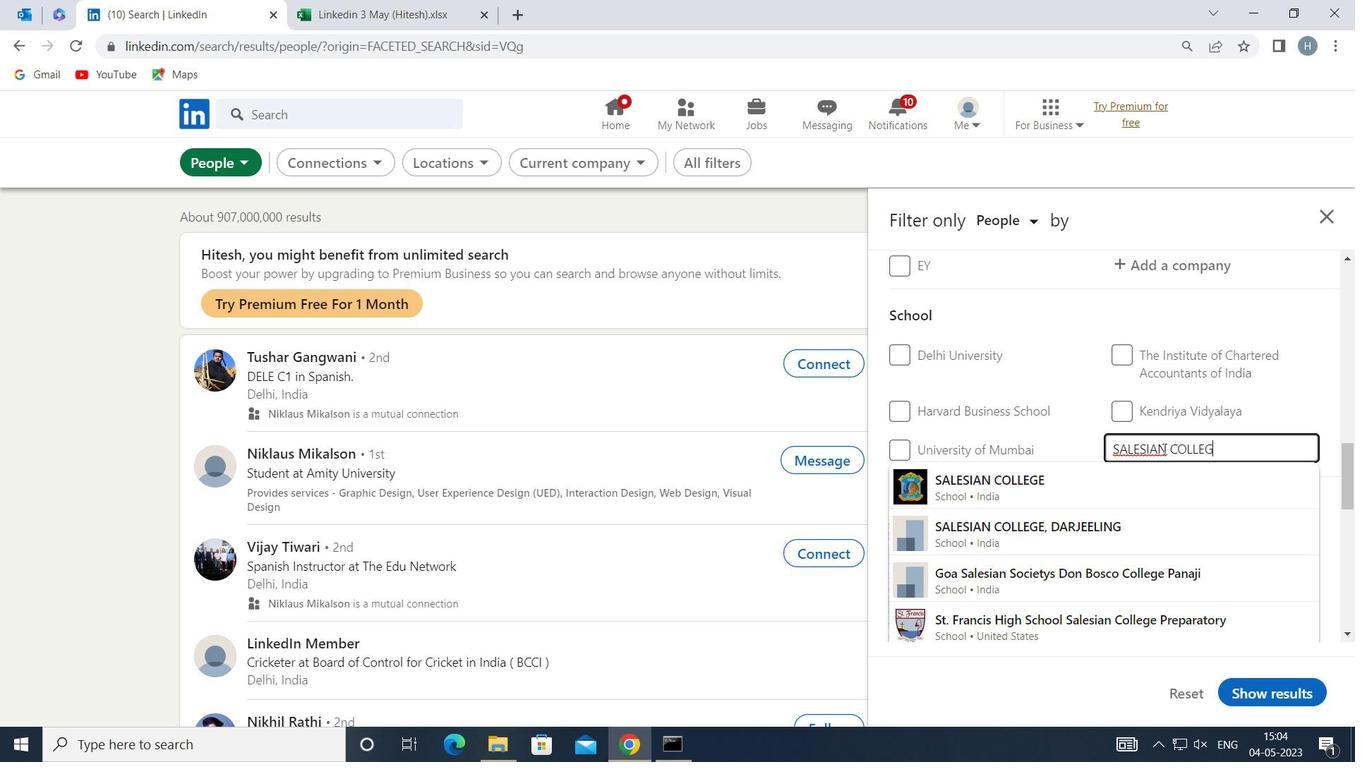
Action: Mouse moved to (1060, 488)
Screenshot: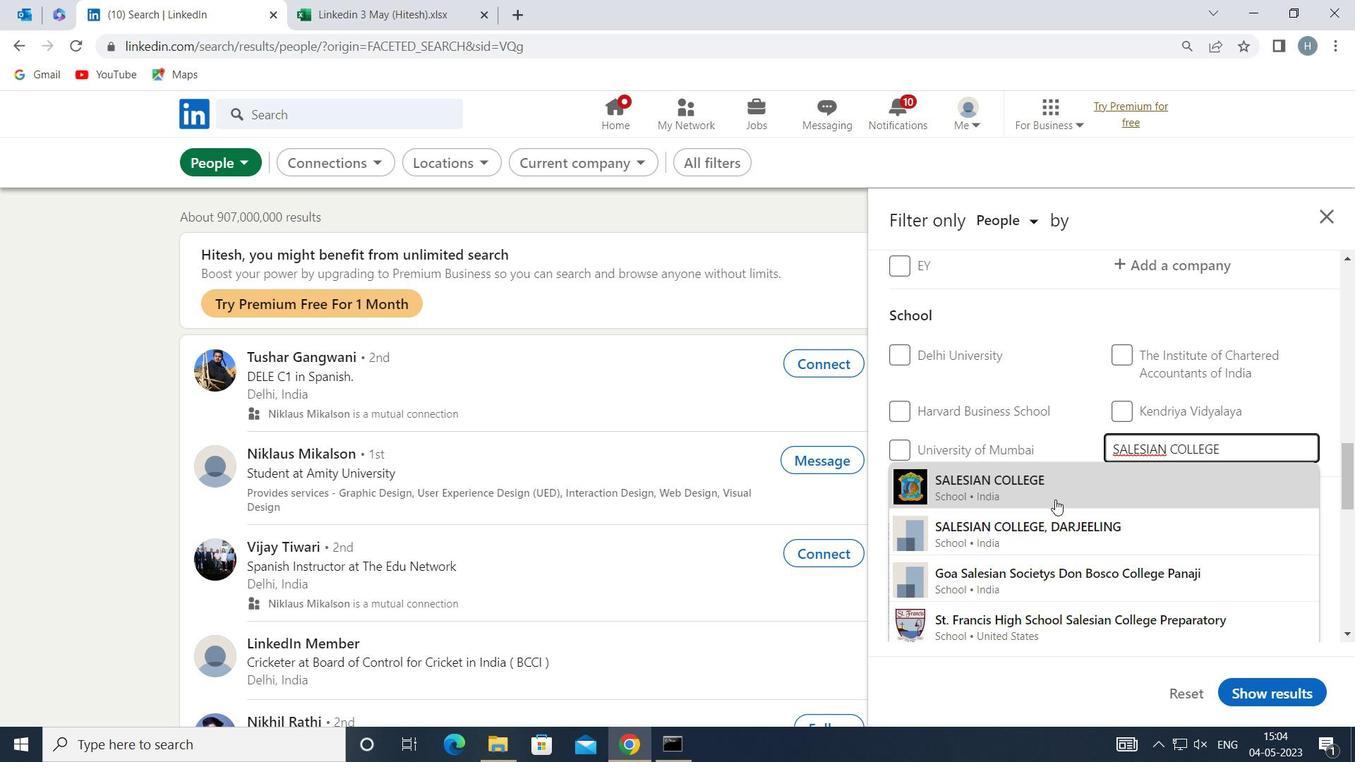 
Action: Mouse pressed left at (1060, 488)
Screenshot: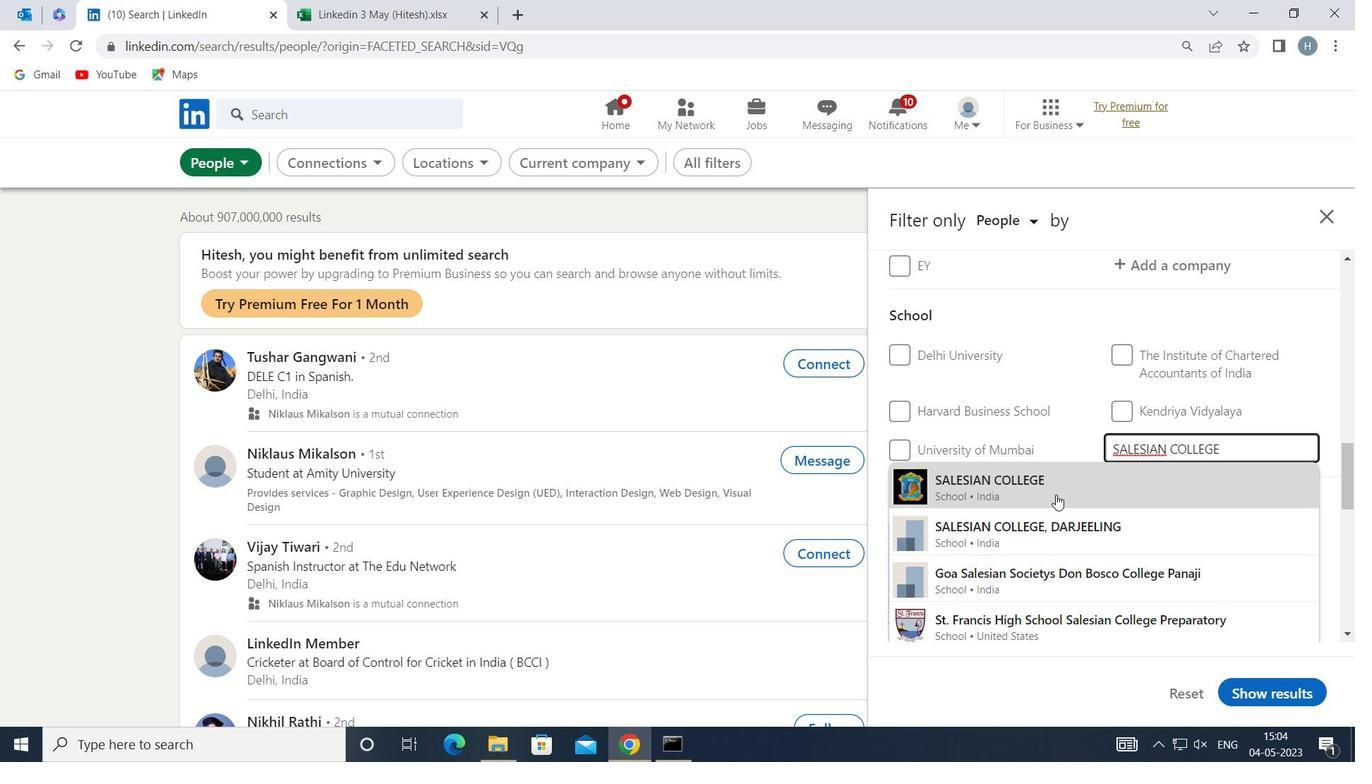 
Action: Mouse moved to (1054, 480)
Screenshot: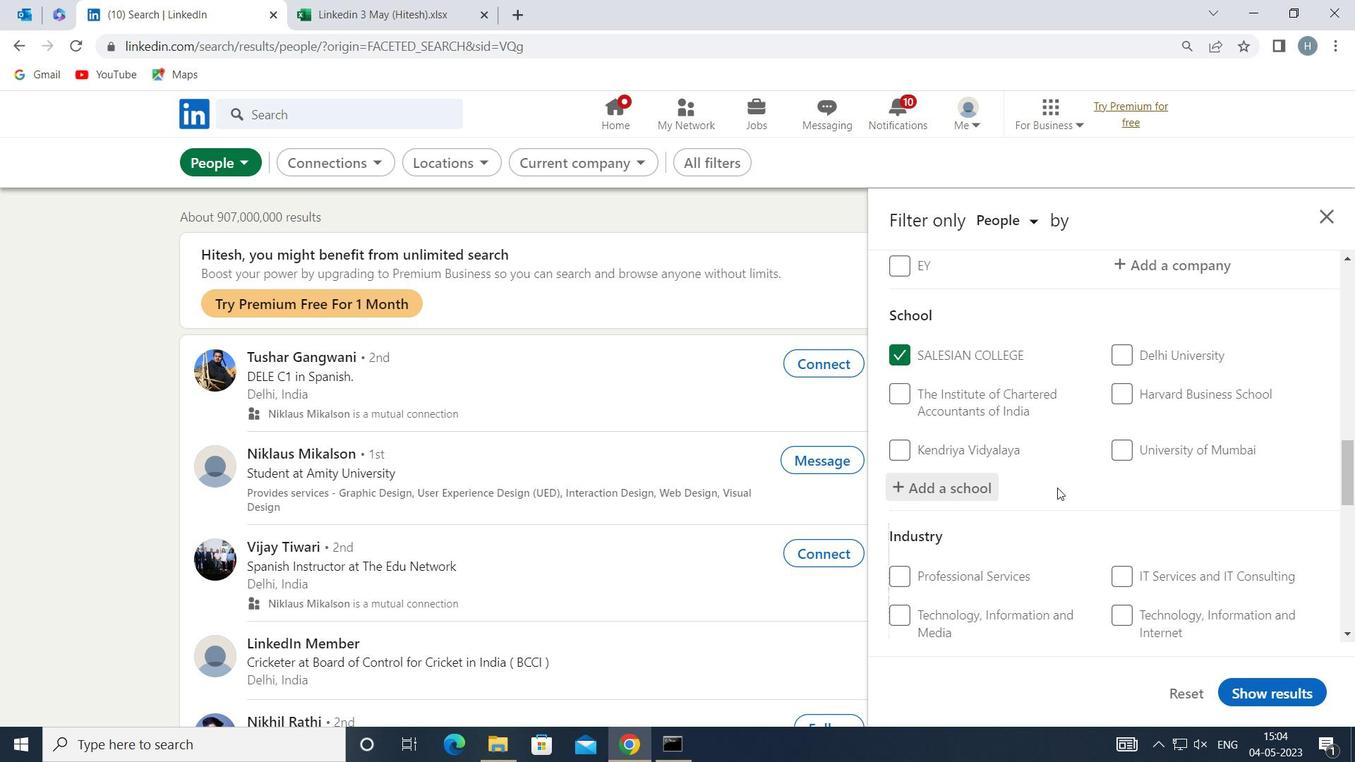 
Action: Mouse scrolled (1054, 479) with delta (0, 0)
Screenshot: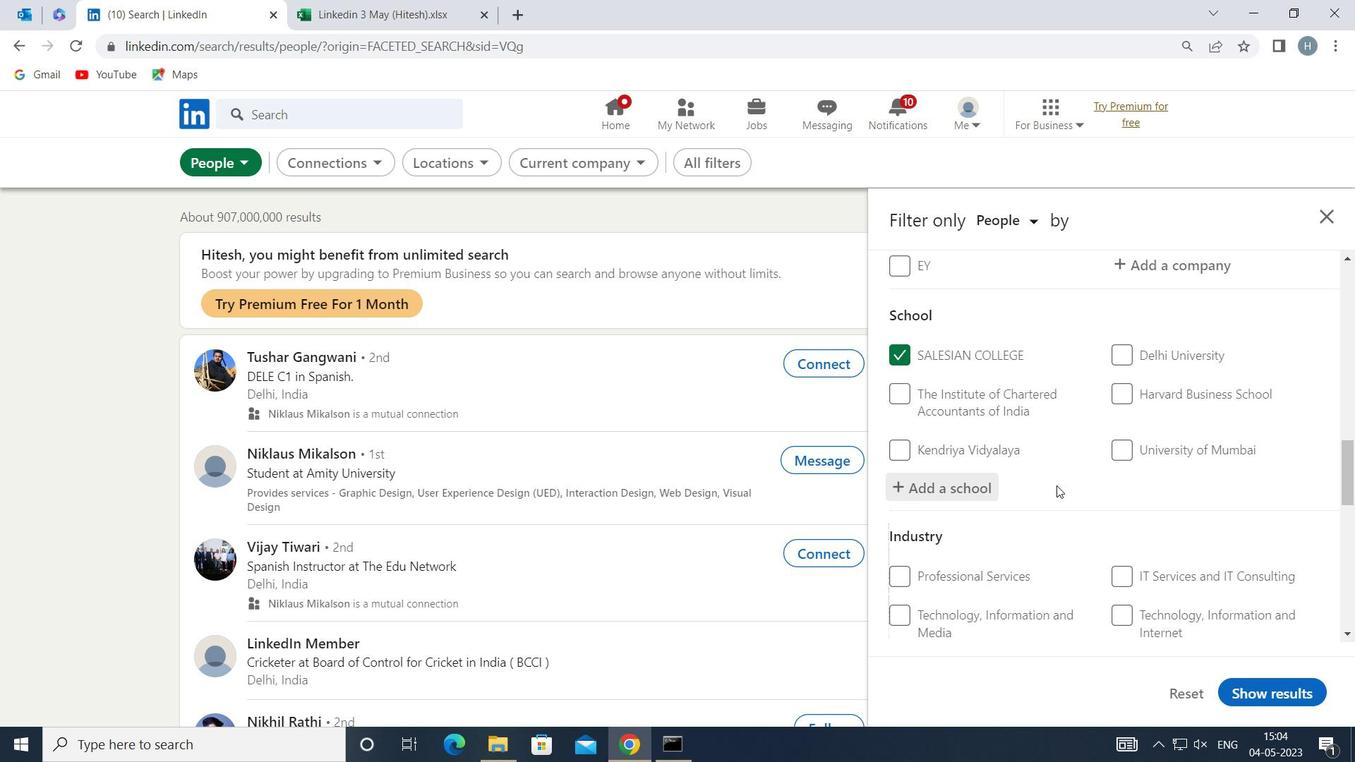 
Action: Mouse scrolled (1054, 479) with delta (0, 0)
Screenshot: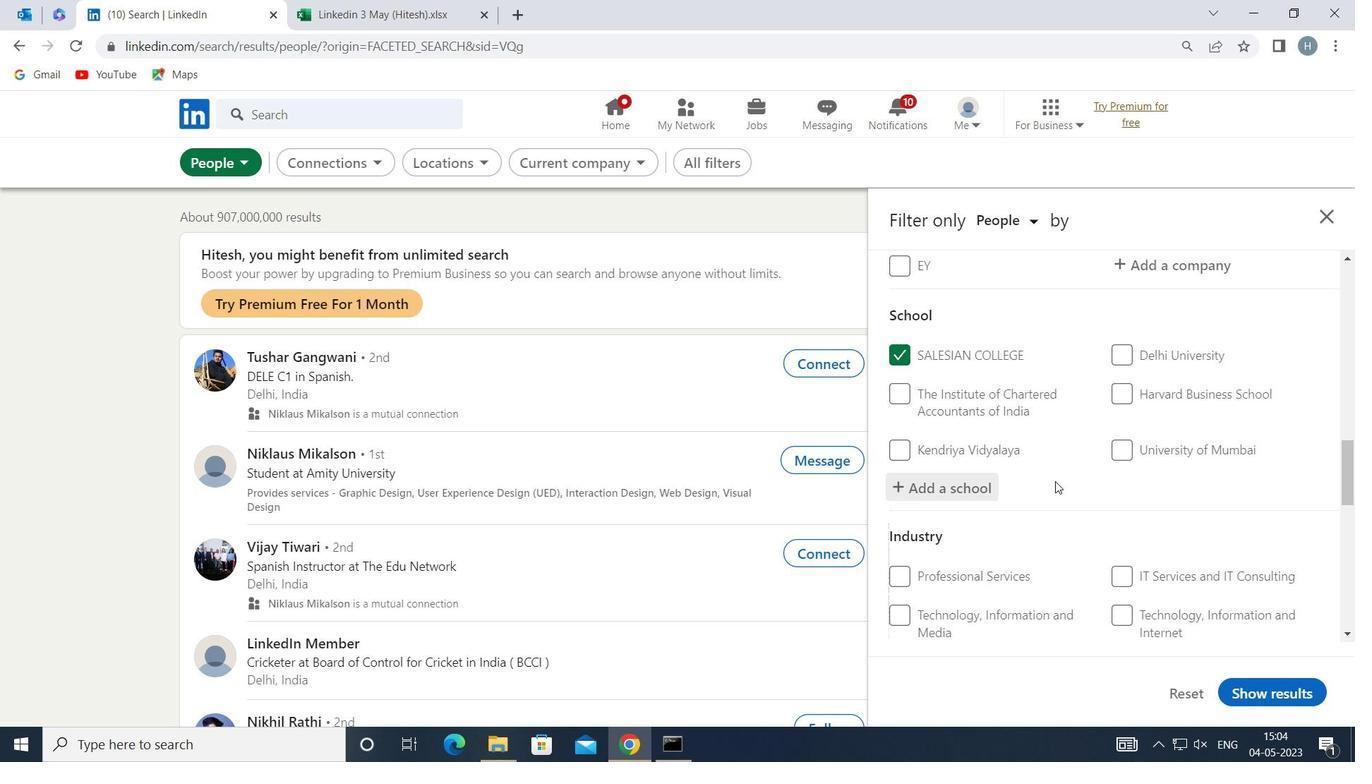 
Action: Mouse moved to (1053, 477)
Screenshot: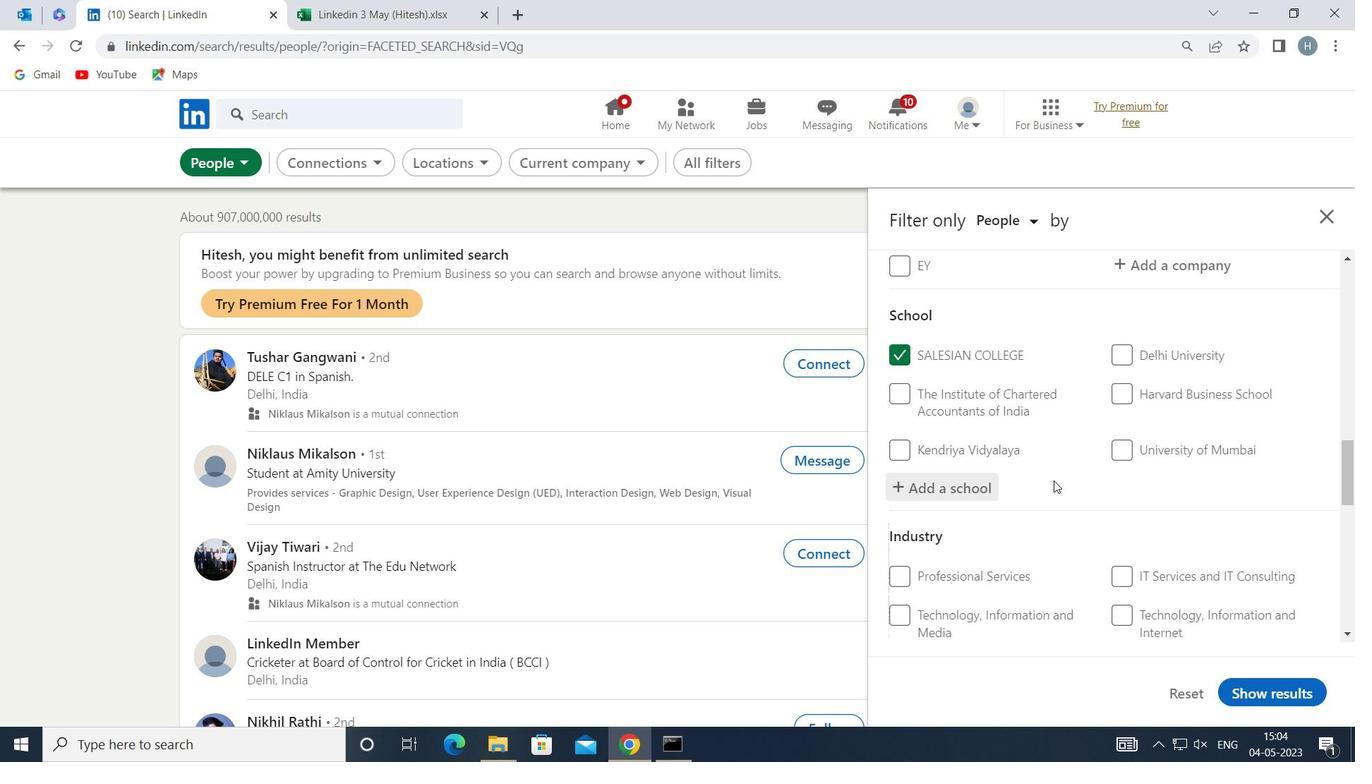 
Action: Mouse scrolled (1053, 476) with delta (0, 0)
Screenshot: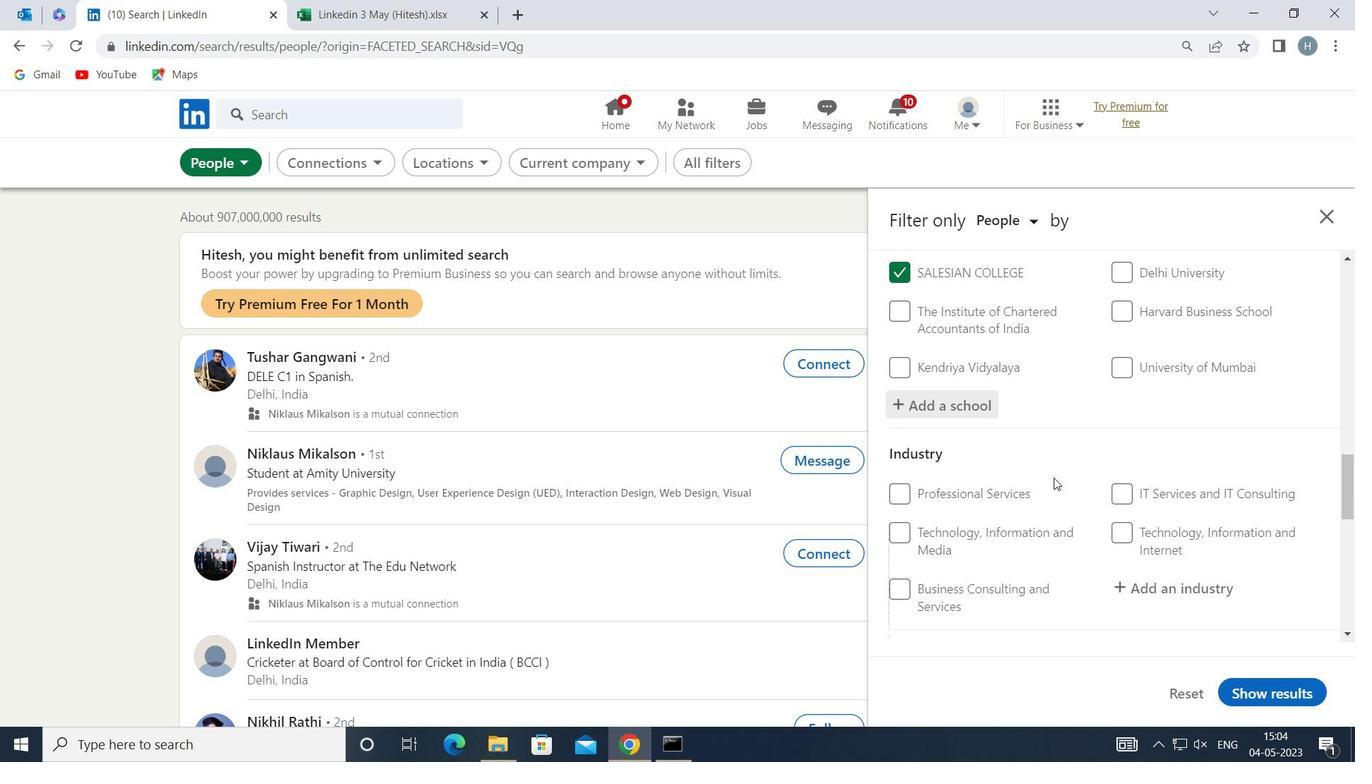 
Action: Mouse moved to (1142, 397)
Screenshot: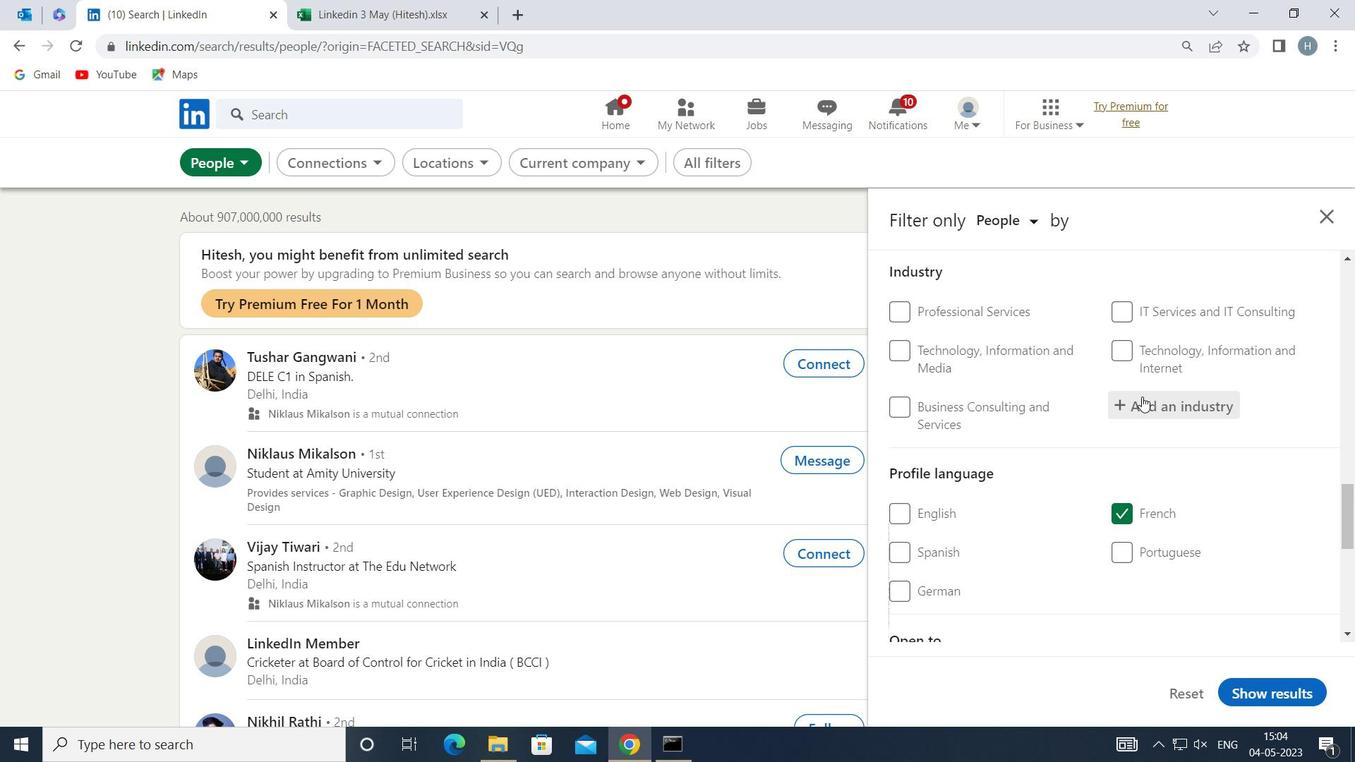 
Action: Mouse pressed left at (1142, 397)
Screenshot: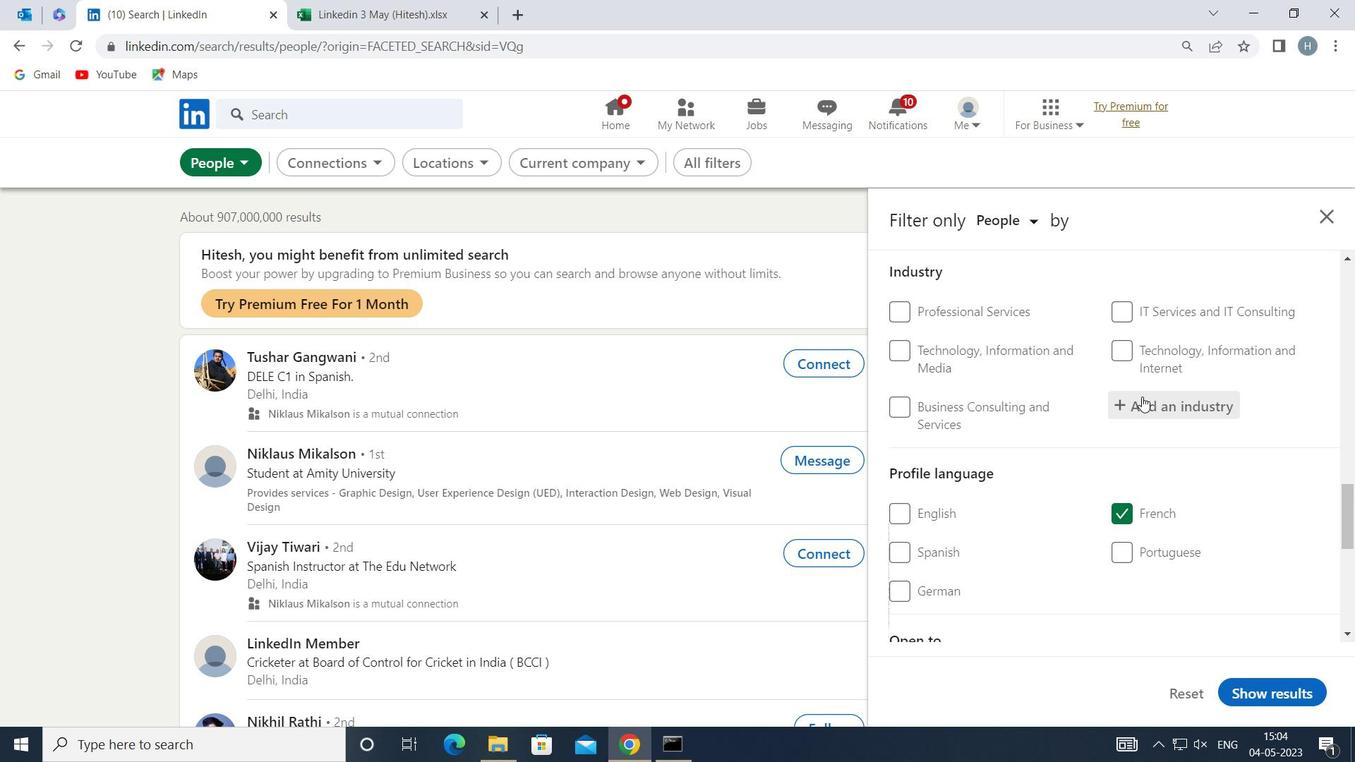 
Action: Key pressed <Key.shift>BANKING
Screenshot: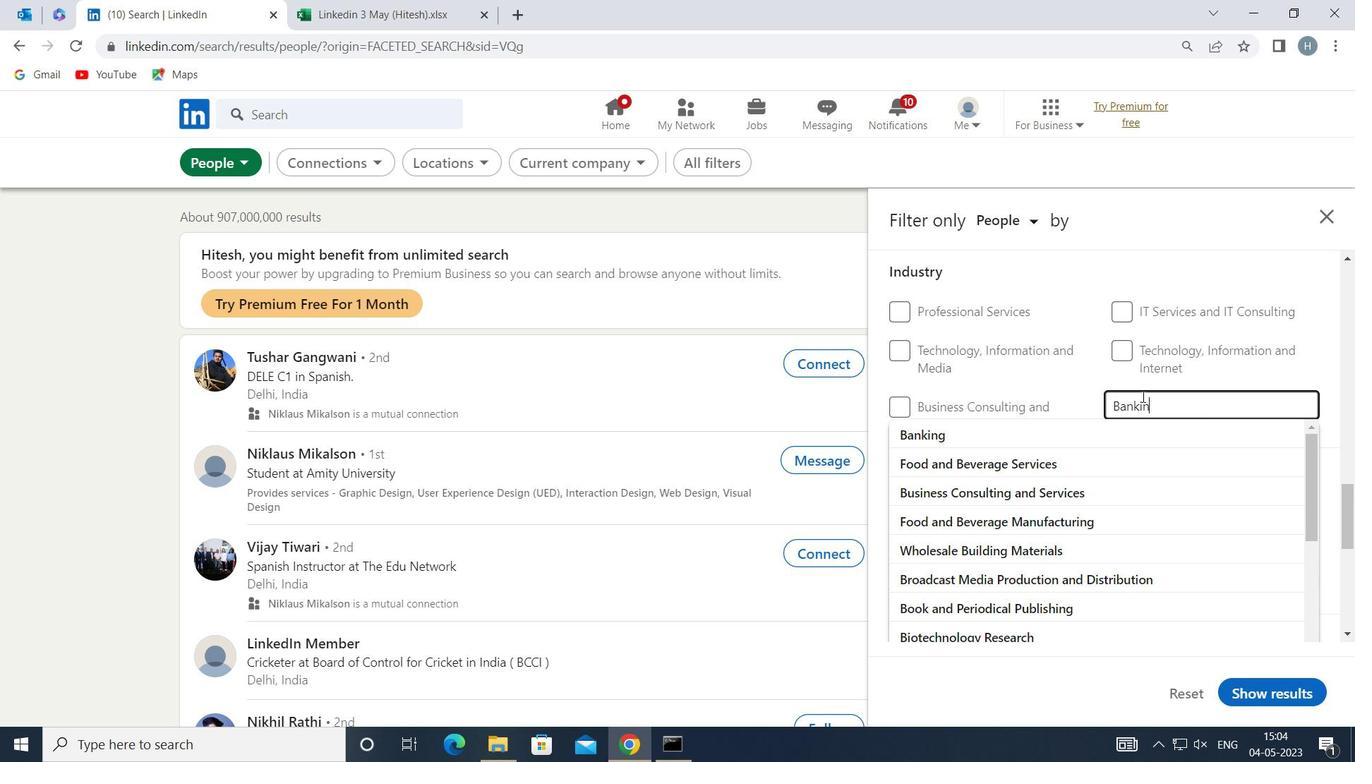 
Action: Mouse moved to (1075, 432)
Screenshot: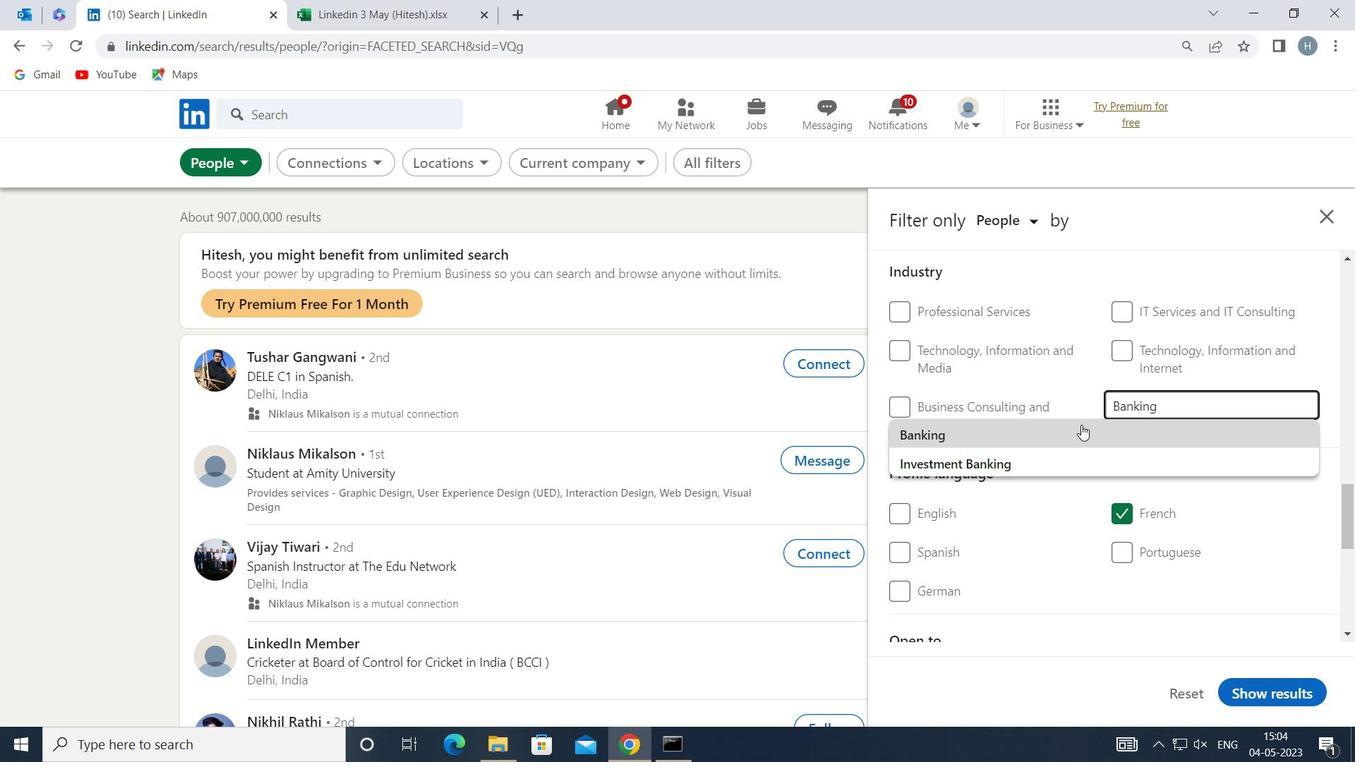
Action: Mouse pressed left at (1075, 432)
Screenshot: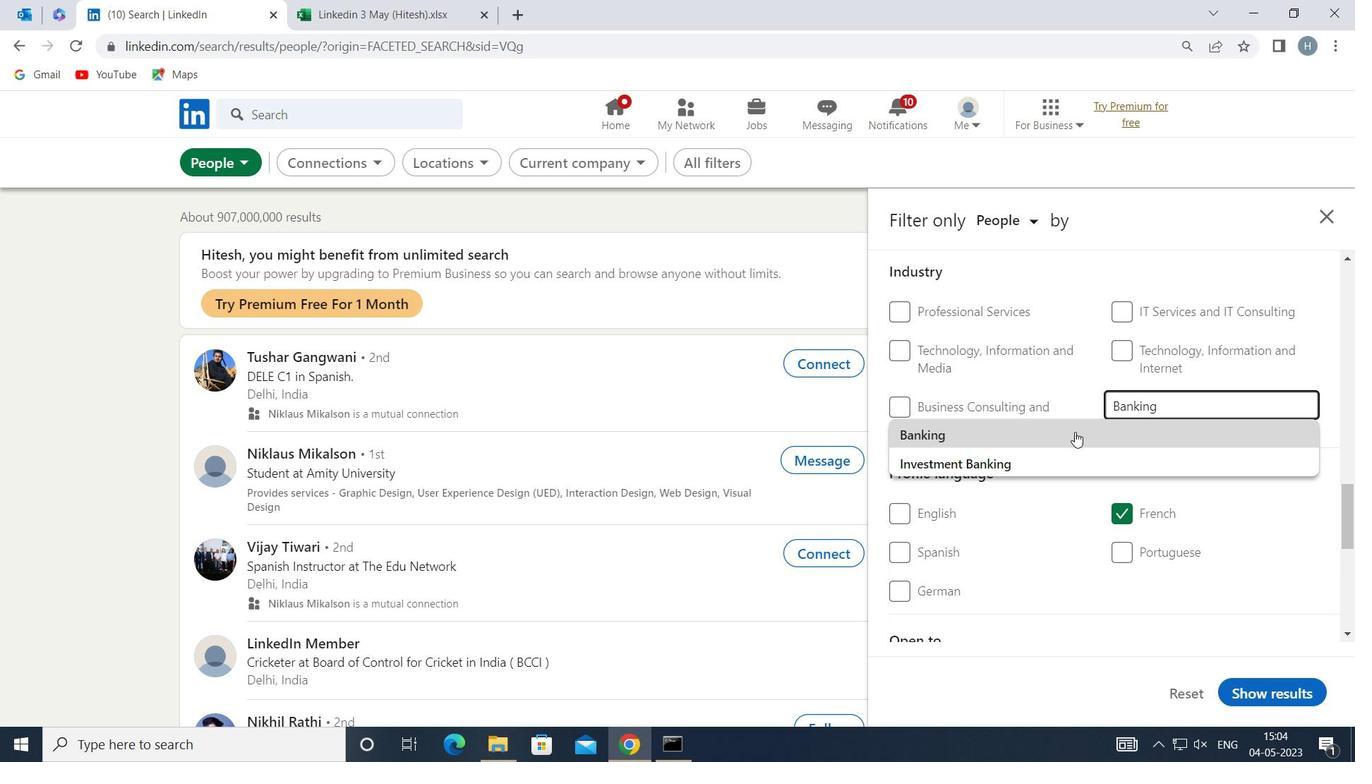 
Action: Mouse moved to (1059, 455)
Screenshot: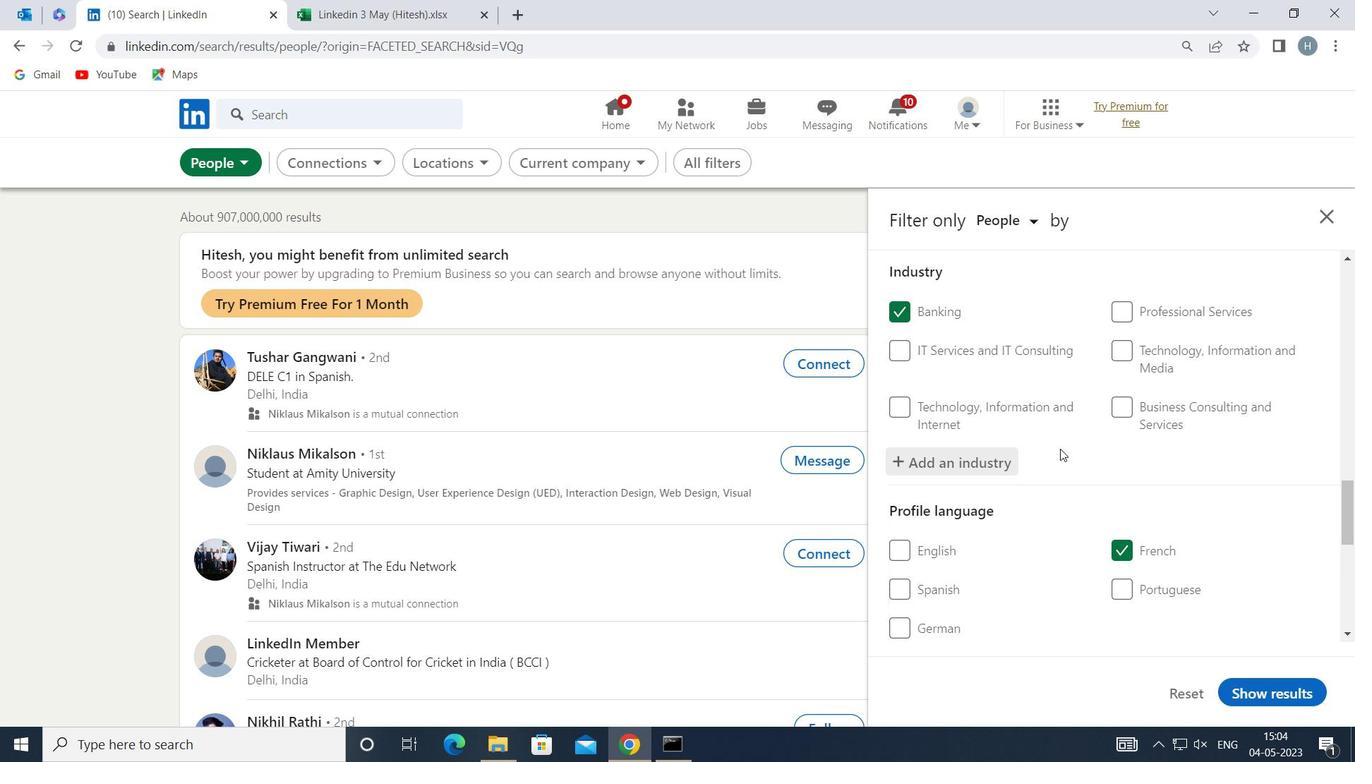 
Action: Mouse scrolled (1059, 454) with delta (0, 0)
Screenshot: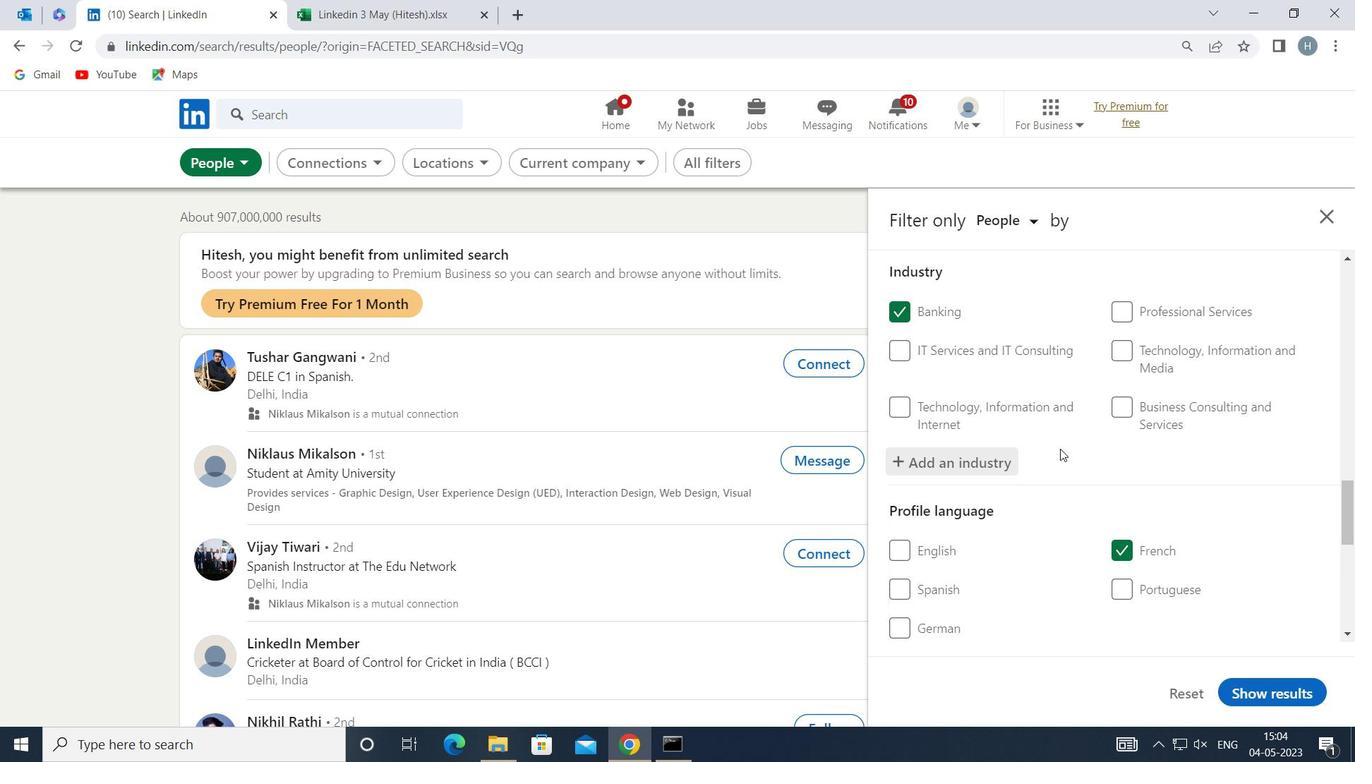 
Action: Mouse scrolled (1059, 454) with delta (0, 0)
Screenshot: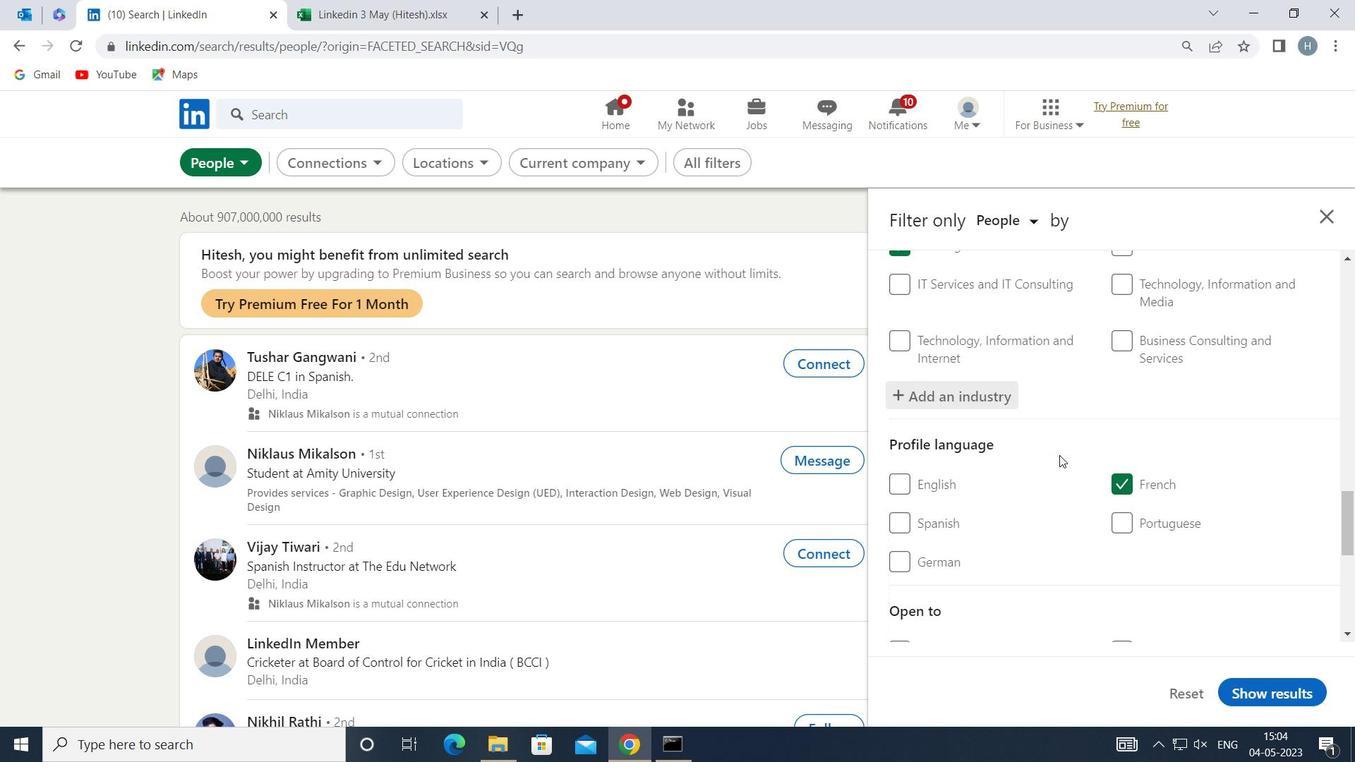 
Action: Mouse scrolled (1059, 454) with delta (0, 0)
Screenshot: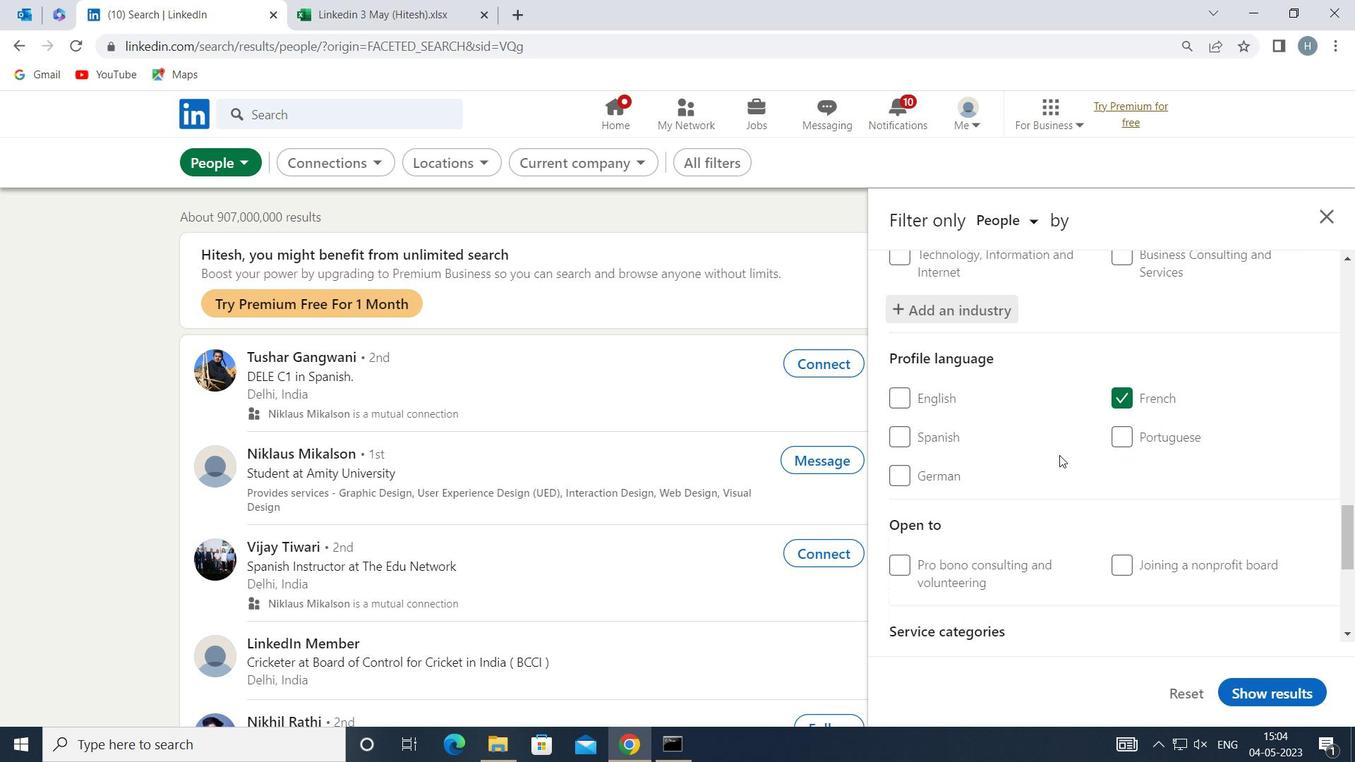 
Action: Mouse scrolled (1059, 454) with delta (0, 0)
Screenshot: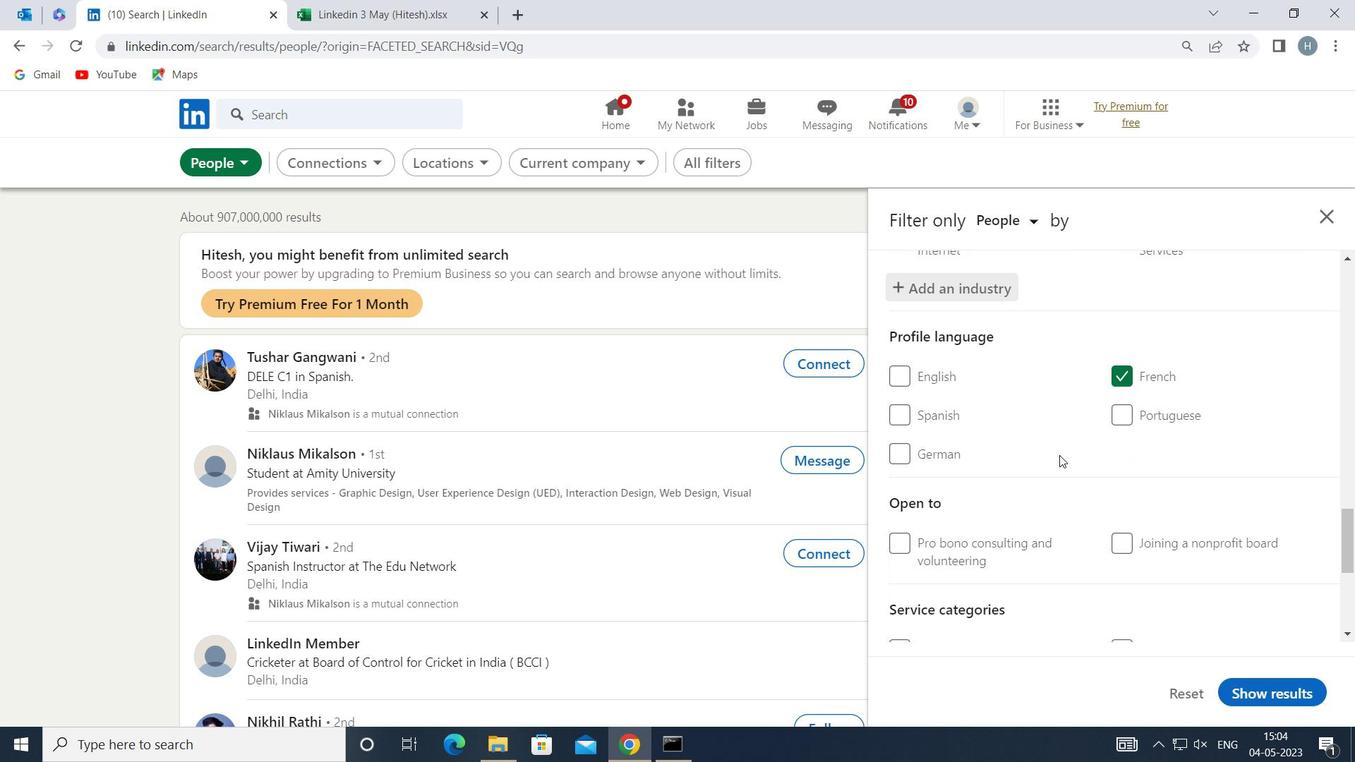 
Action: Mouse scrolled (1059, 454) with delta (0, 0)
Screenshot: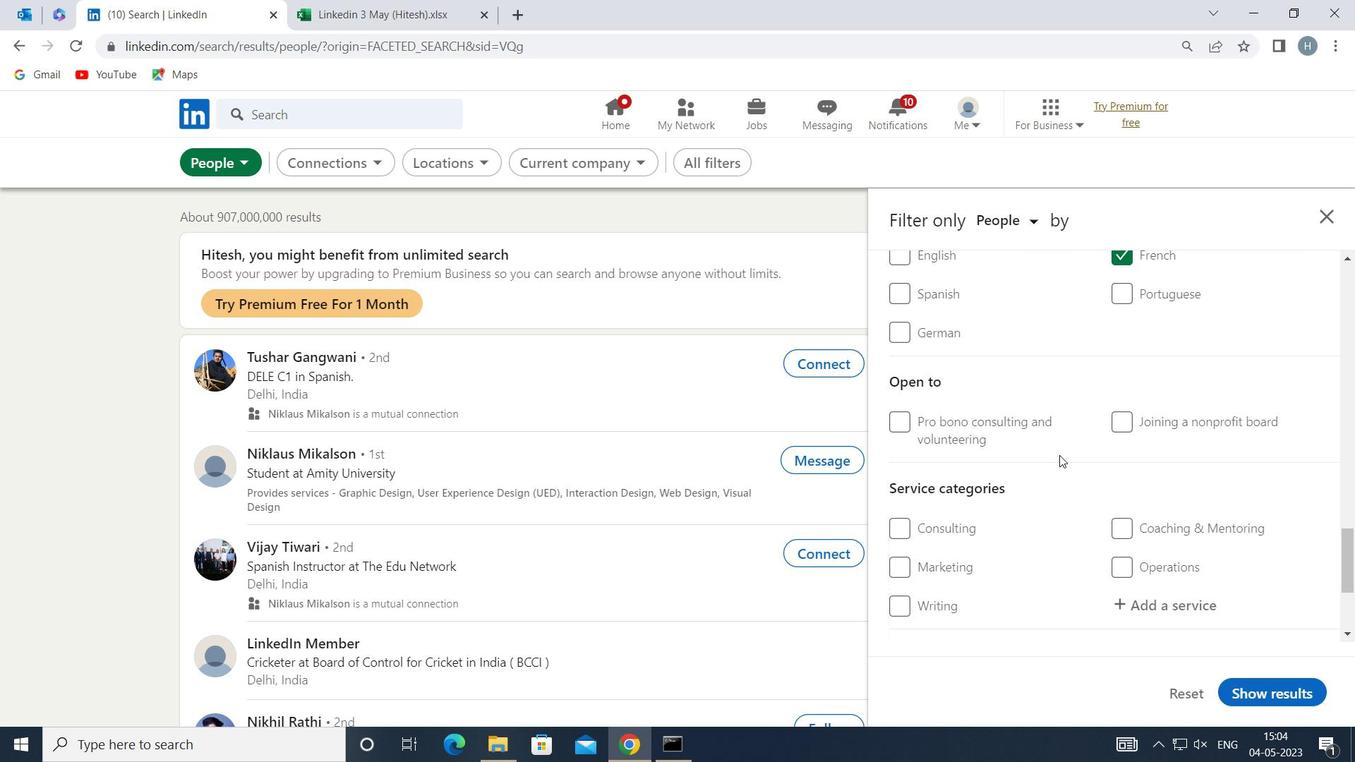 
Action: Mouse moved to (1133, 455)
Screenshot: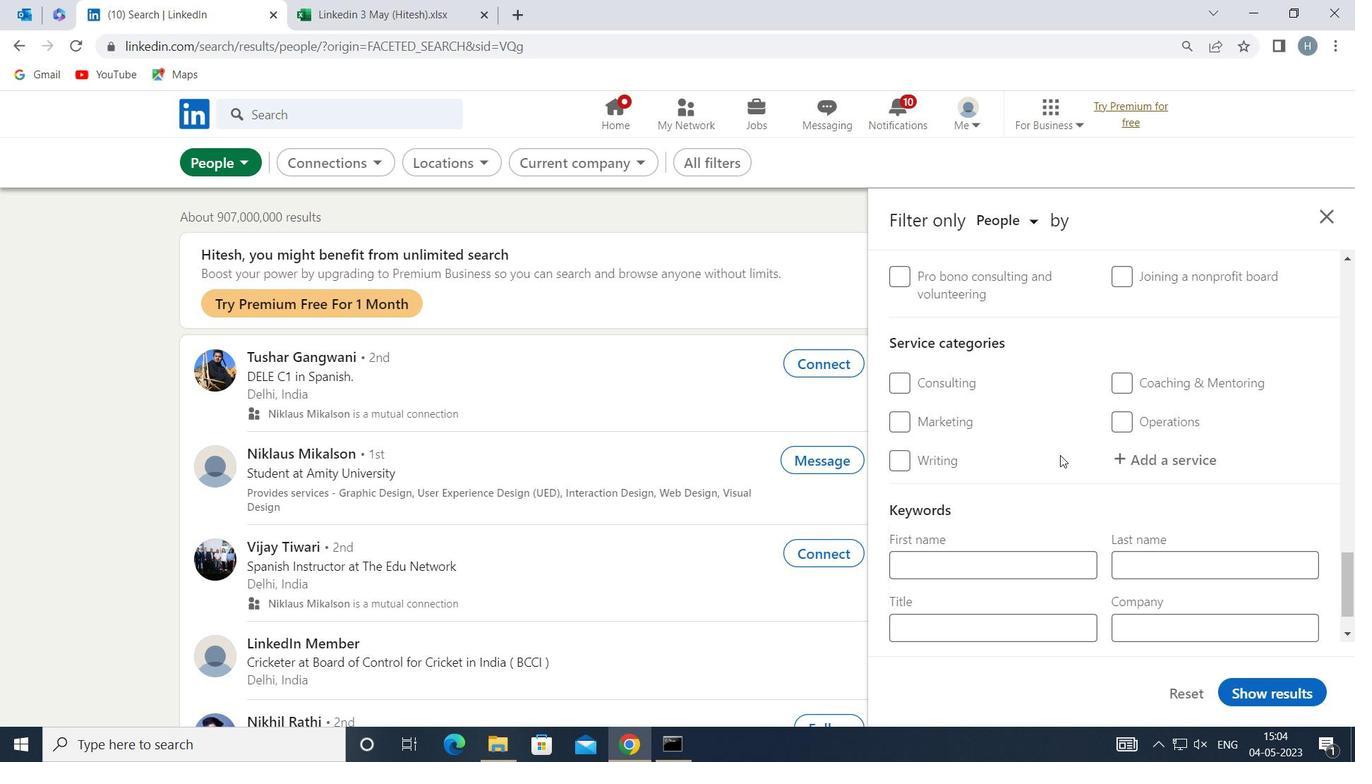 
Action: Mouse pressed left at (1133, 455)
Screenshot: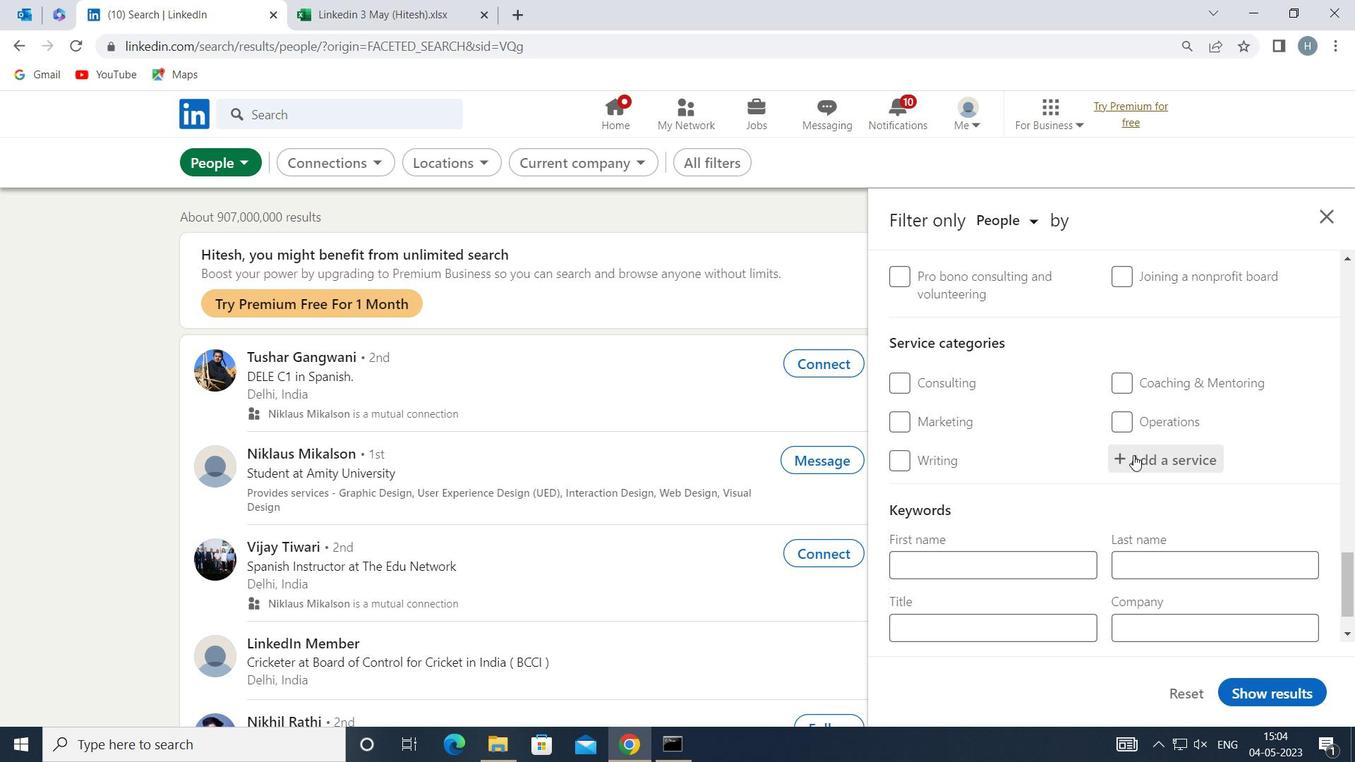
Action: Key pressed <Key.shift>LIFE<Key.space><Key.shift>INSURANCE<Key.space>
Screenshot: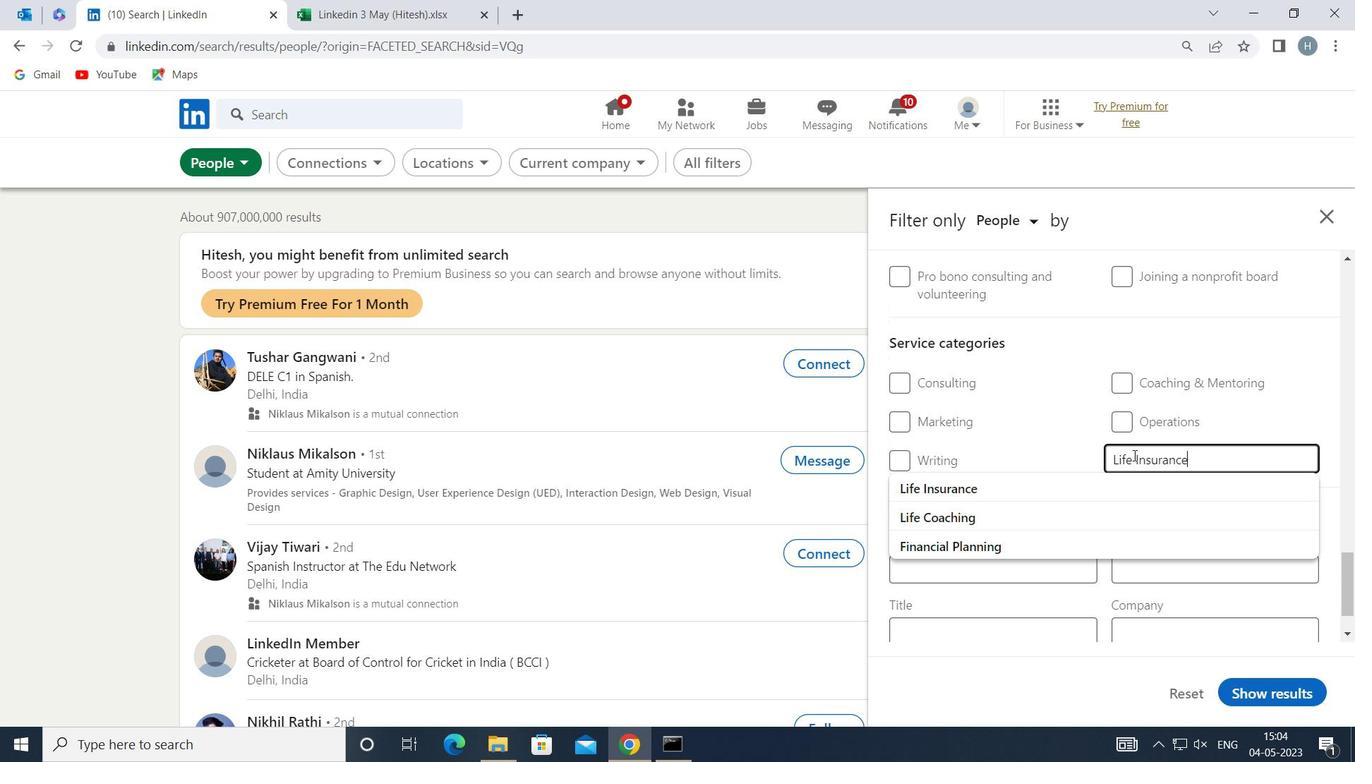 
Action: Mouse moved to (1085, 482)
Screenshot: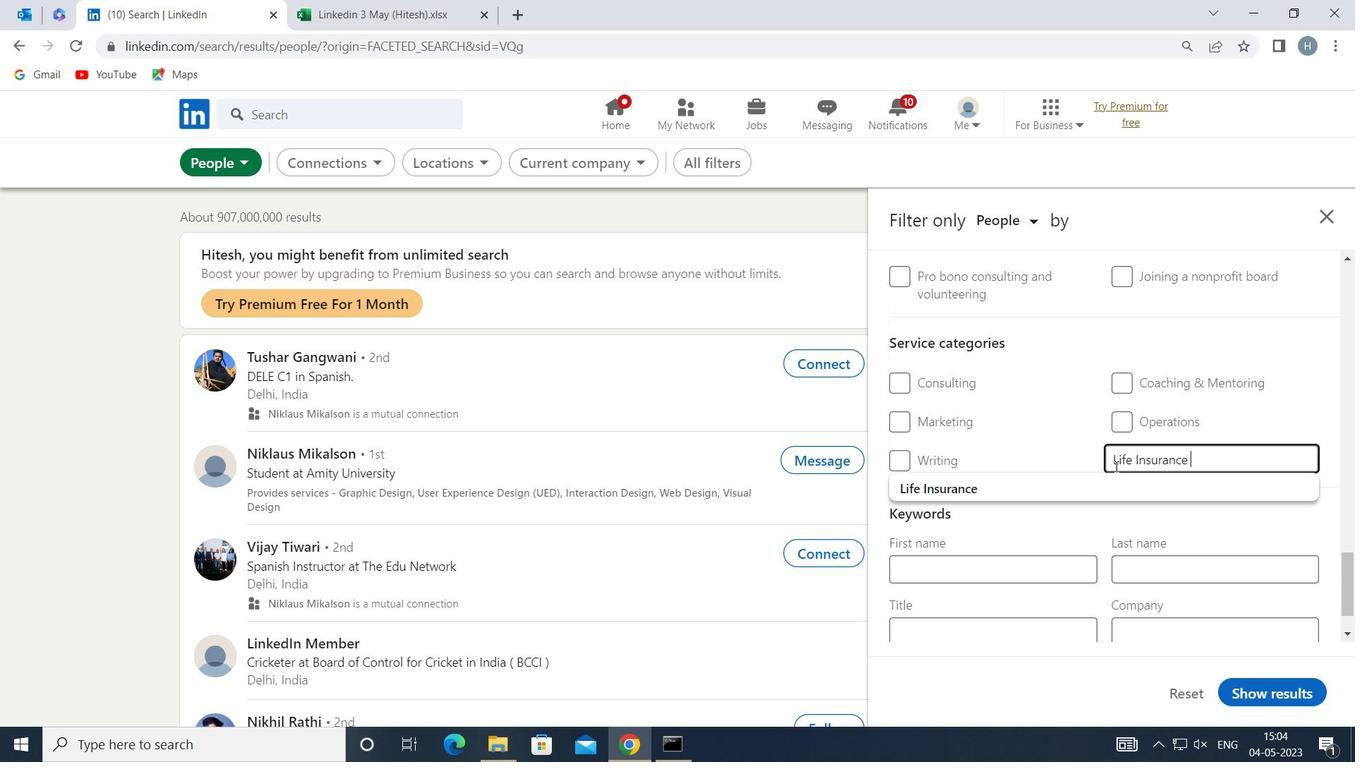 
Action: Mouse pressed left at (1085, 482)
Screenshot: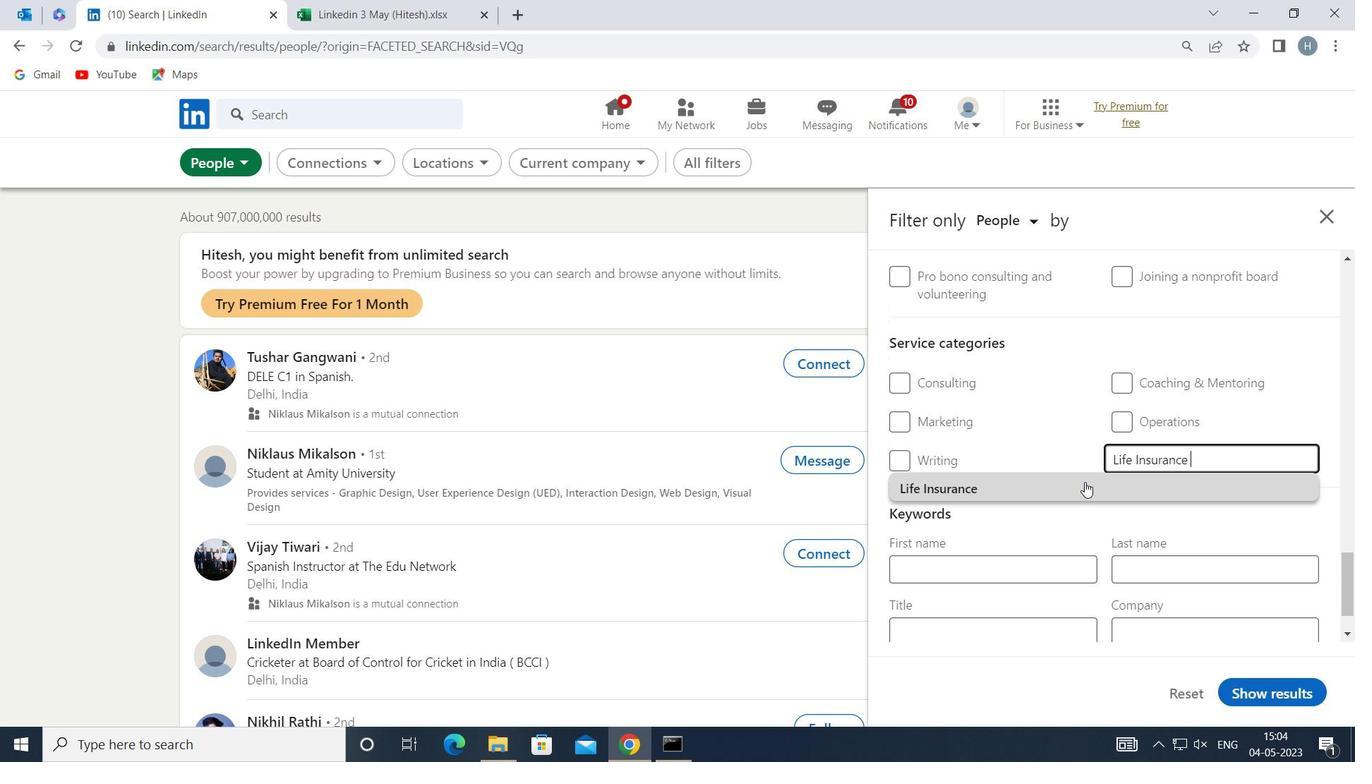 
Action: Mouse moved to (1088, 496)
Screenshot: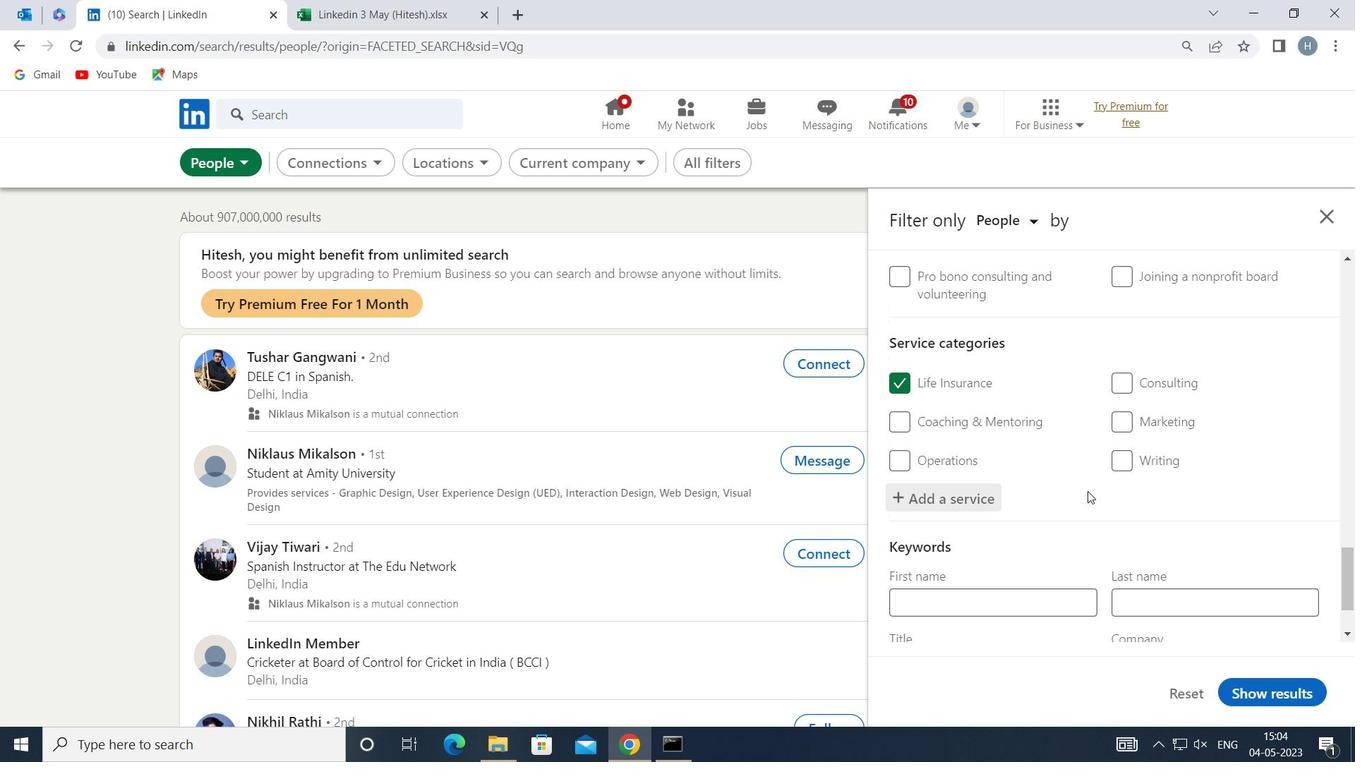
Action: Mouse scrolled (1088, 496) with delta (0, 0)
Screenshot: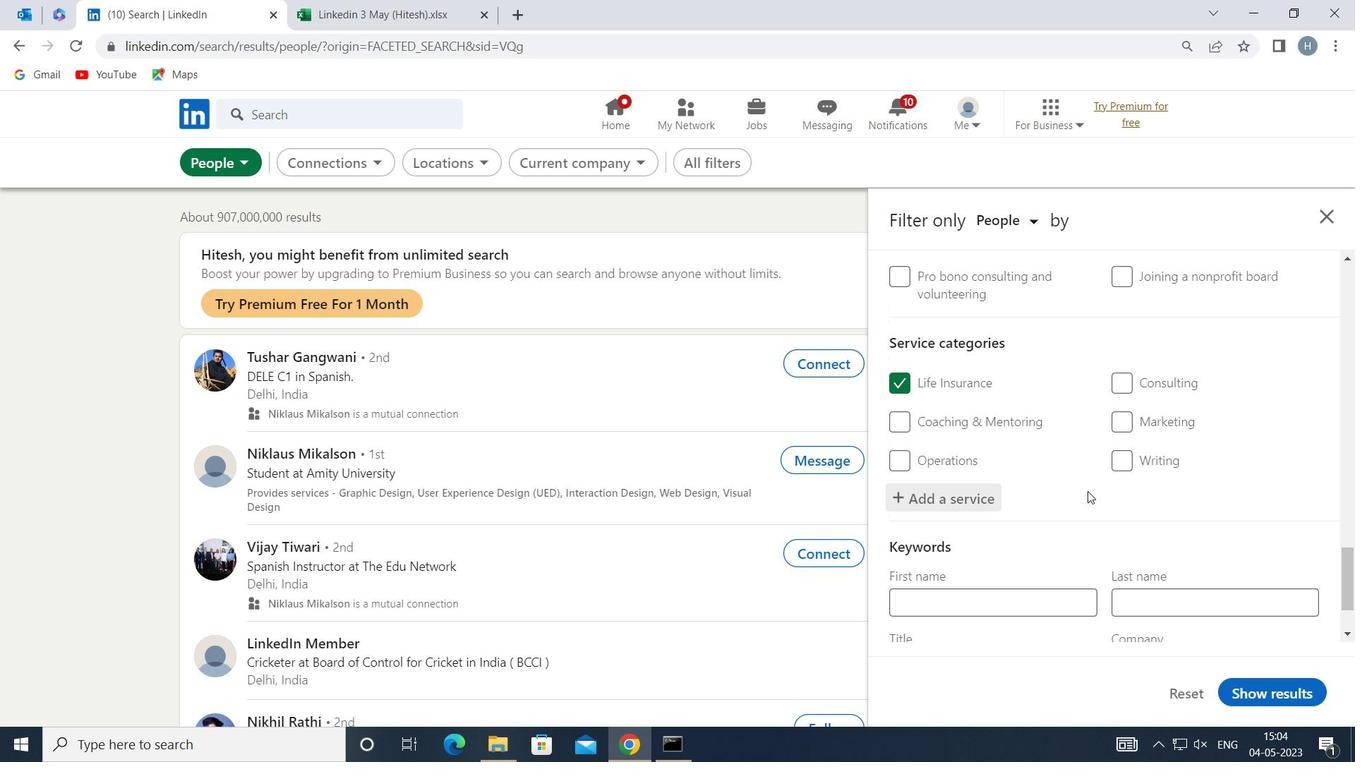 
Action: Mouse moved to (1086, 498)
Screenshot: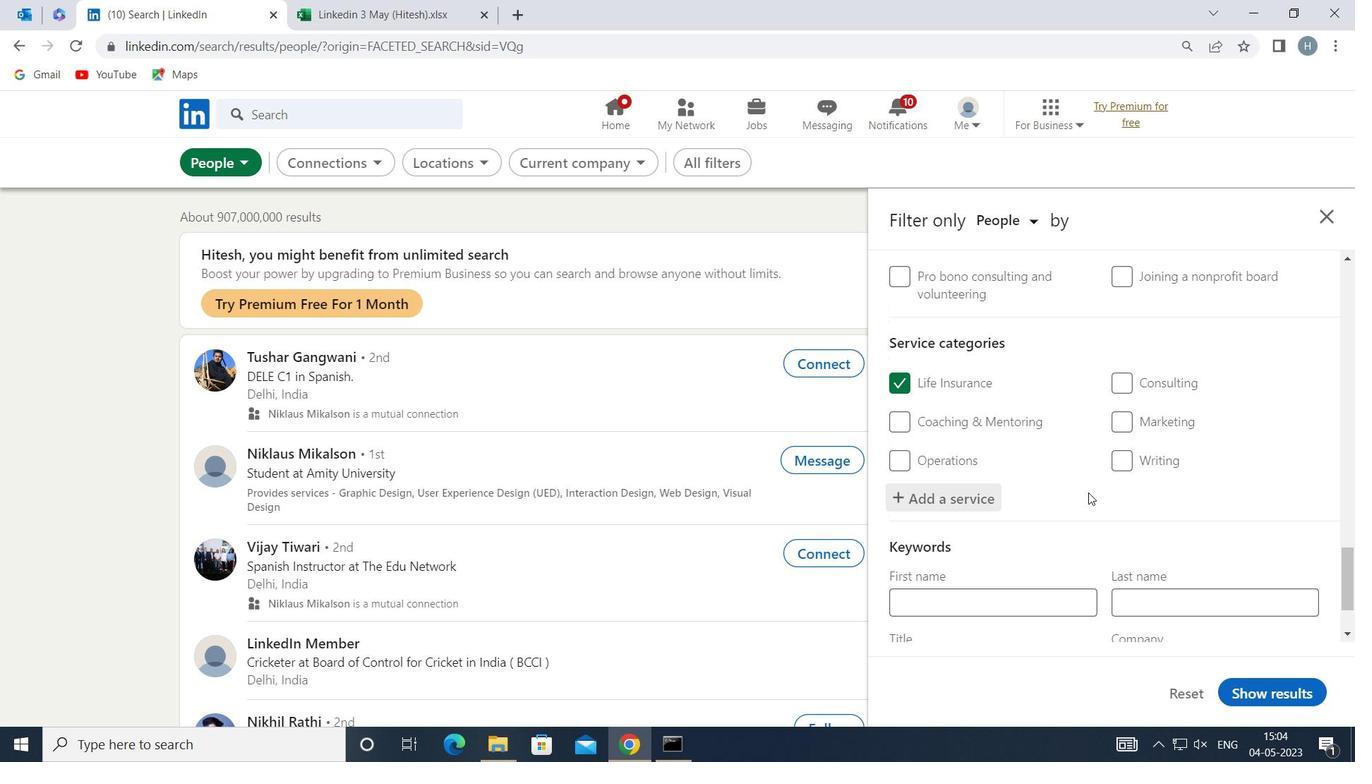 
Action: Mouse scrolled (1086, 498) with delta (0, 0)
Screenshot: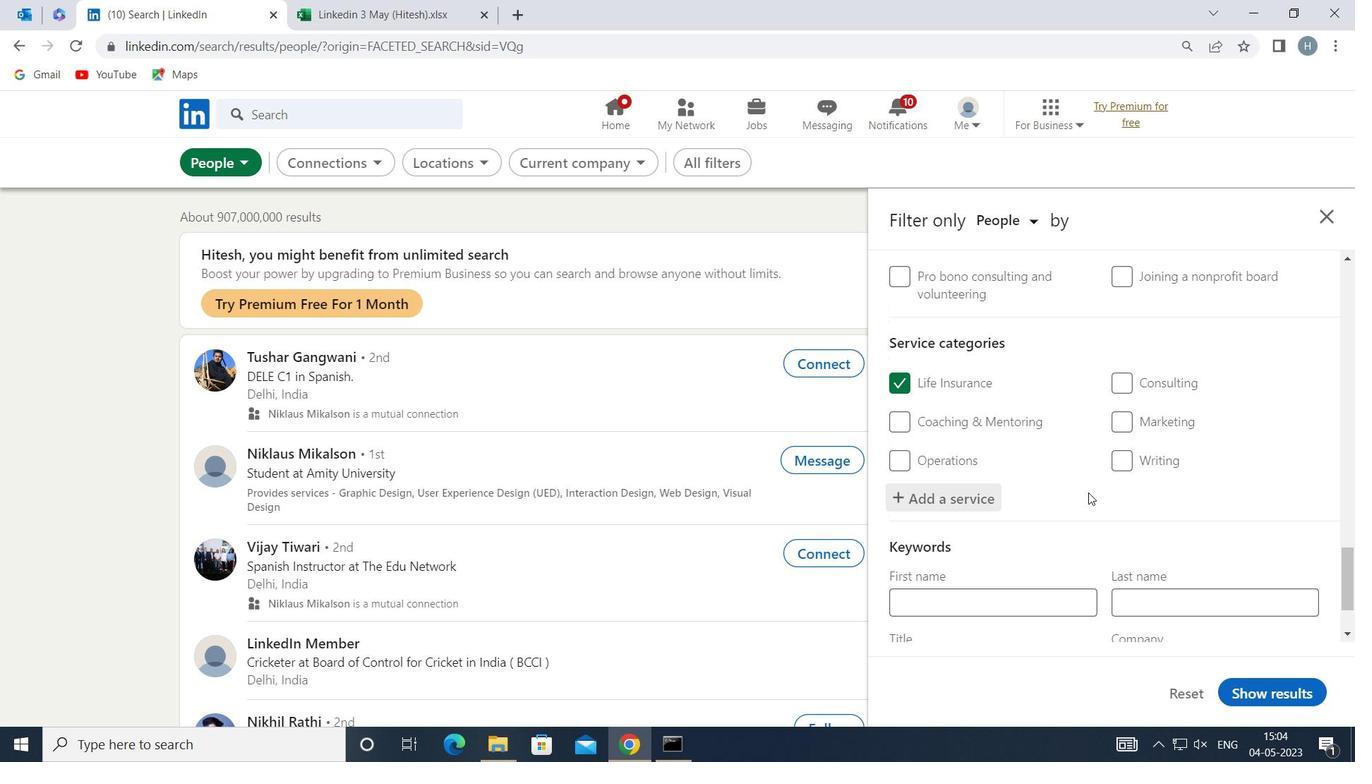 
Action: Mouse moved to (1086, 500)
Screenshot: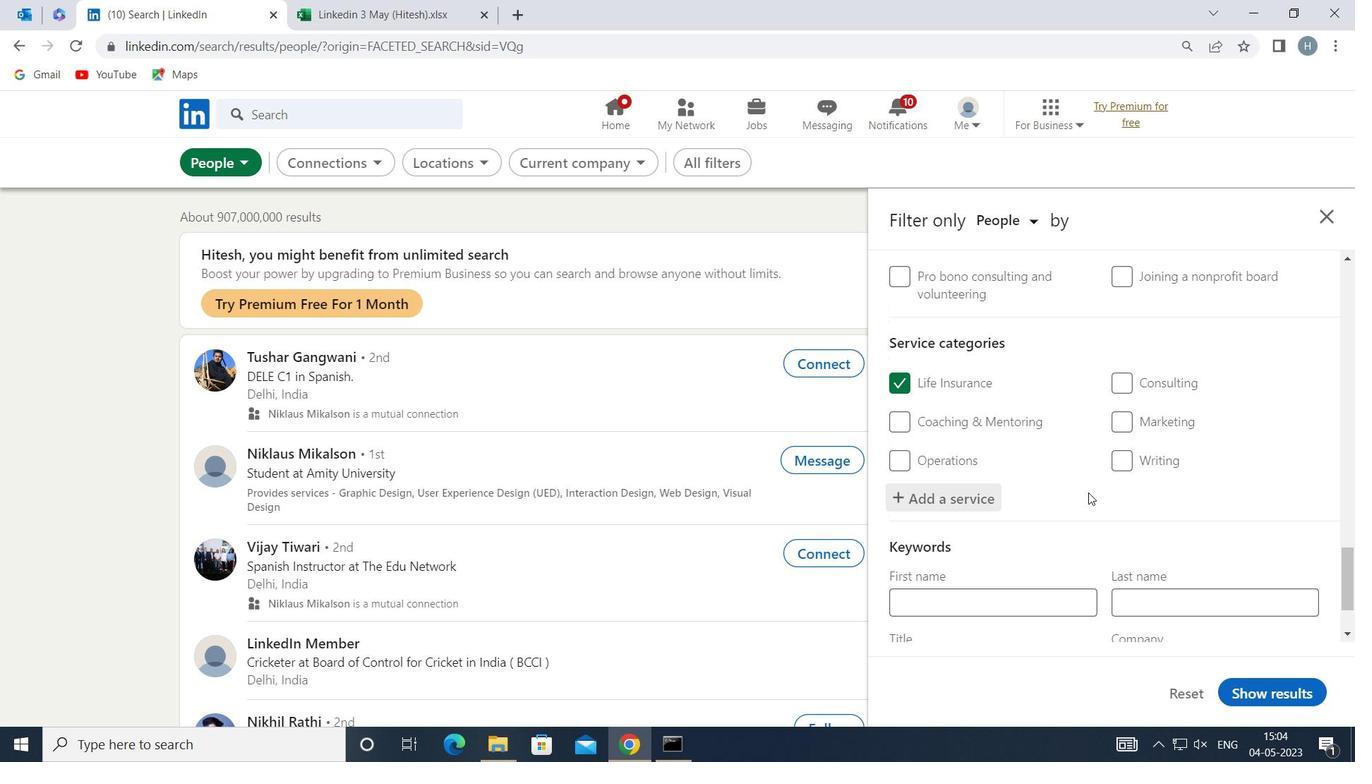 
Action: Mouse scrolled (1086, 499) with delta (0, 0)
Screenshot: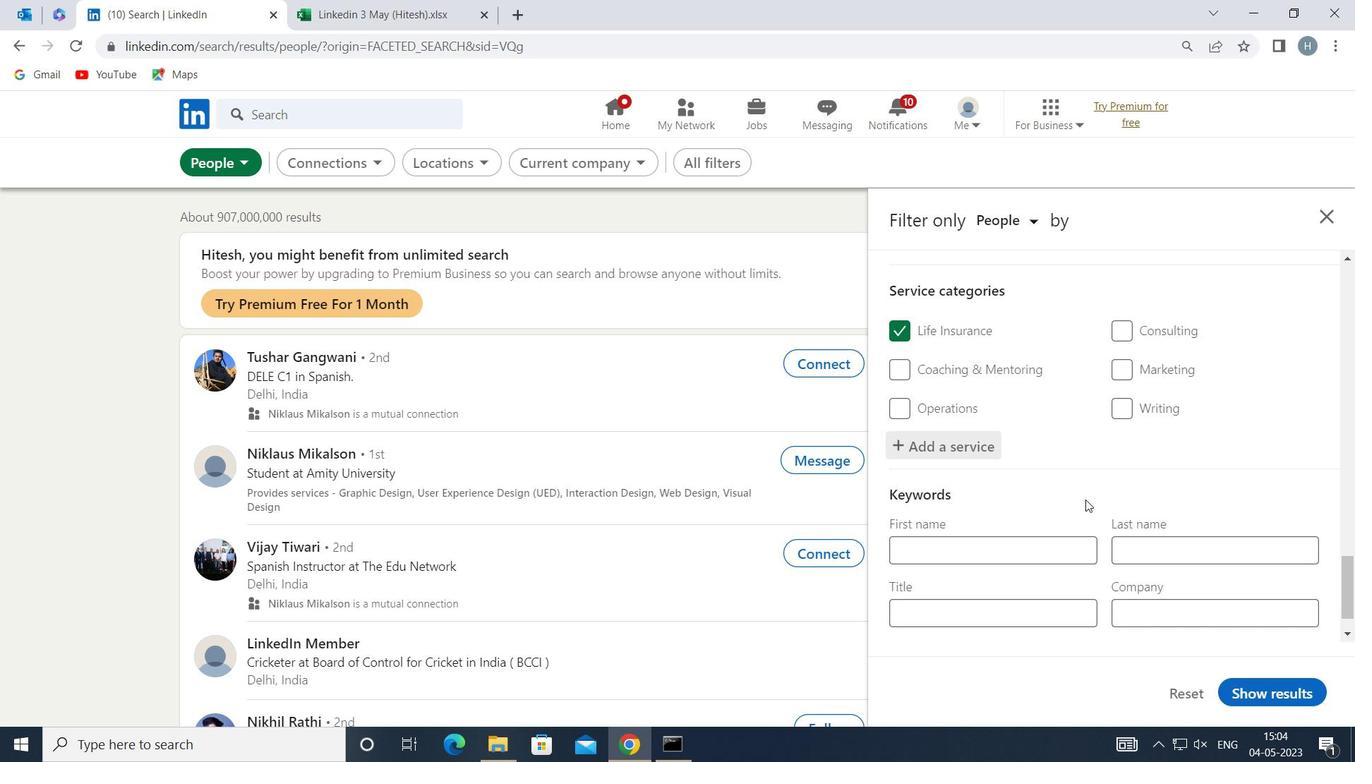 
Action: Mouse scrolled (1086, 499) with delta (0, 0)
Screenshot: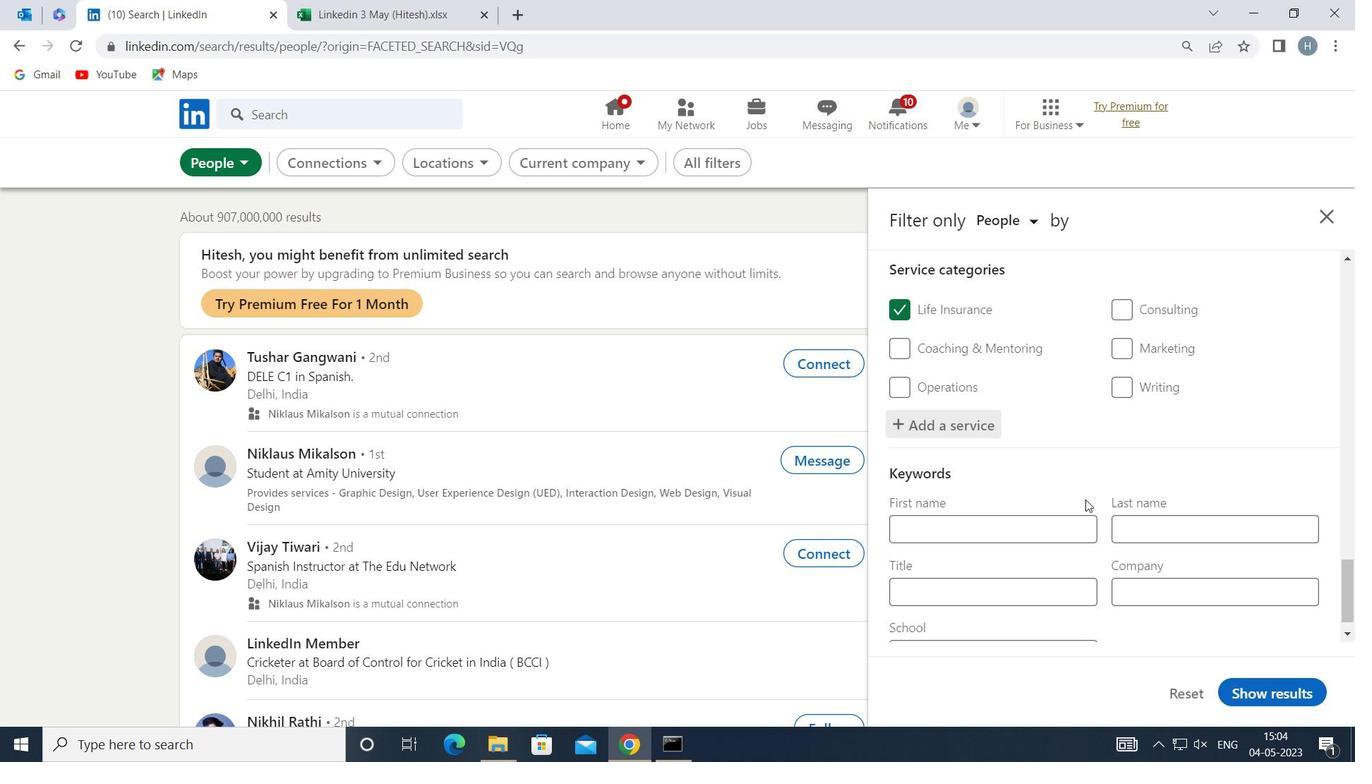 
Action: Mouse moved to (1054, 555)
Screenshot: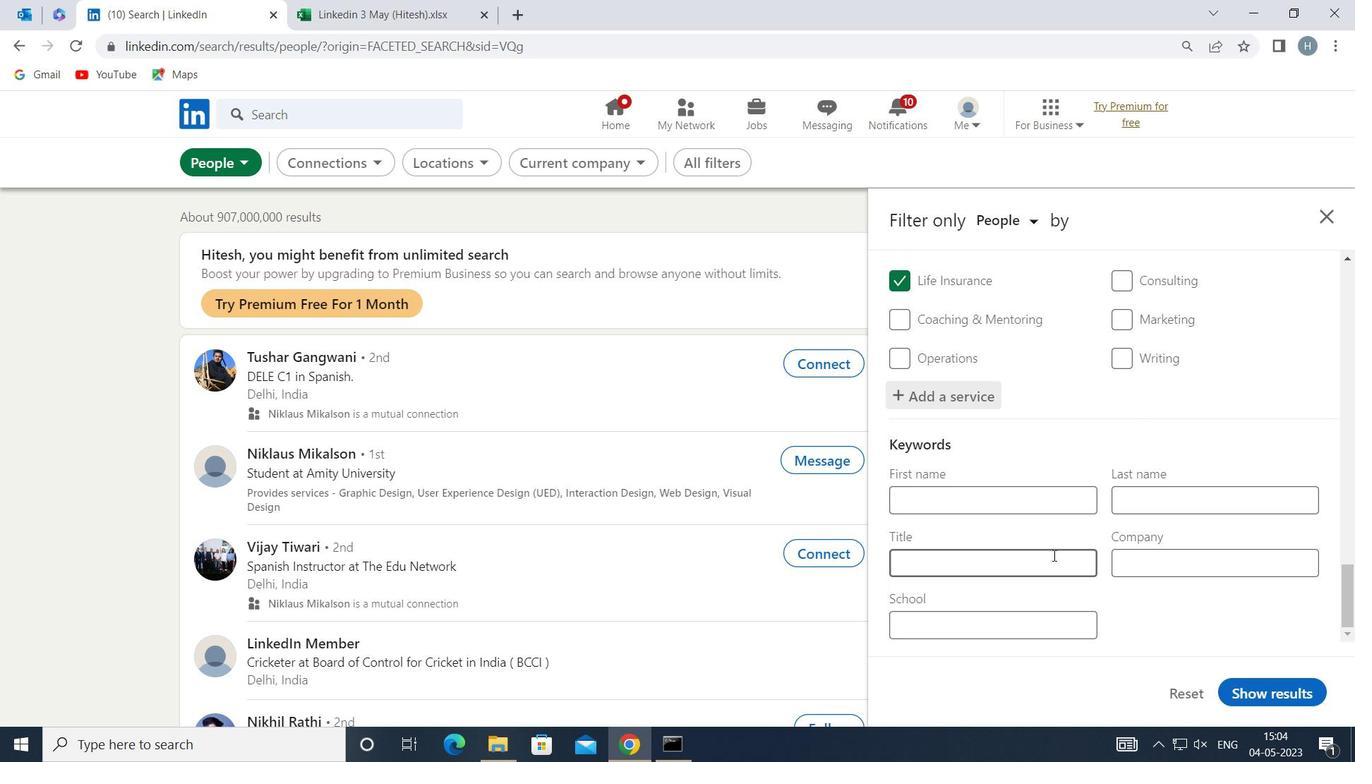 
Action: Mouse pressed left at (1054, 555)
Screenshot: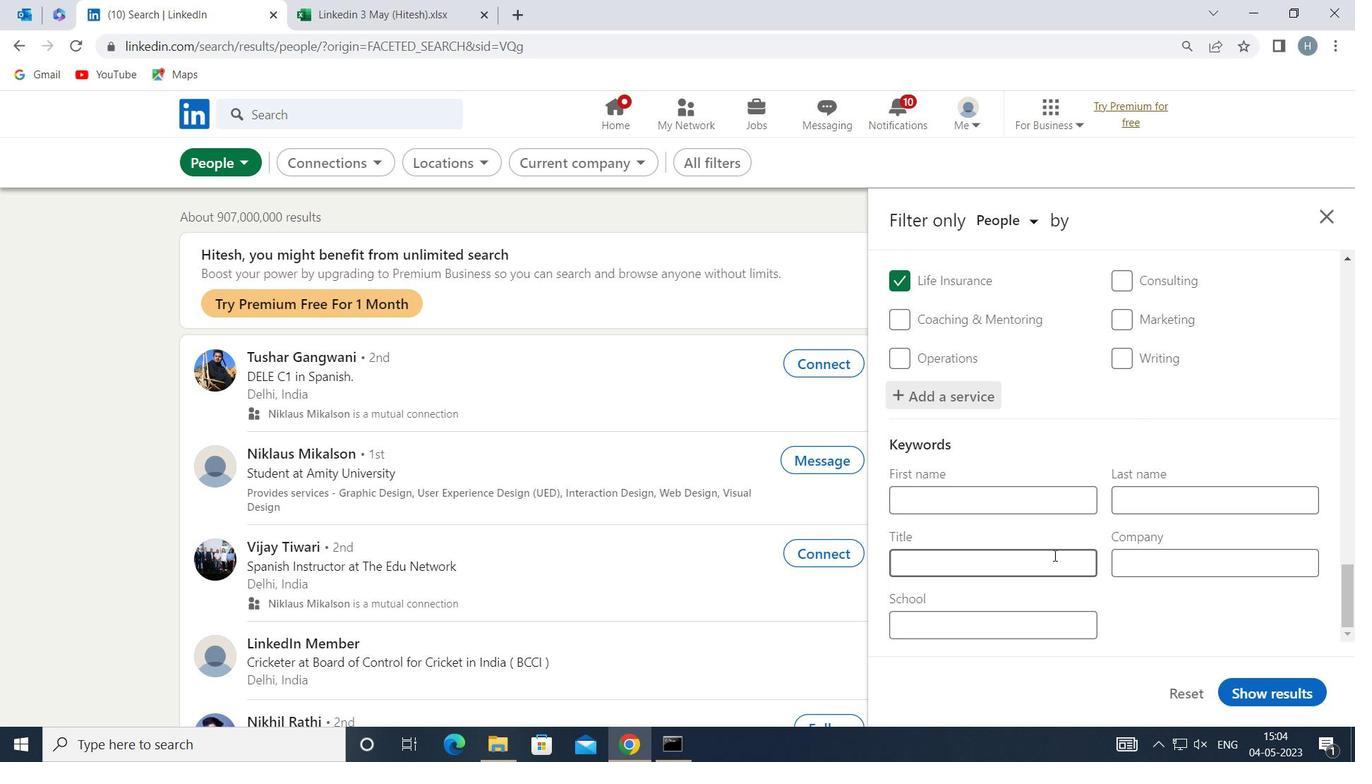 
Action: Key pressed <Key.shift>RESEARCH
Screenshot: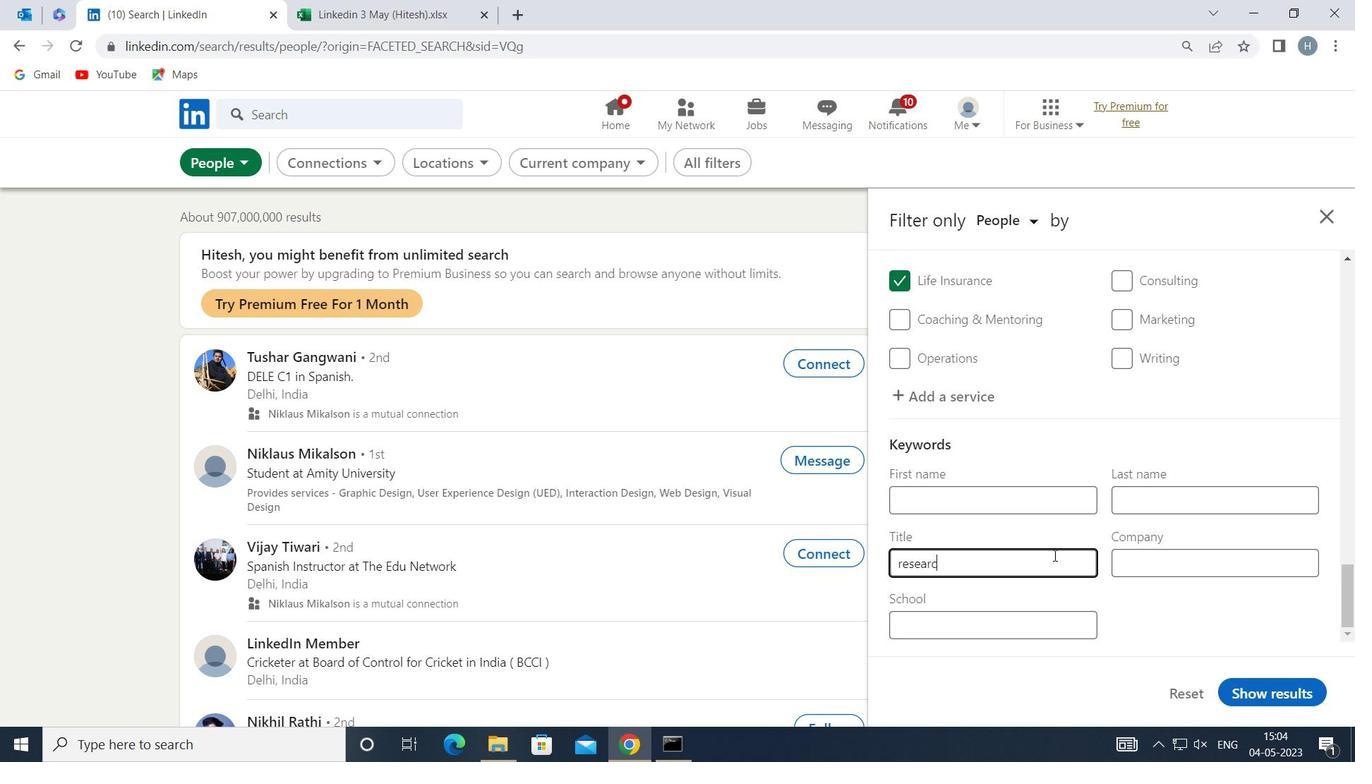 
Action: Mouse moved to (1055, 554)
Screenshot: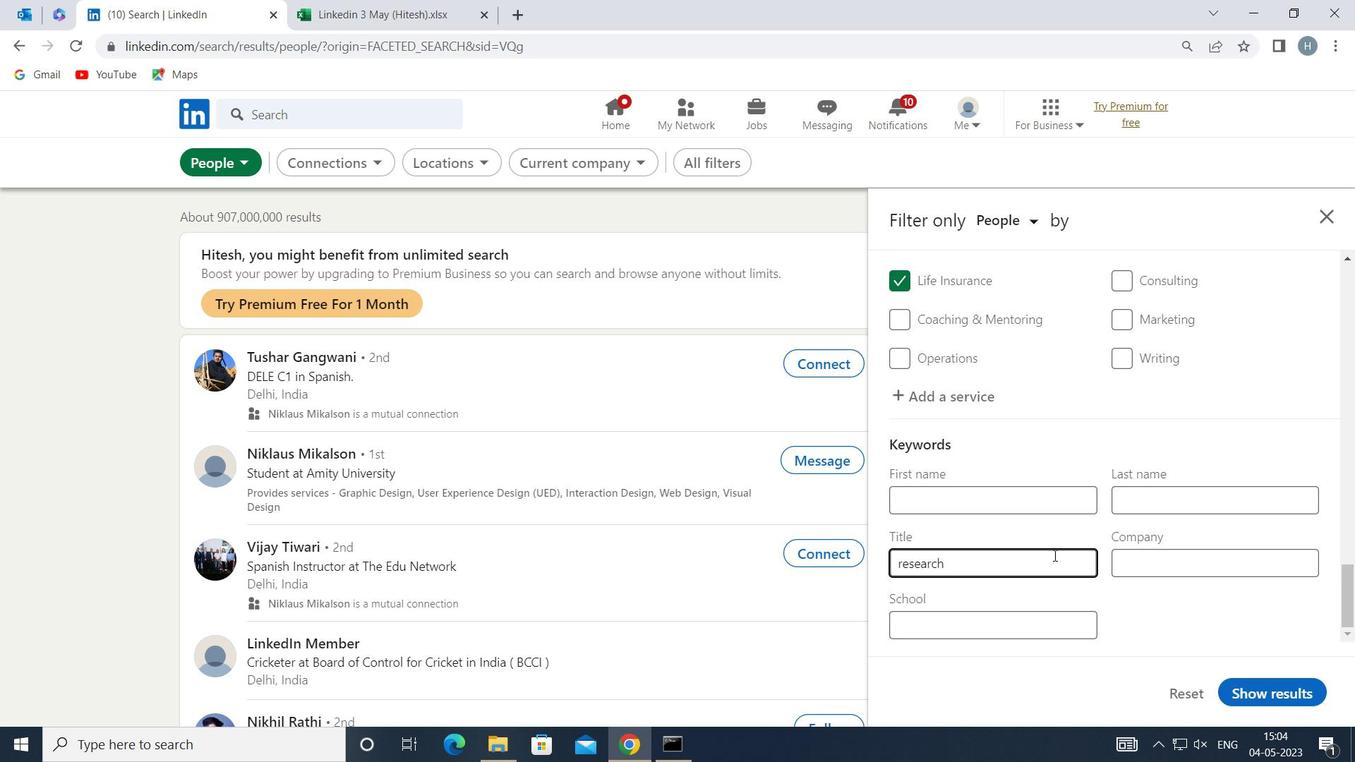 
Action: Key pressed ER
Screenshot: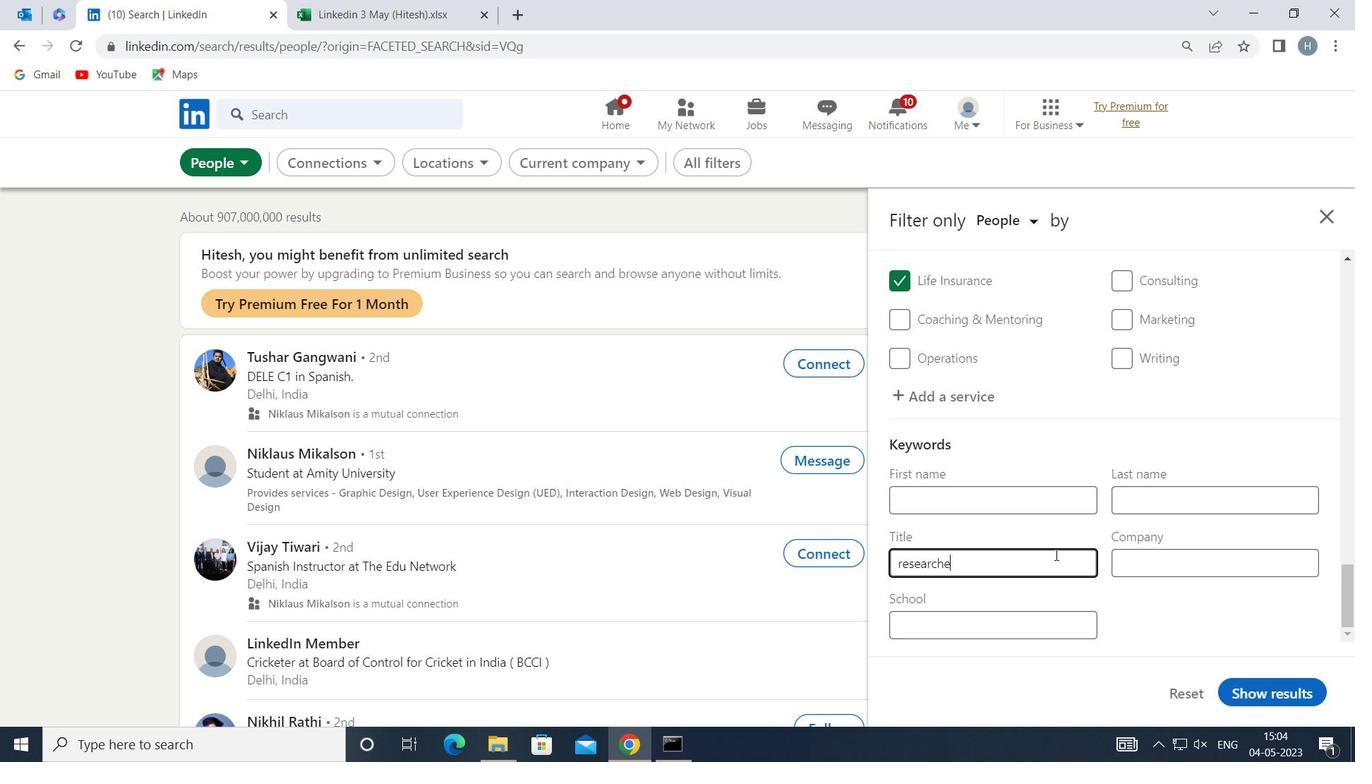 
Action: Mouse moved to (1287, 686)
Screenshot: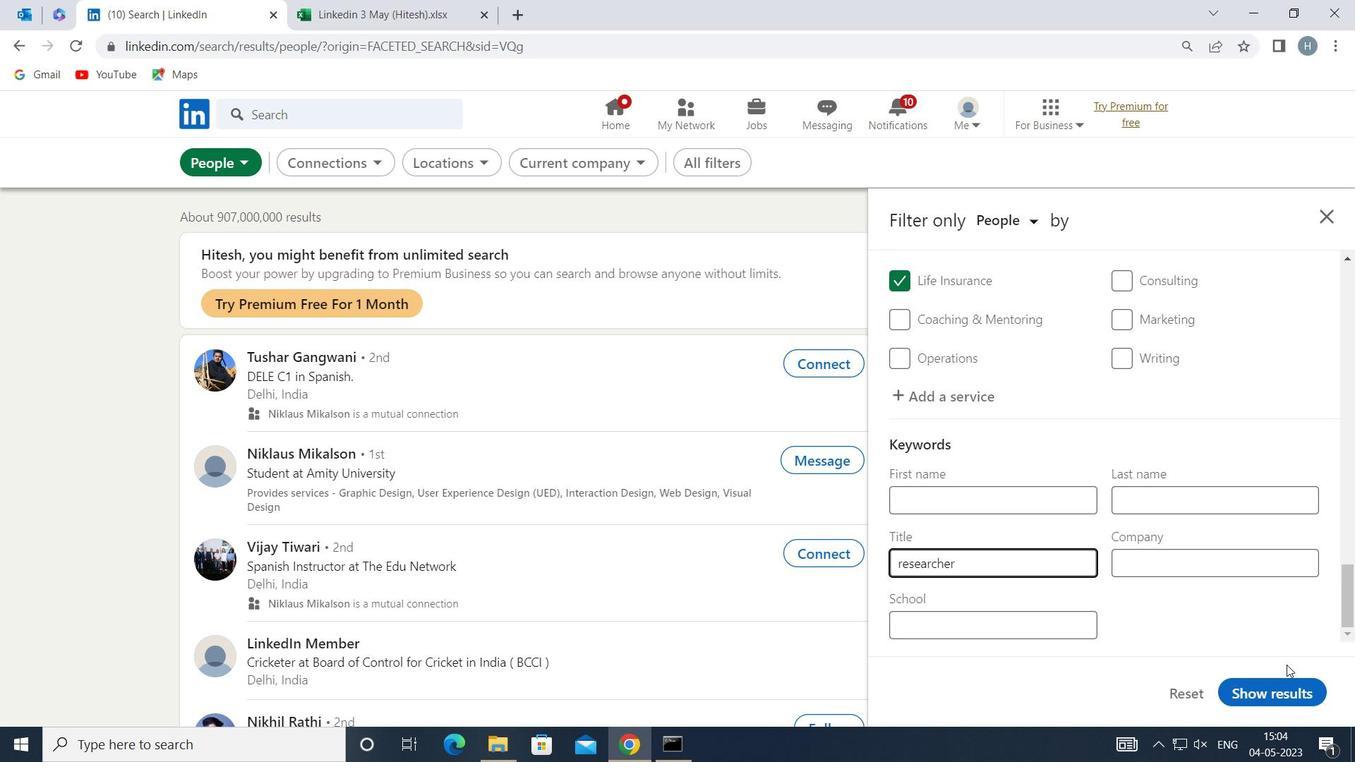 
Action: Mouse pressed left at (1287, 686)
Screenshot: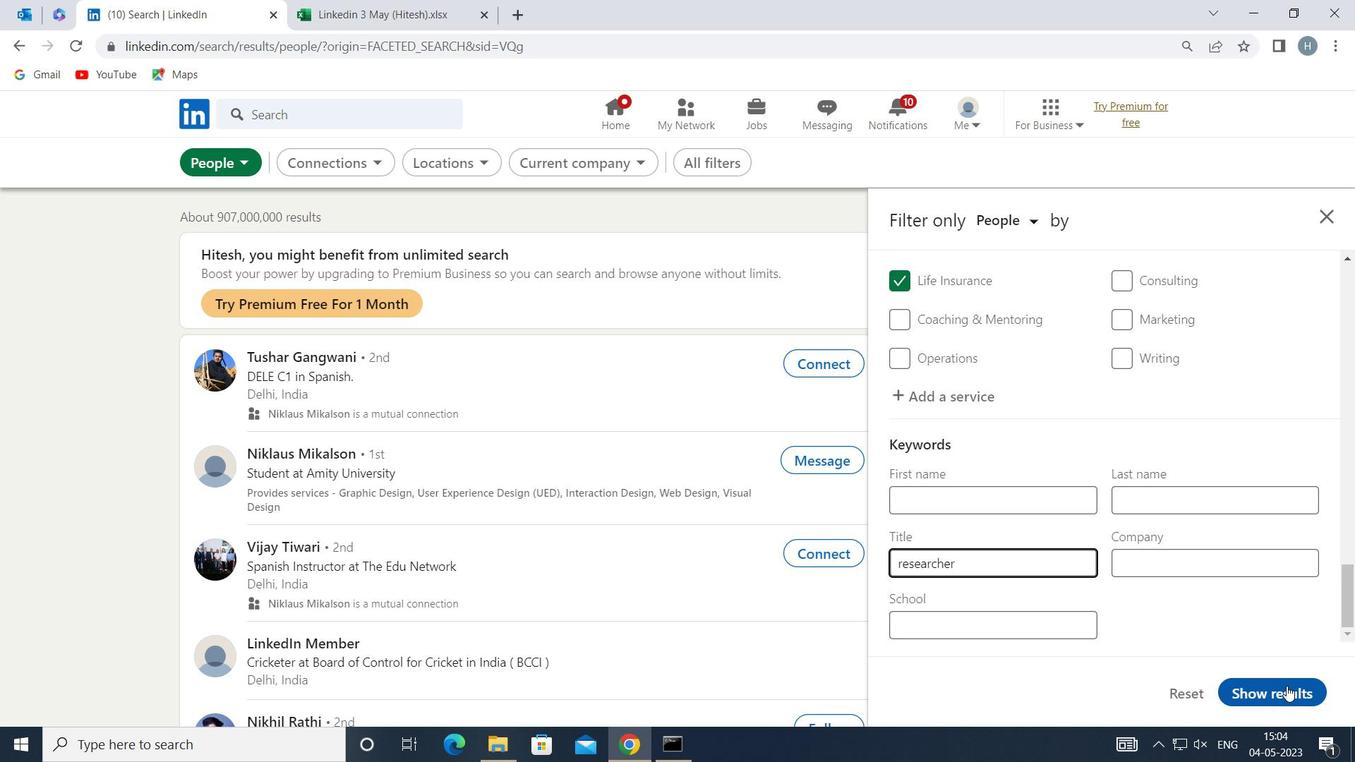 
Action: Mouse moved to (1048, 512)
Screenshot: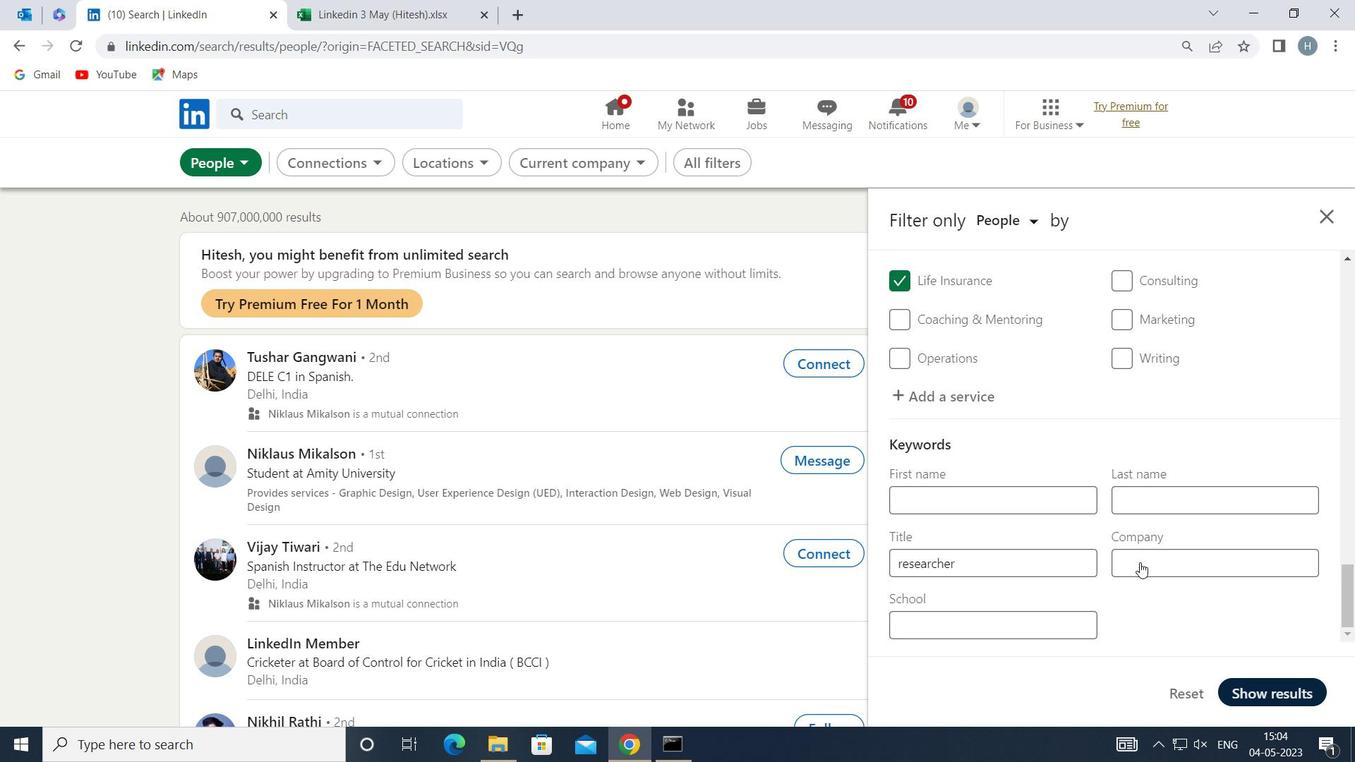 
